 Task: Research Airbnb options in El Bauga, Sudan from 10th December, 2023 to 15th December, 2023 for 7 adults. Place can be entire room or shared room with 4 bedrooms having 7 beds and 4 bathrooms. Property type can be house. Amenities needed are: wifi, TV, free parkinig on premises, gym, breakfast.
Action: Mouse moved to (551, 117)
Screenshot: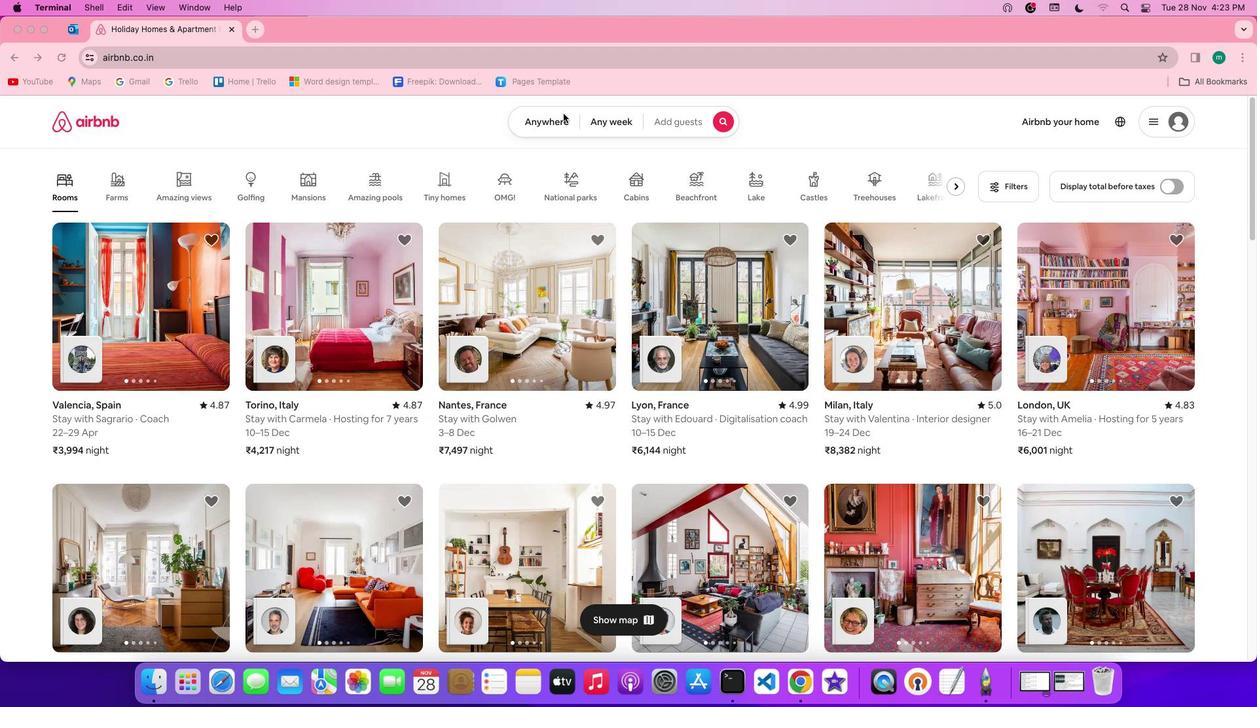 
Action: Mouse pressed left at (551, 117)
Screenshot: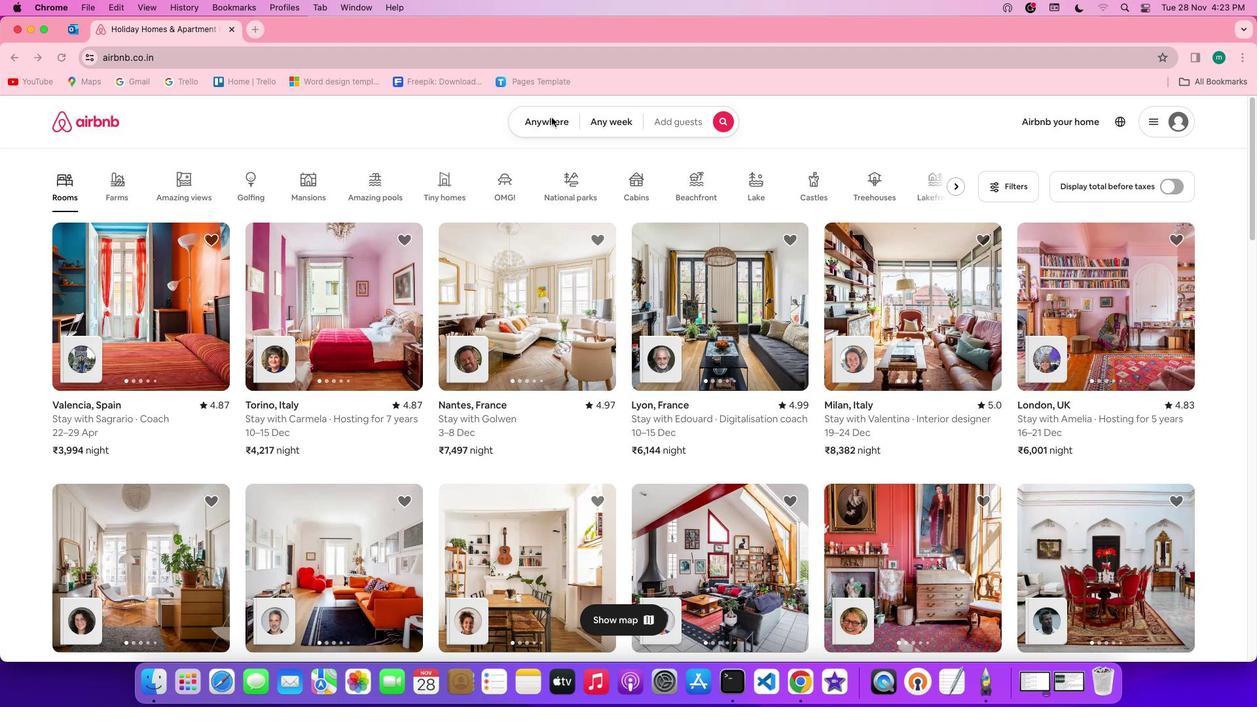 
Action: Mouse pressed left at (551, 117)
Screenshot: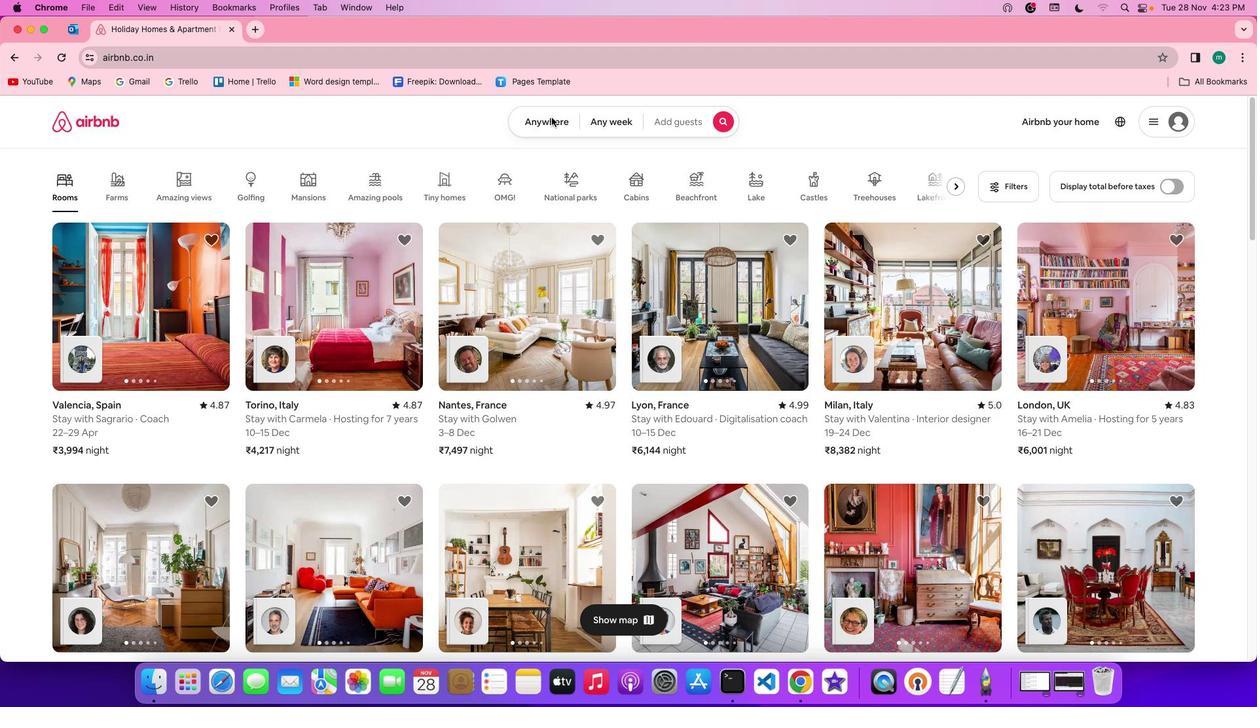 
Action: Mouse moved to (432, 173)
Screenshot: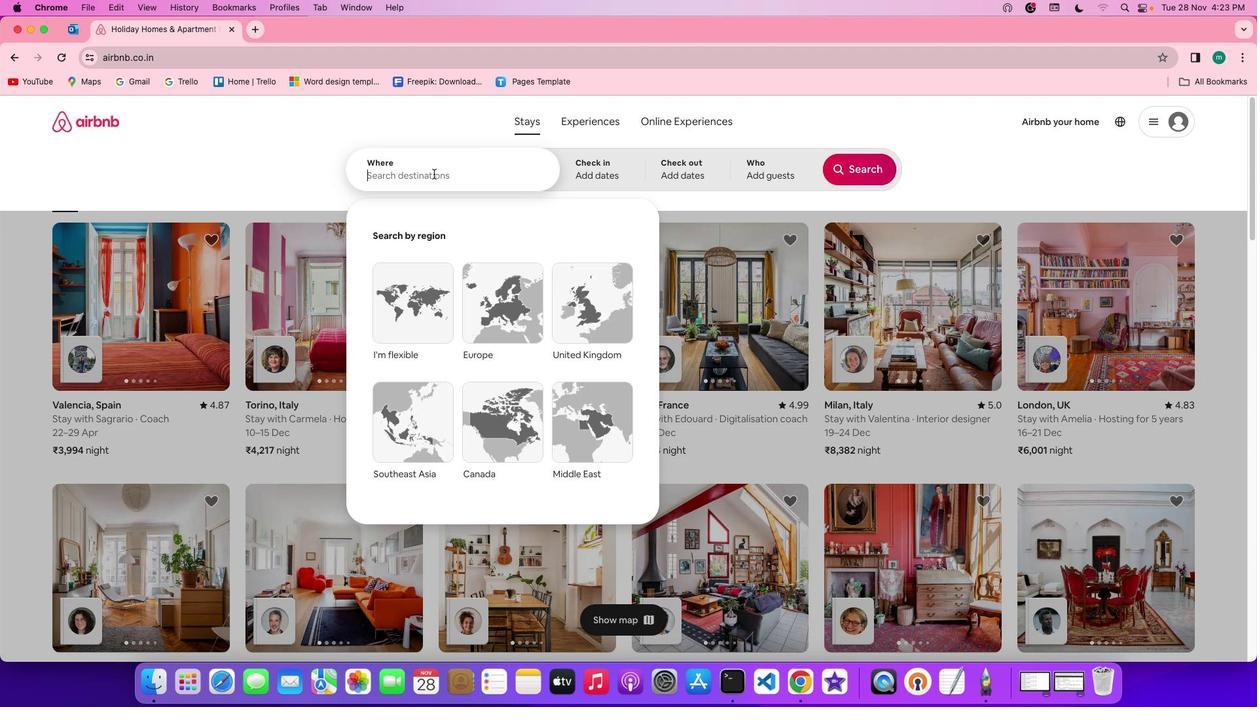 
Action: Mouse pressed left at (432, 173)
Screenshot: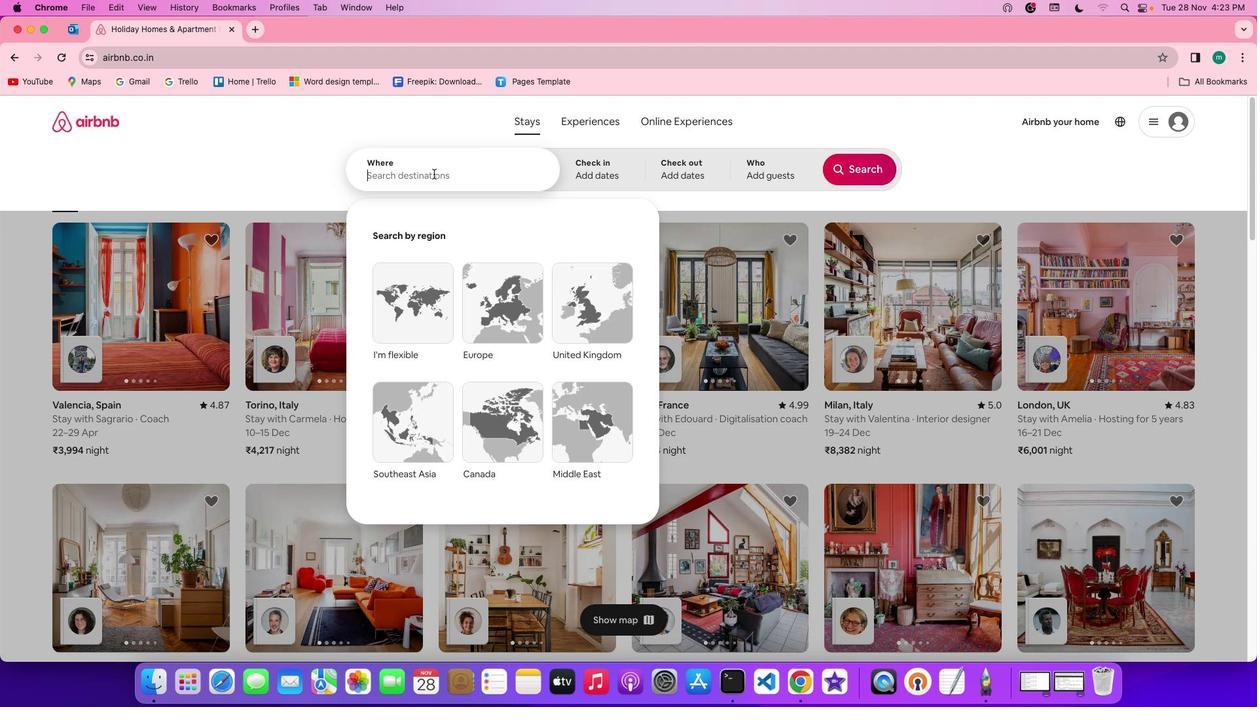 
Action: Key pressed Key.shift'E''I'Key.spaceKey.shift'B''a''u''g''a'','Key.spaceKey.shift's''u''d''a''n'
Screenshot: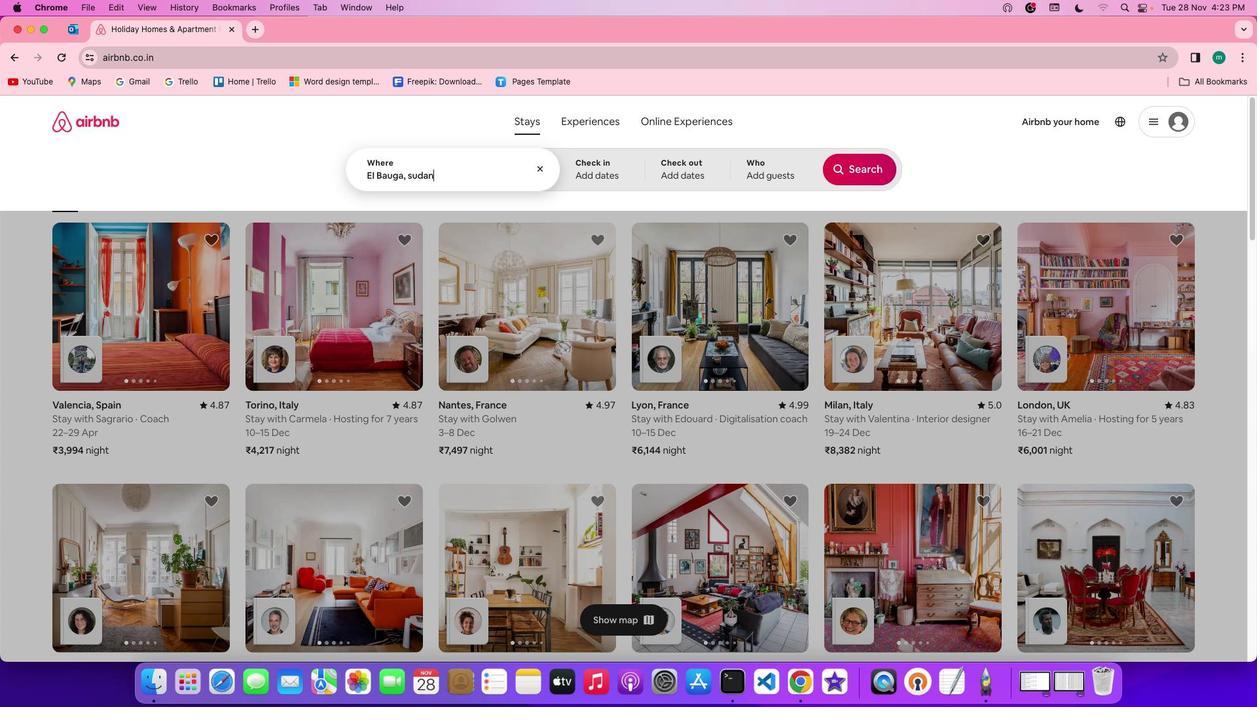 
Action: Mouse moved to (610, 167)
Screenshot: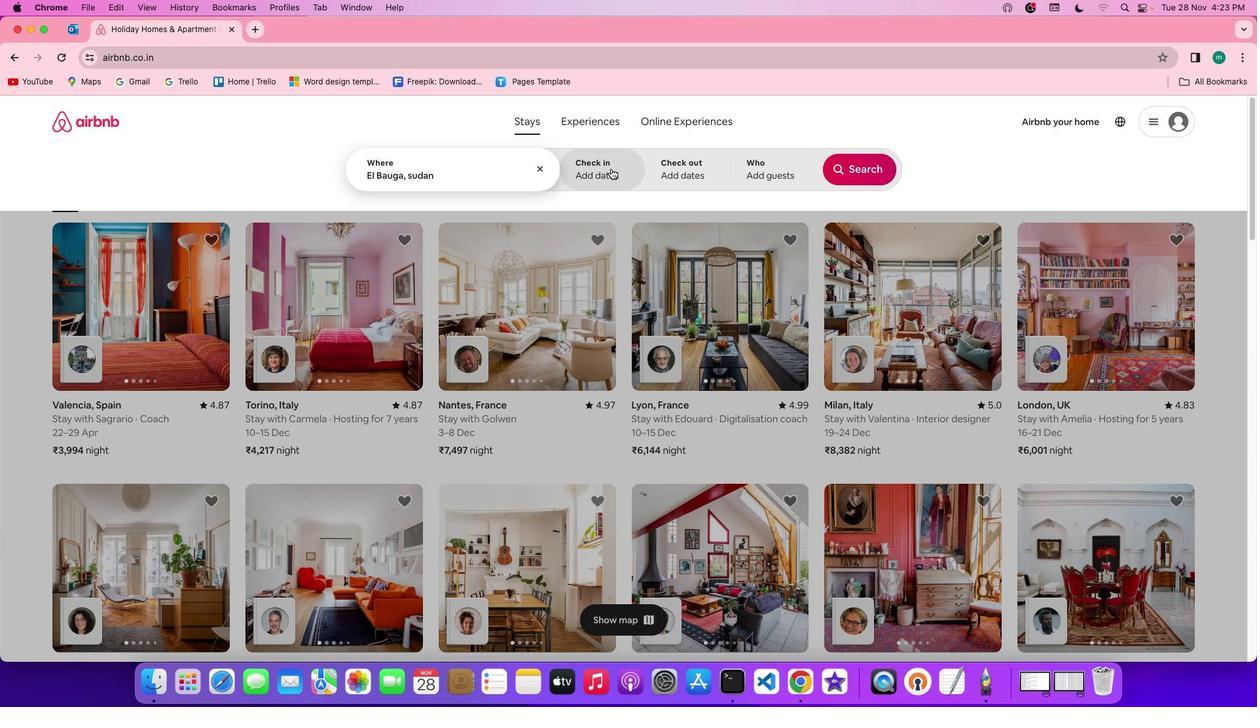 
Action: Mouse pressed left at (610, 167)
Screenshot: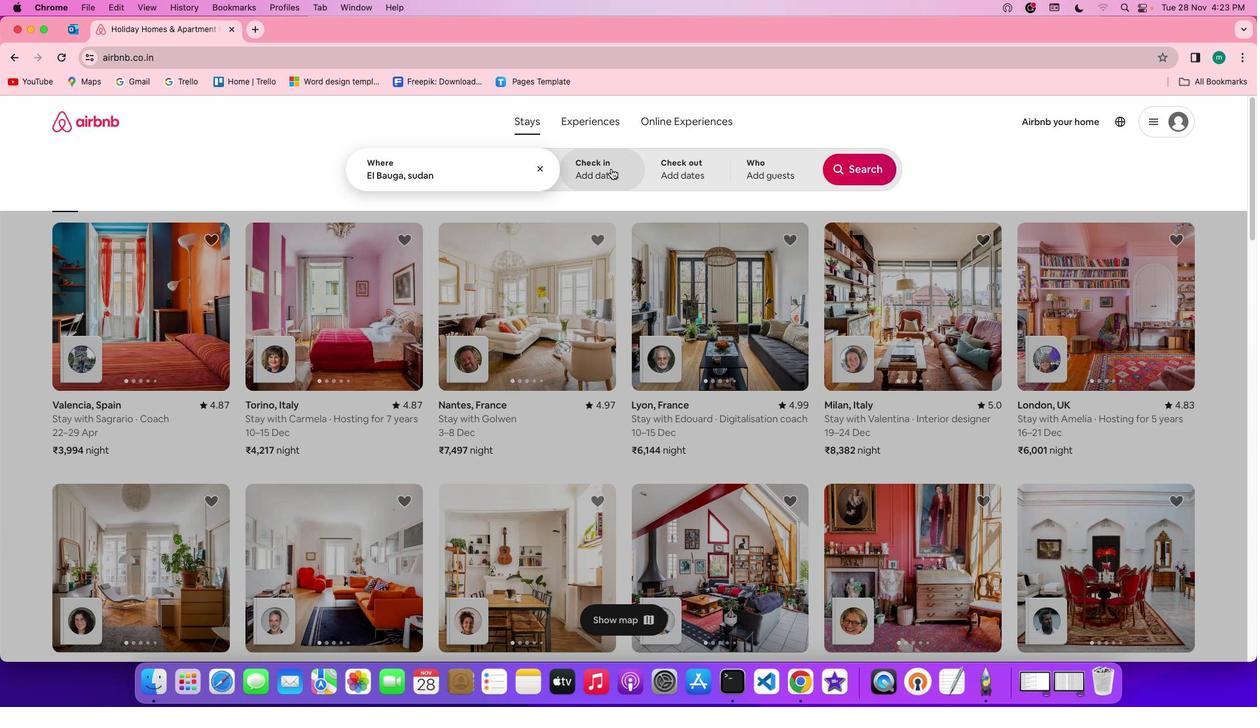 
Action: Mouse moved to (665, 394)
Screenshot: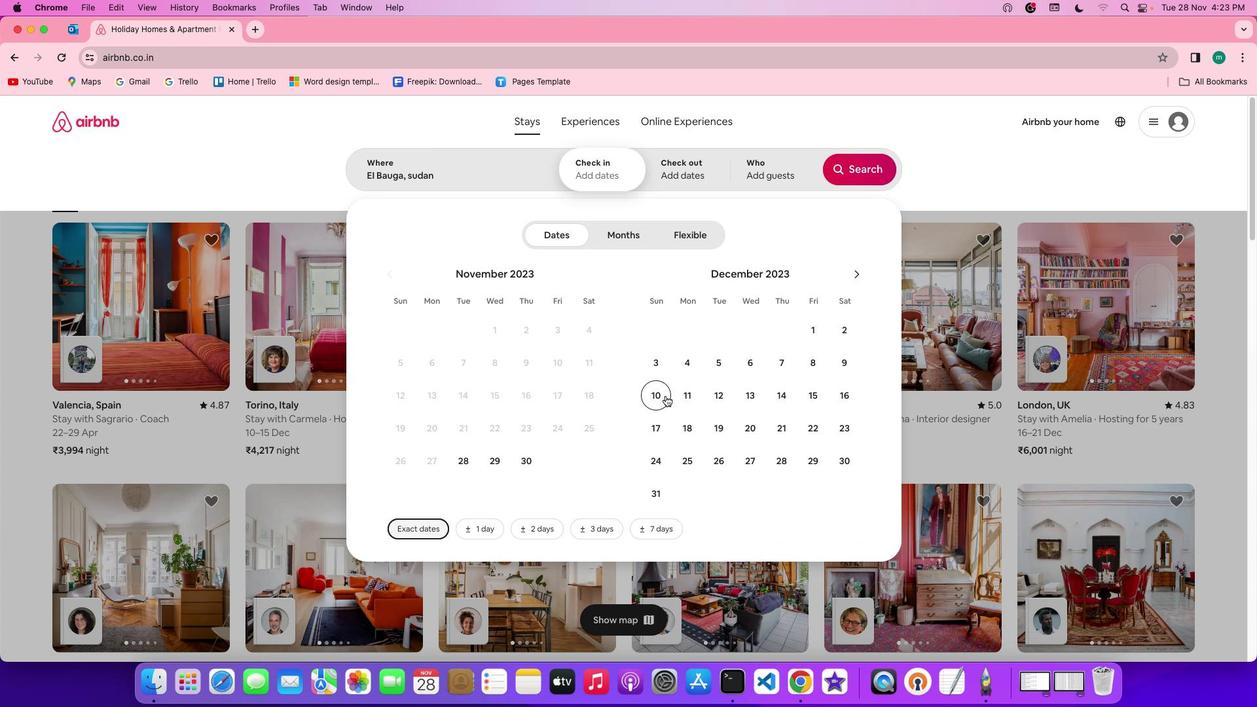 
Action: Mouse pressed left at (665, 394)
Screenshot: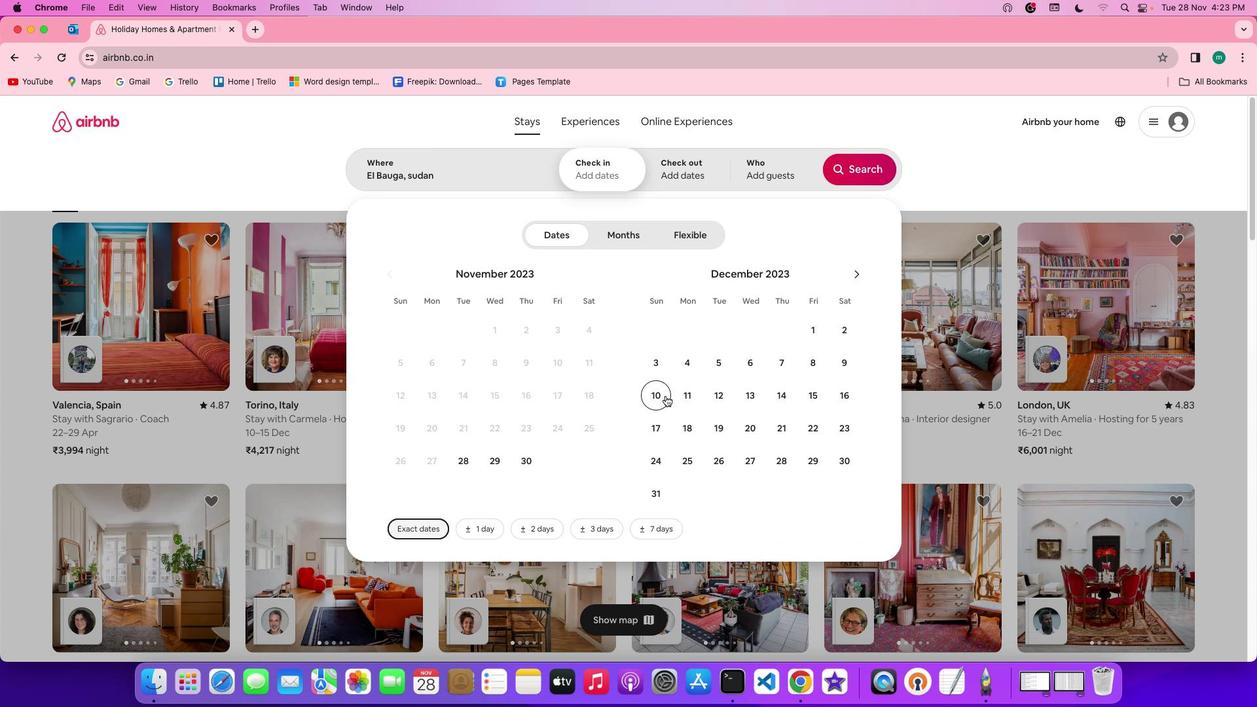 
Action: Mouse moved to (815, 391)
Screenshot: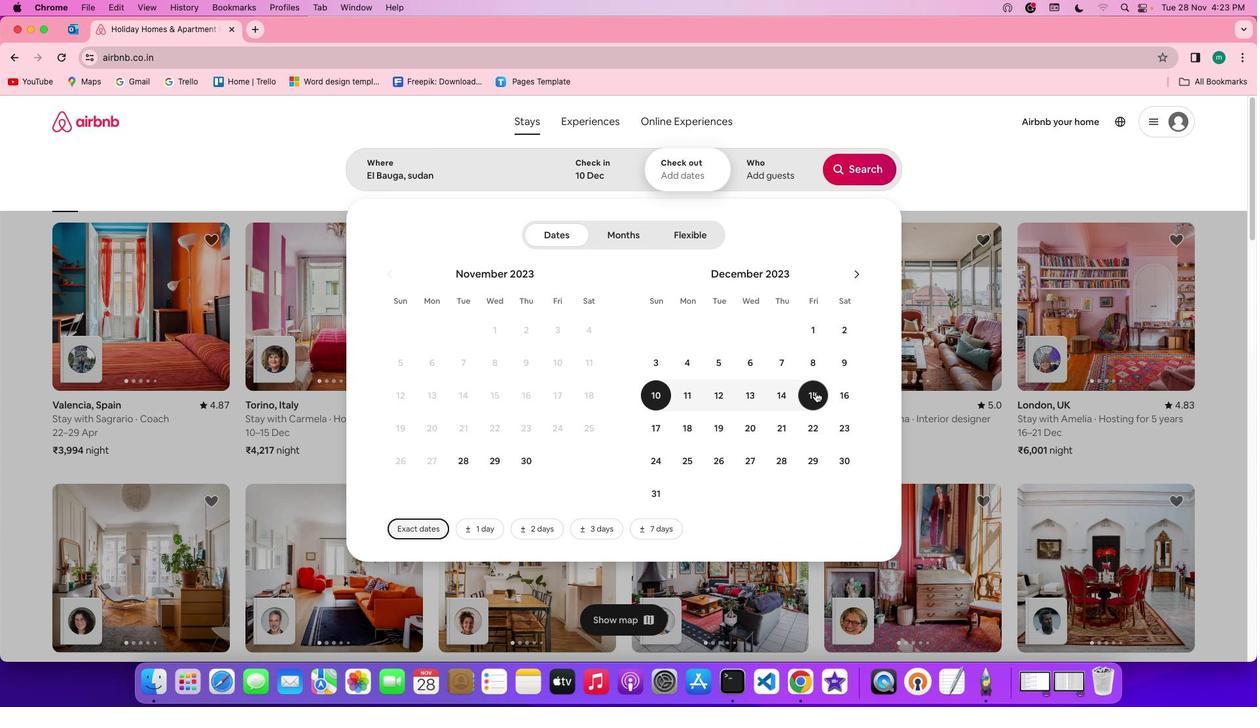 
Action: Mouse pressed left at (815, 391)
Screenshot: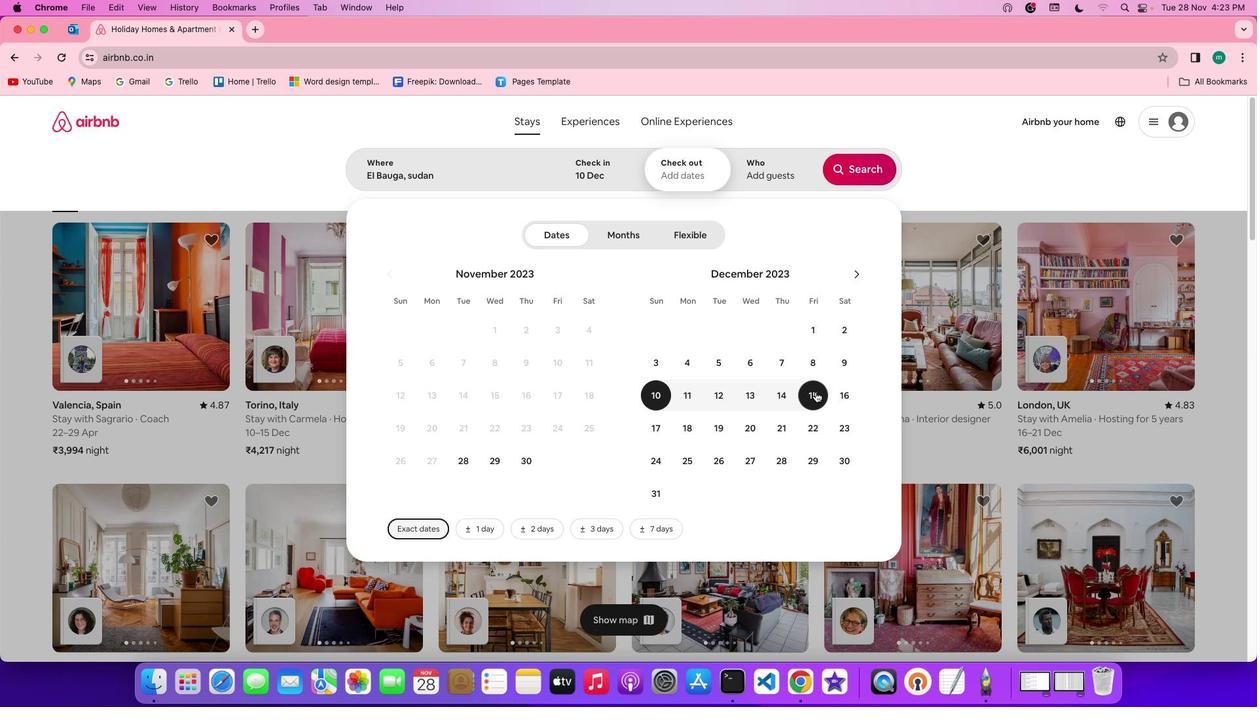 
Action: Mouse moved to (785, 159)
Screenshot: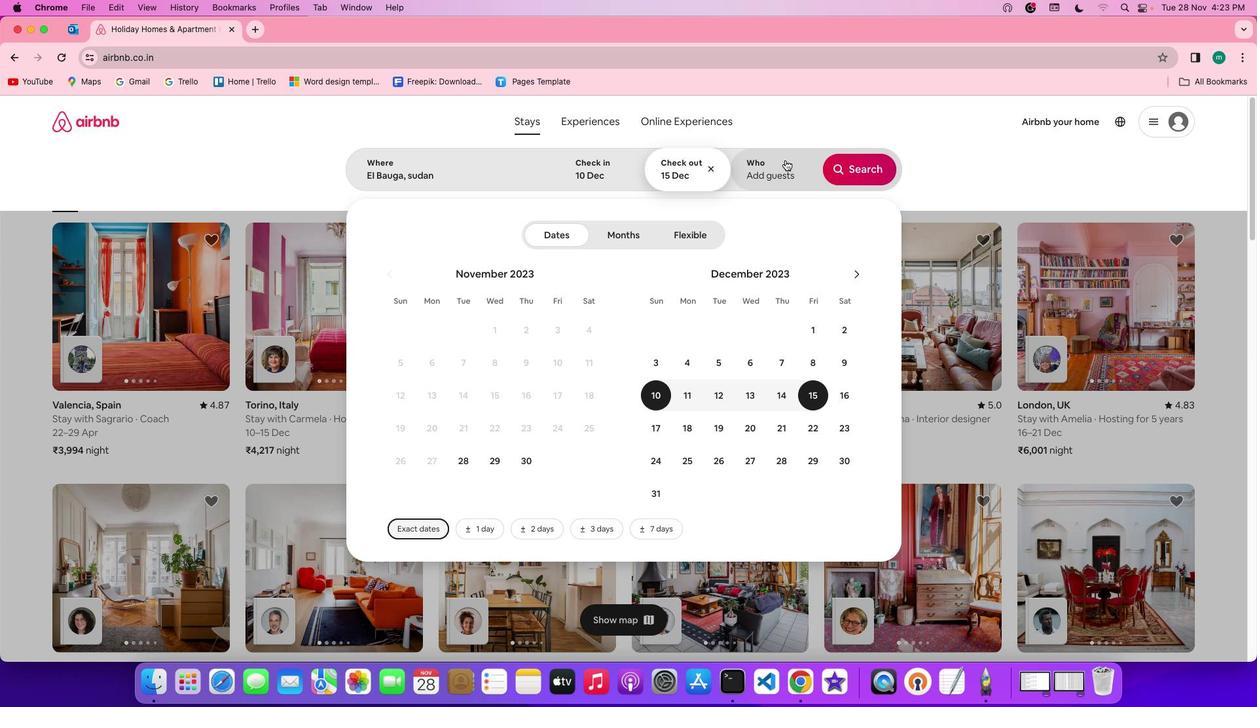 
Action: Mouse pressed left at (785, 159)
Screenshot: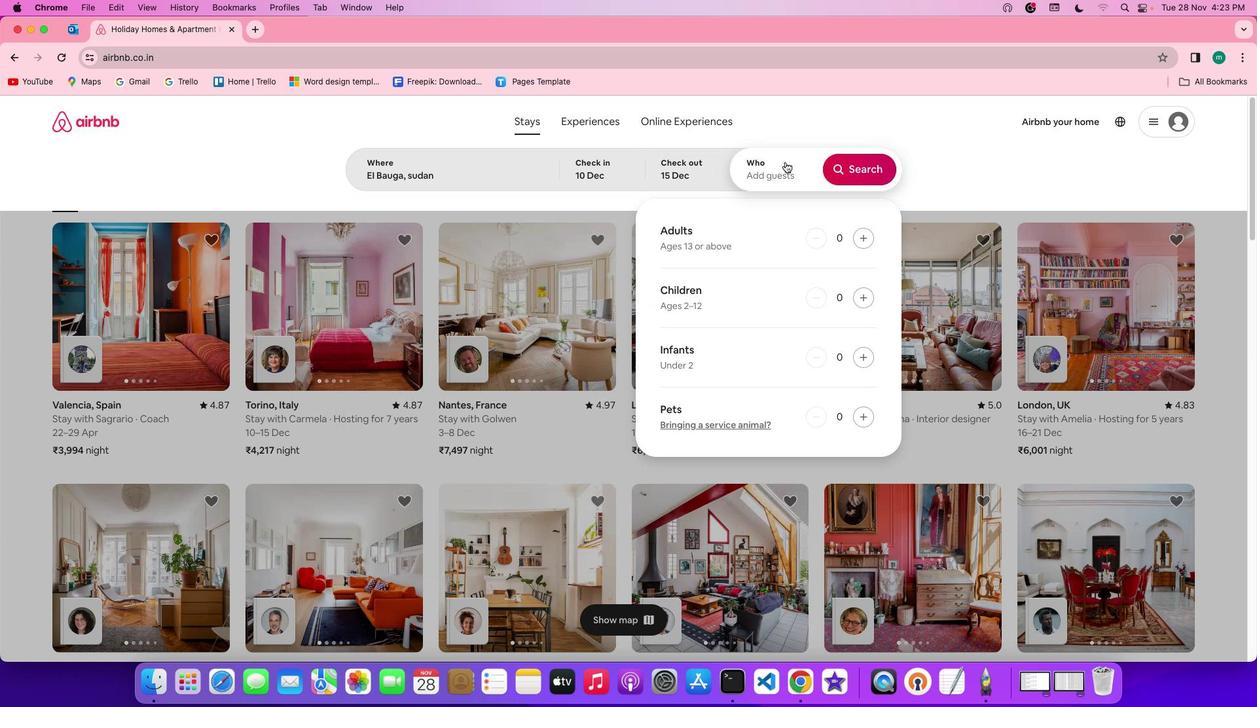 
Action: Mouse moved to (863, 231)
Screenshot: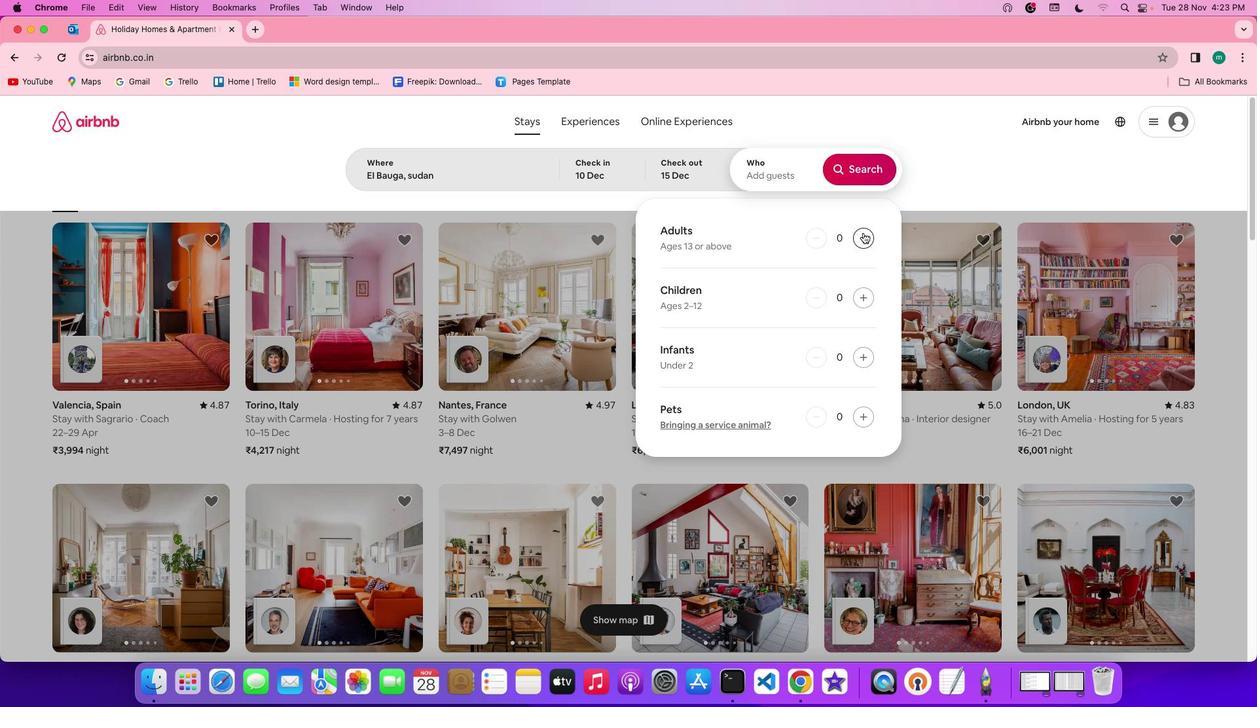 
Action: Mouse pressed left at (863, 231)
Screenshot: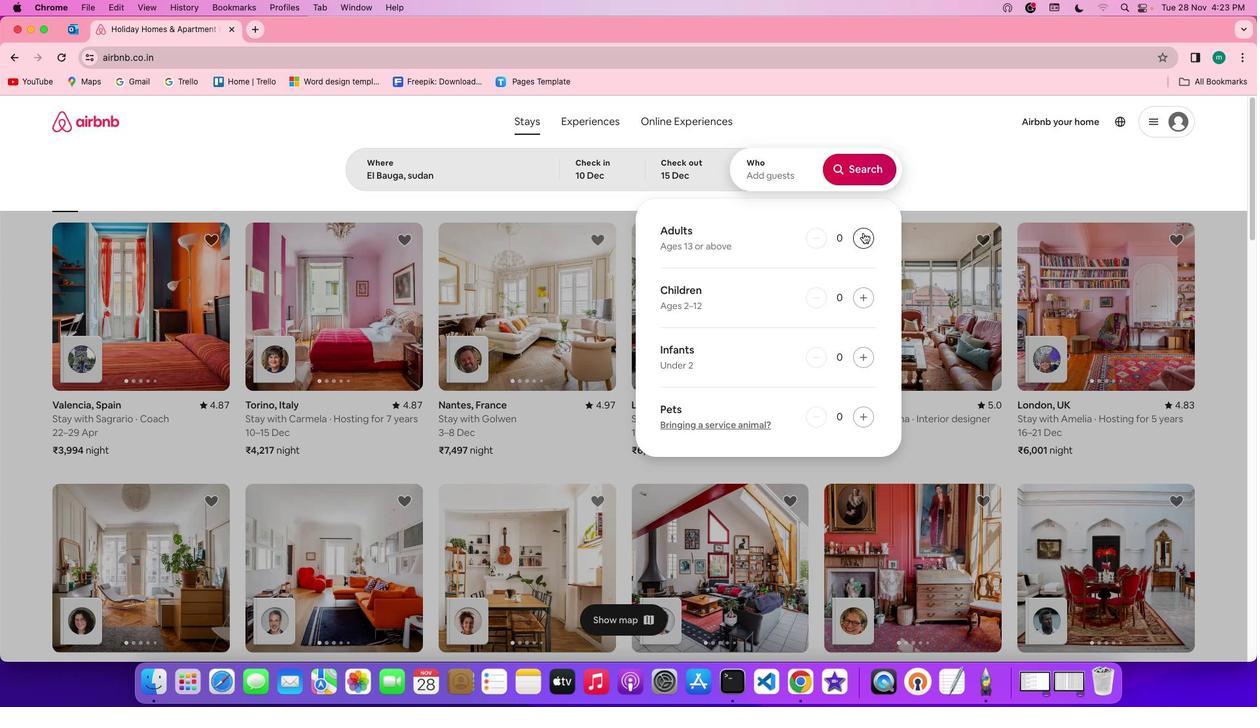
Action: Mouse pressed left at (863, 231)
Screenshot: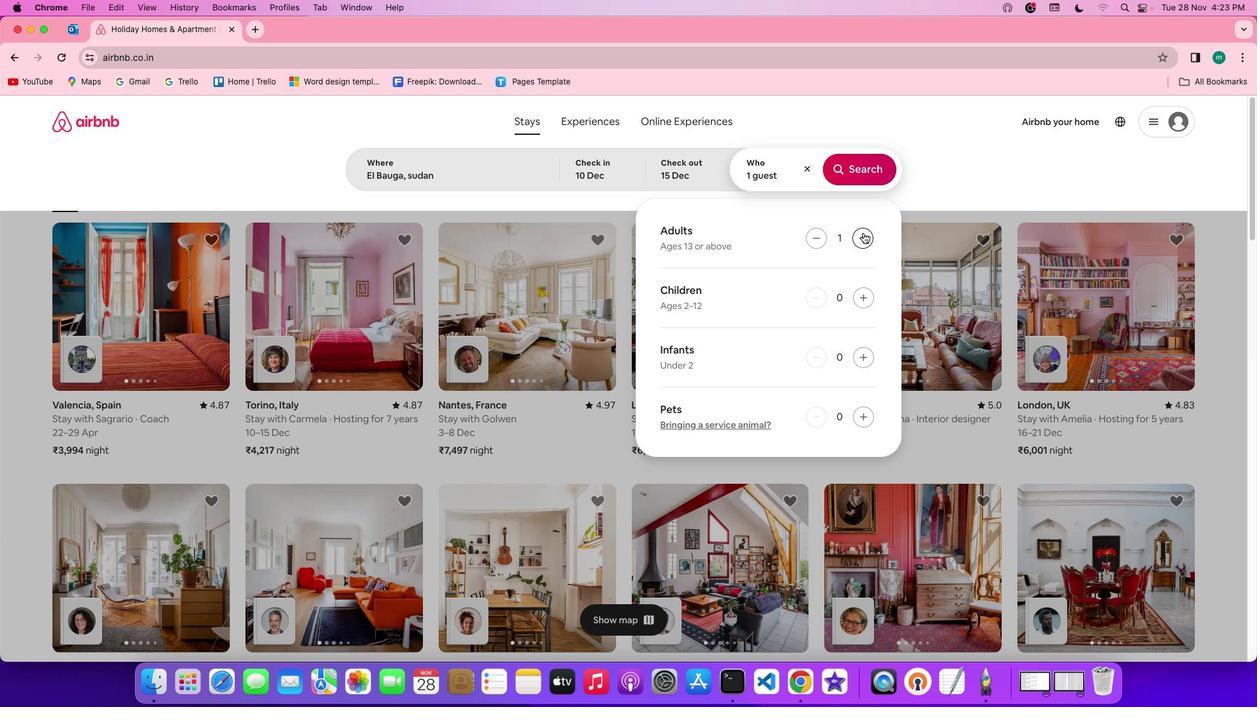 
Action: Mouse pressed left at (863, 231)
Screenshot: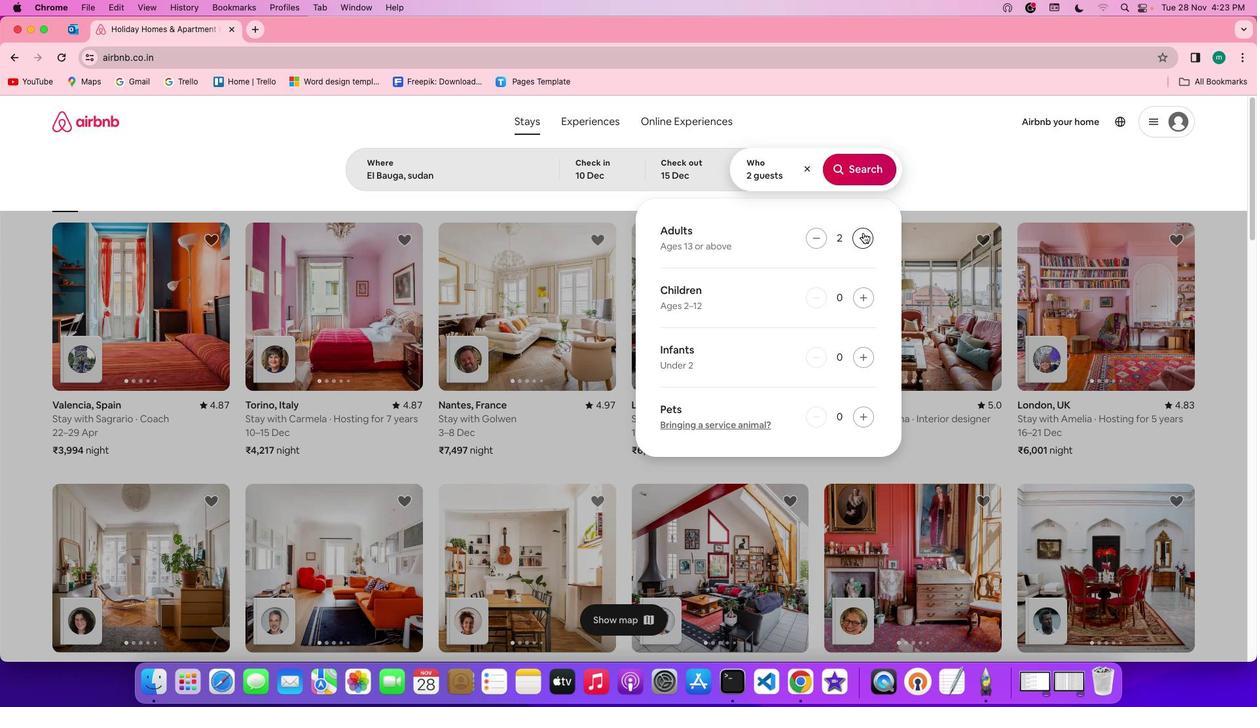 
Action: Mouse pressed left at (863, 231)
Screenshot: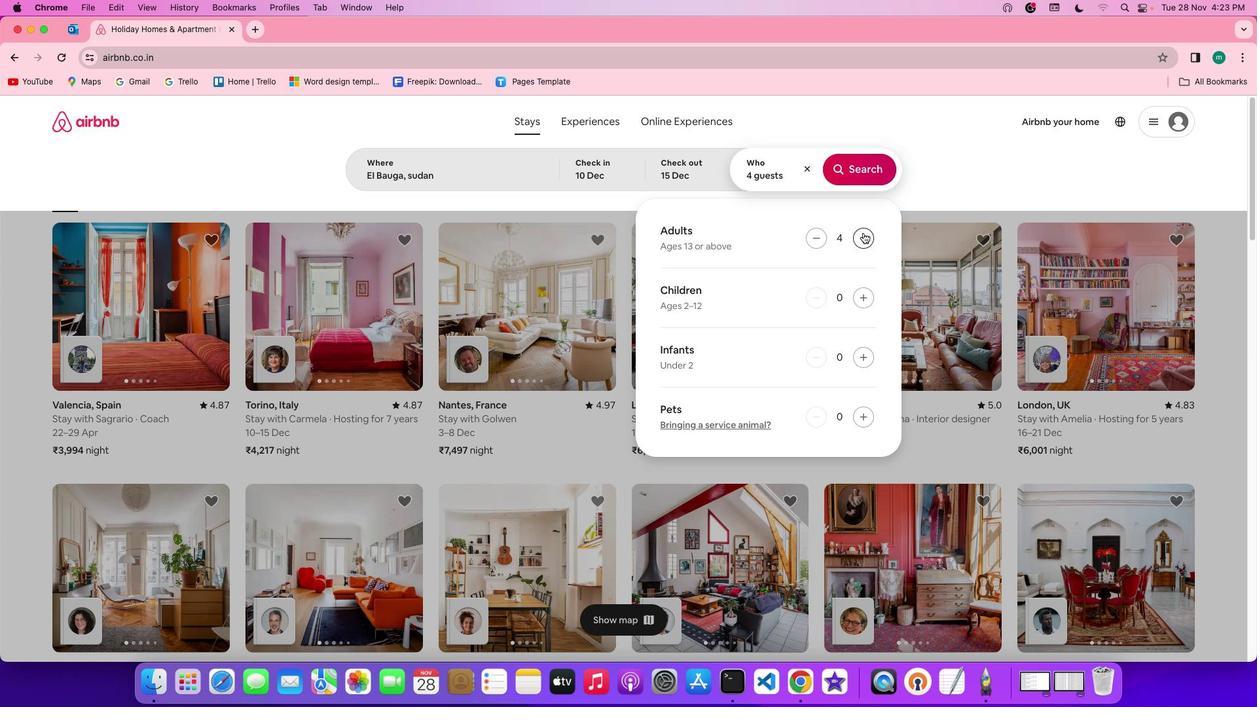 
Action: Mouse pressed left at (863, 231)
Screenshot: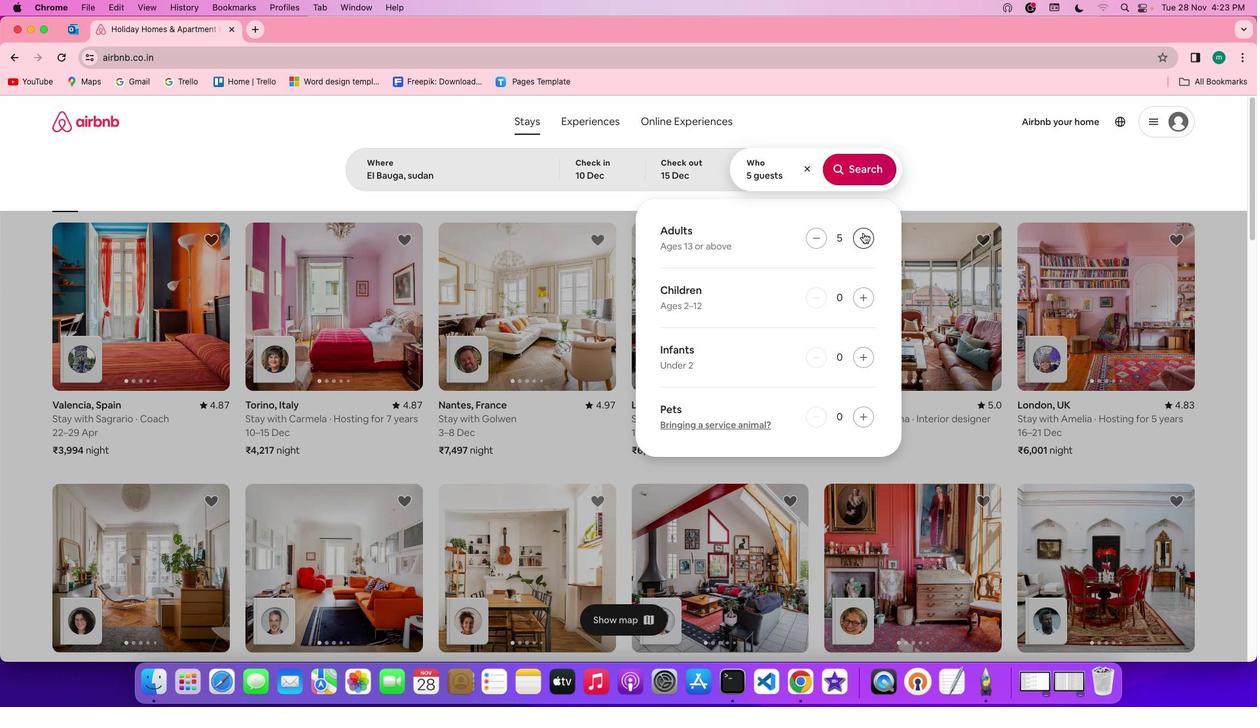 
Action: Mouse pressed left at (863, 231)
Screenshot: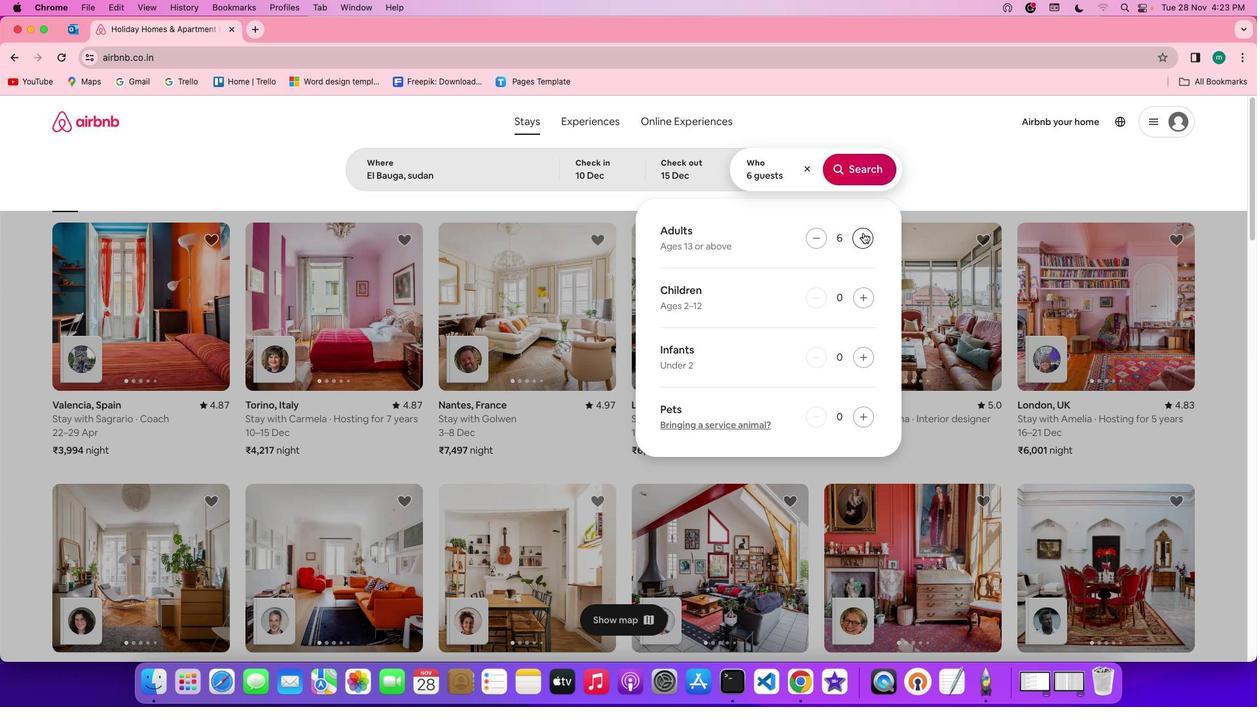 
Action: Mouse pressed left at (863, 231)
Screenshot: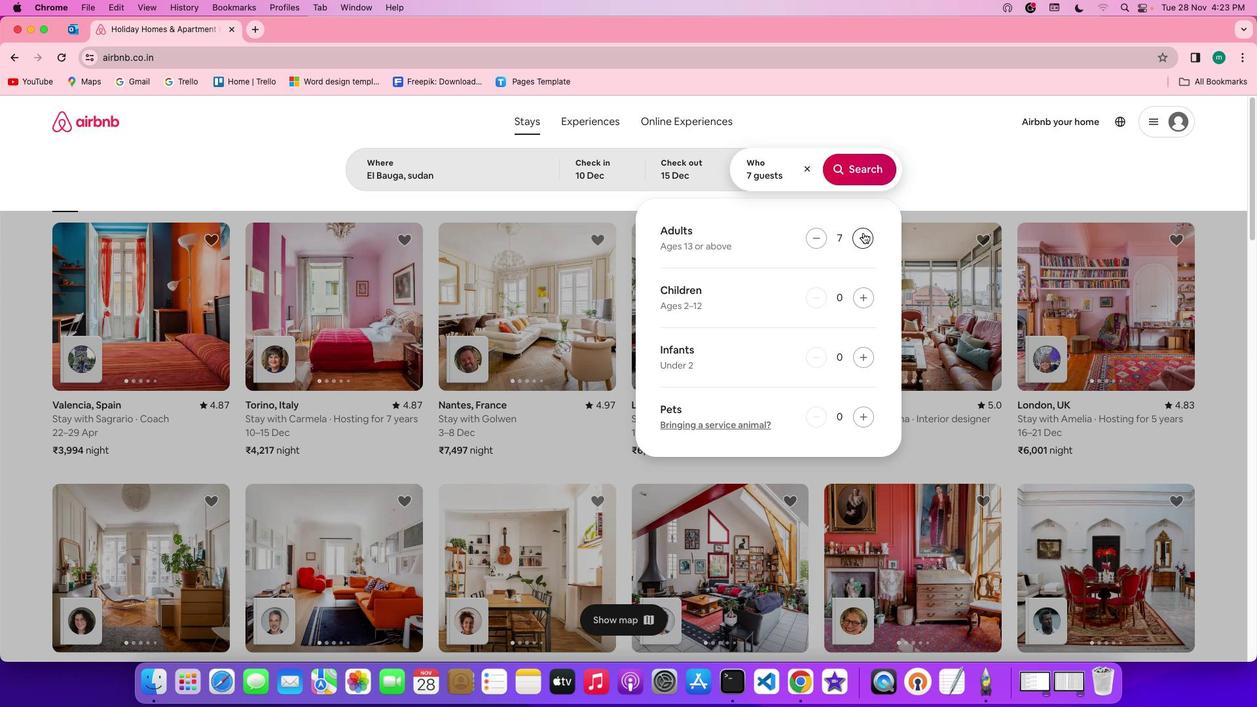 
Action: Mouse moved to (857, 169)
Screenshot: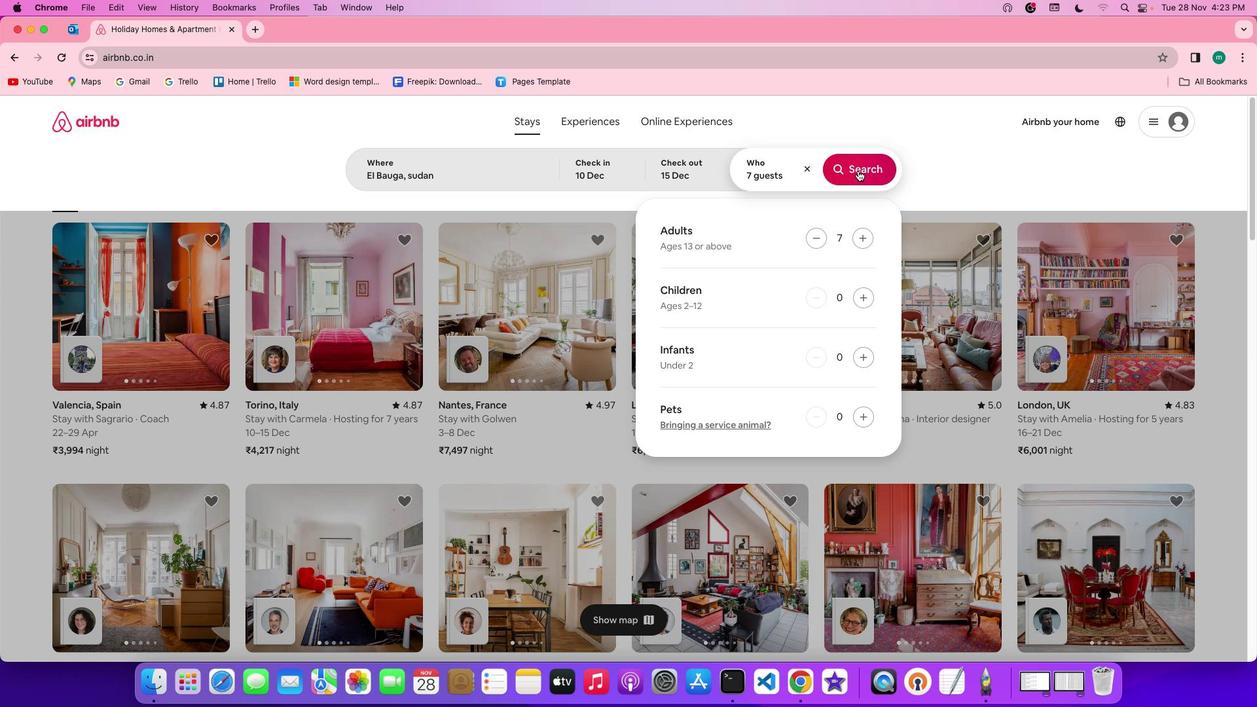 
Action: Mouse pressed left at (857, 169)
Screenshot: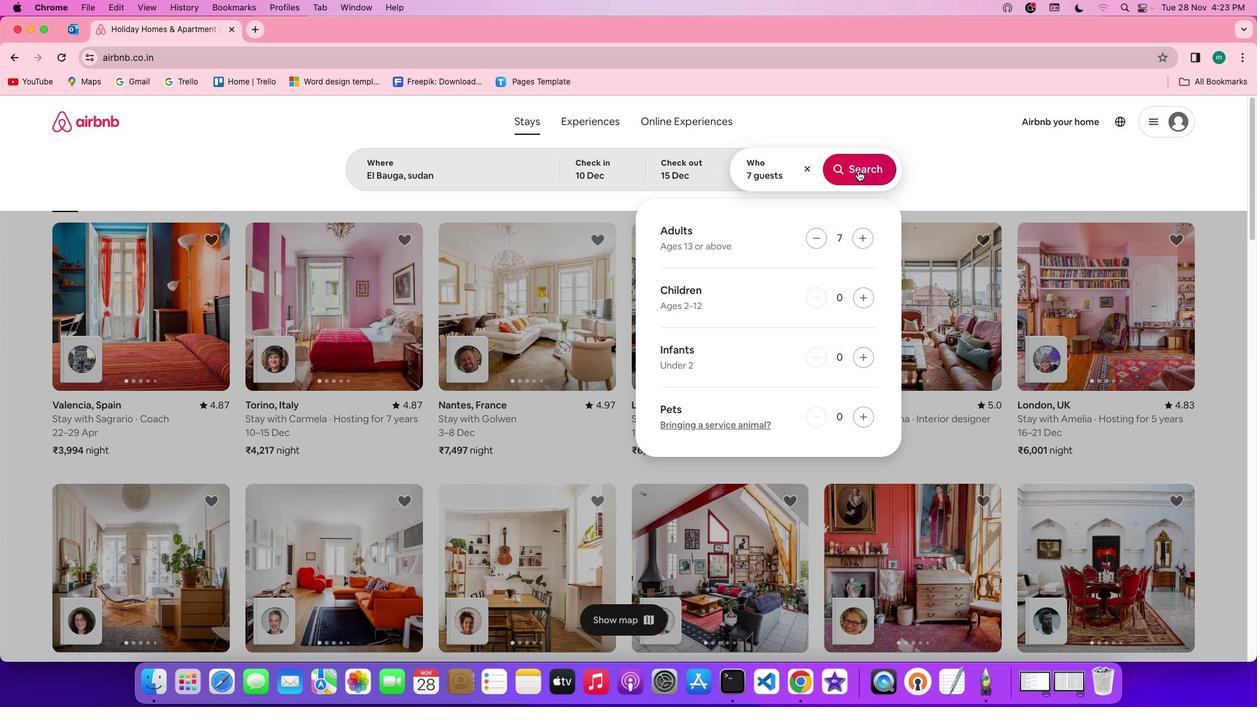 
Action: Mouse moved to (1038, 173)
Screenshot: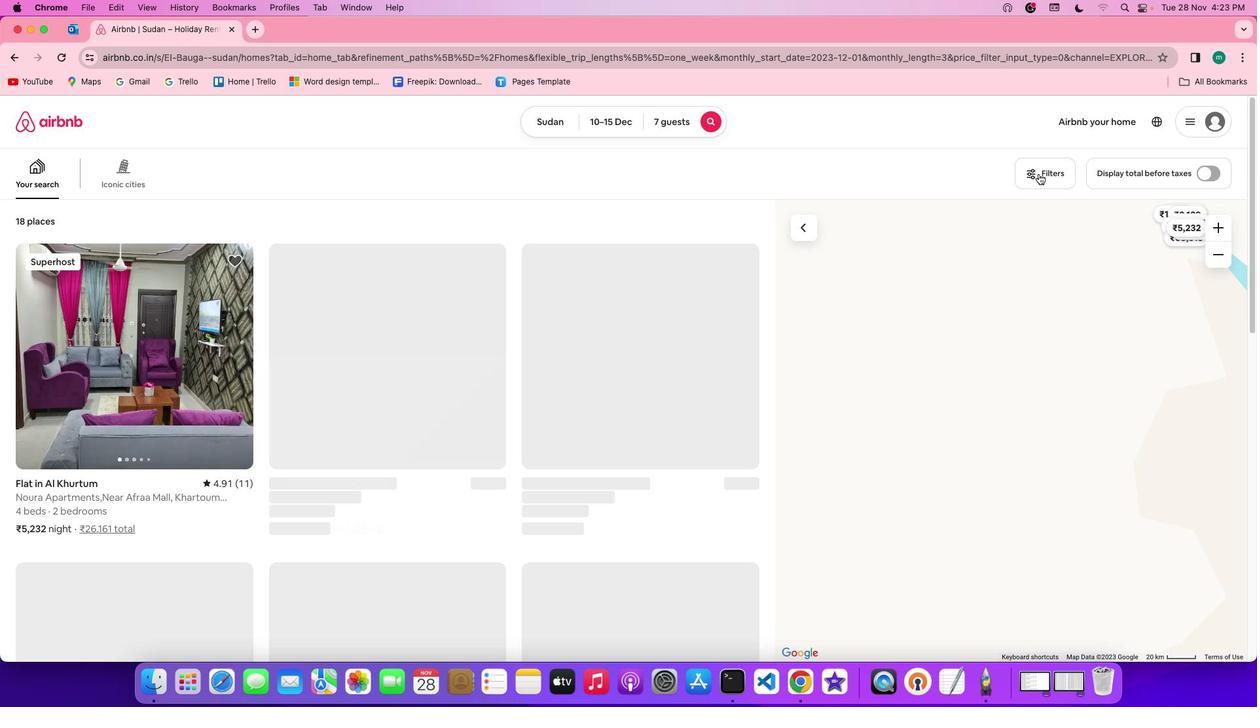 
Action: Mouse pressed left at (1038, 173)
Screenshot: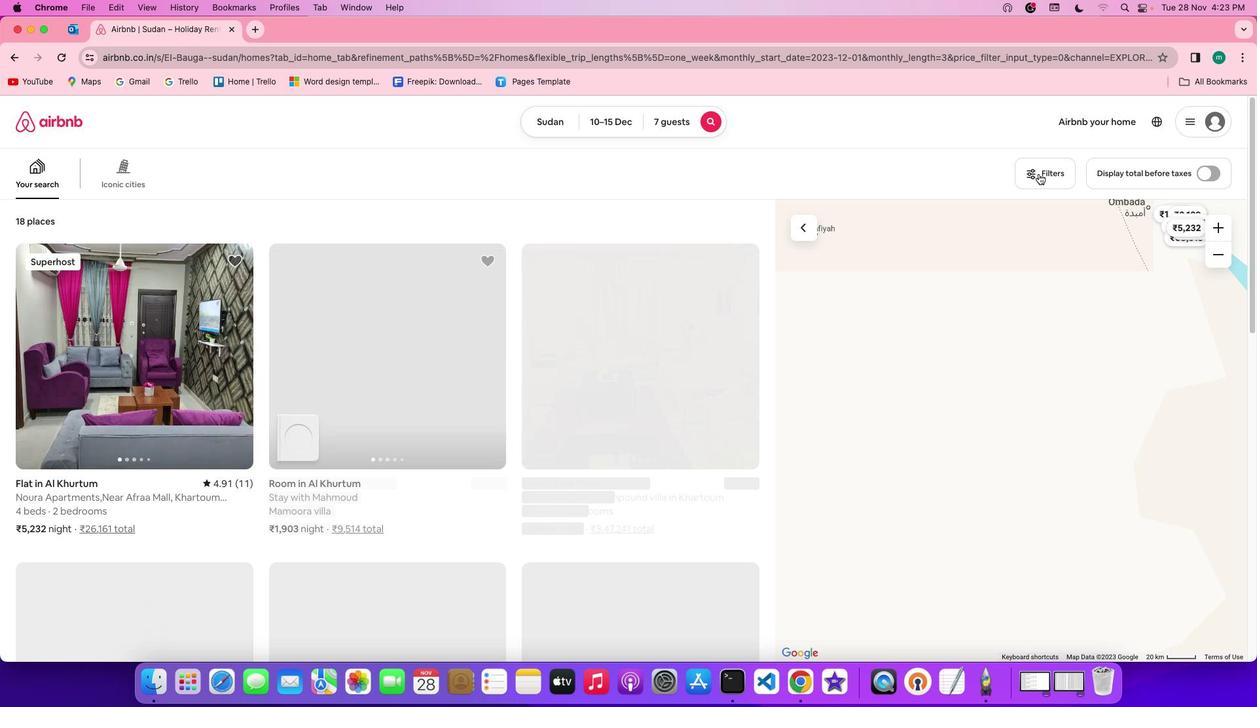 
Action: Mouse moved to (674, 404)
Screenshot: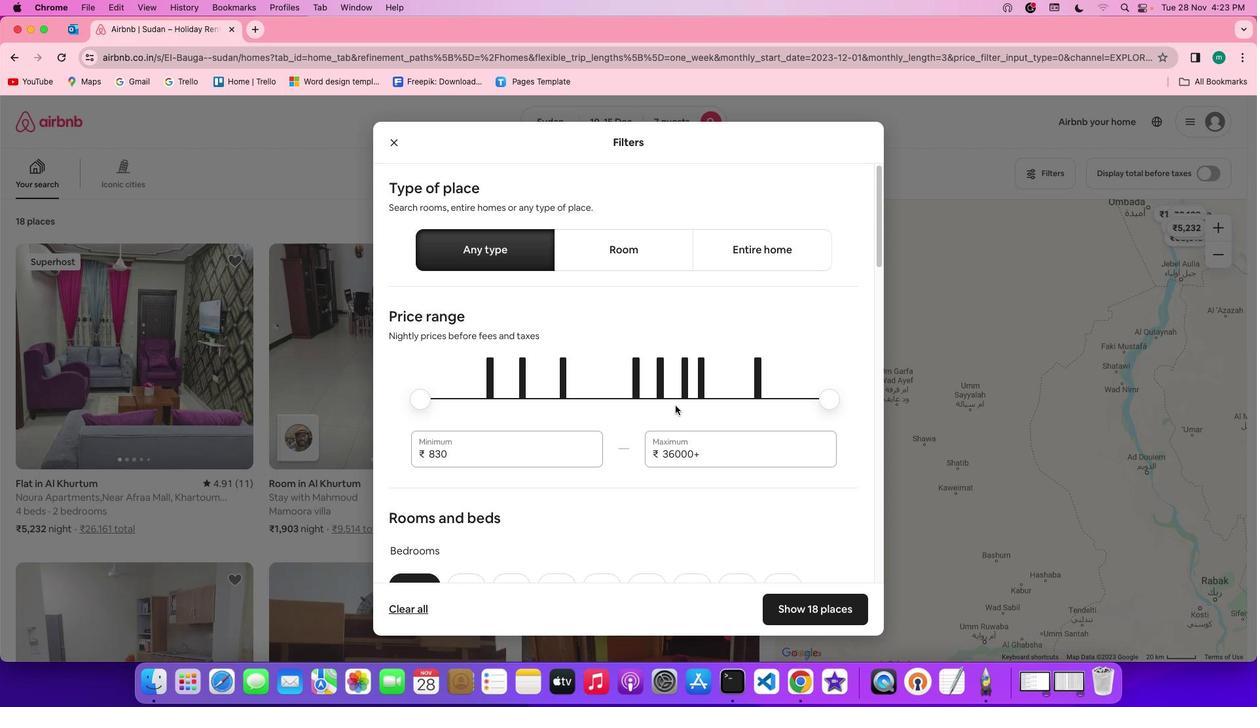 
Action: Mouse scrolled (674, 404) with delta (0, 0)
Screenshot: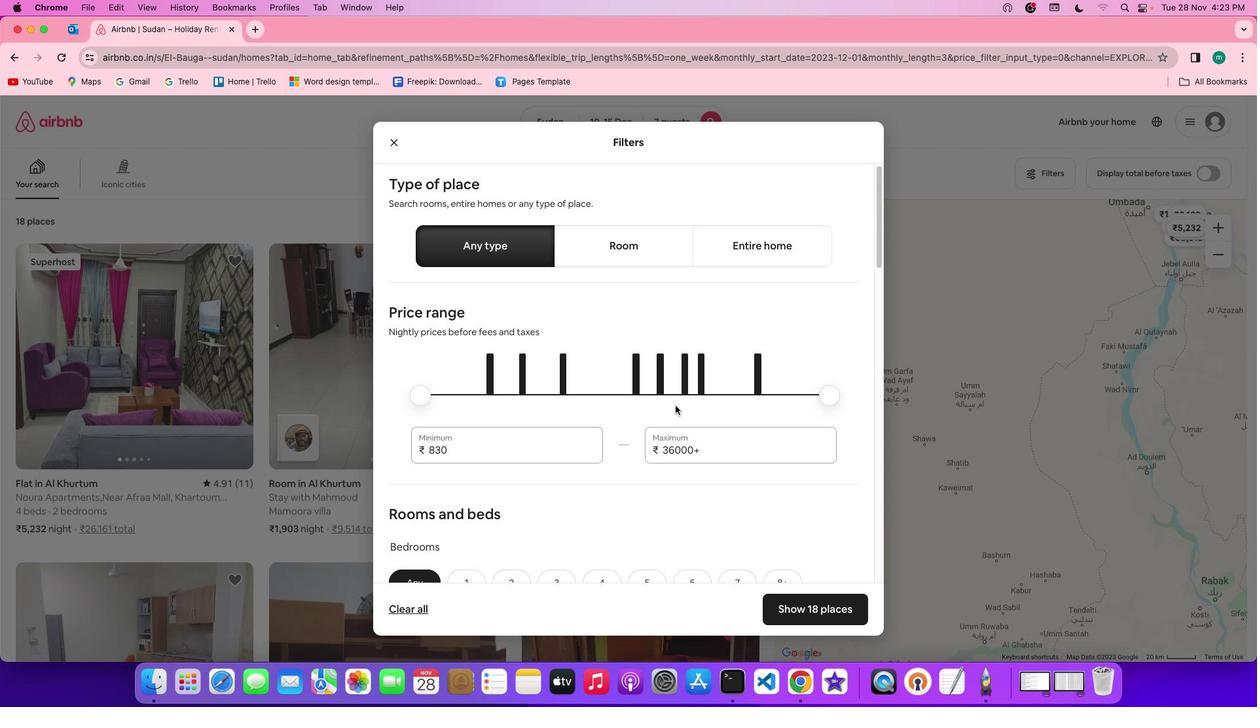 
Action: Mouse scrolled (674, 404) with delta (0, 0)
Screenshot: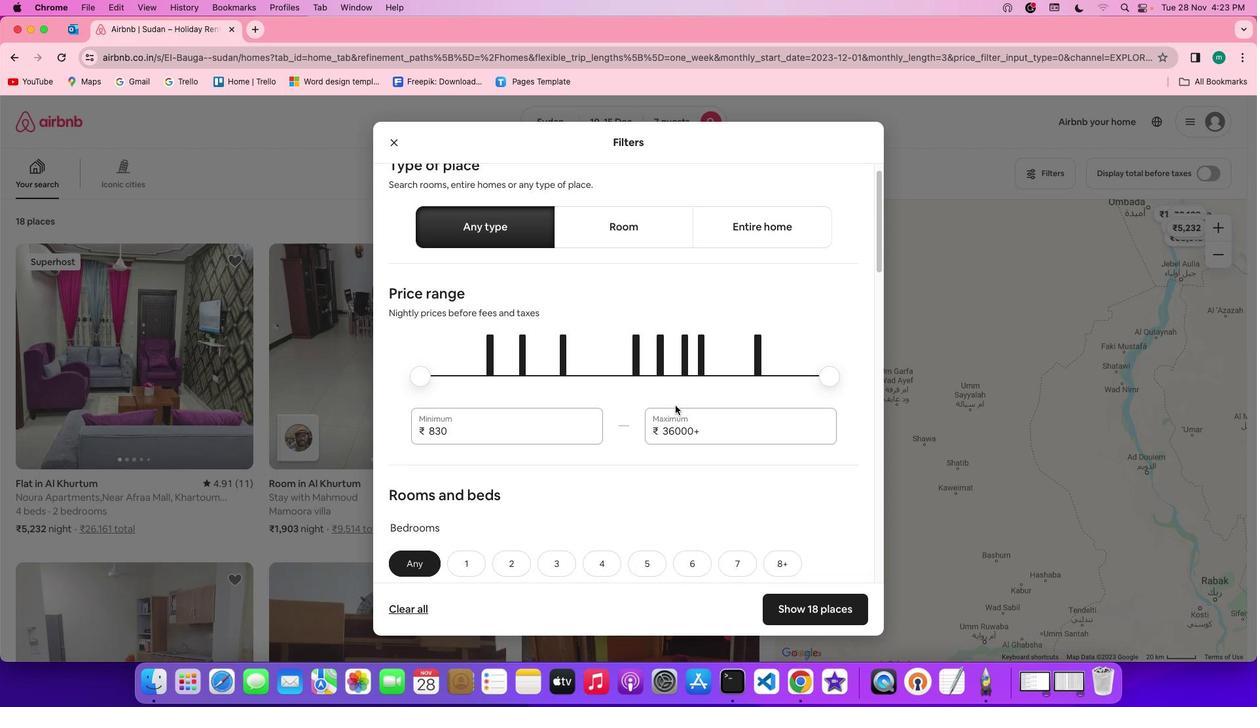 
Action: Mouse scrolled (674, 404) with delta (0, 0)
Screenshot: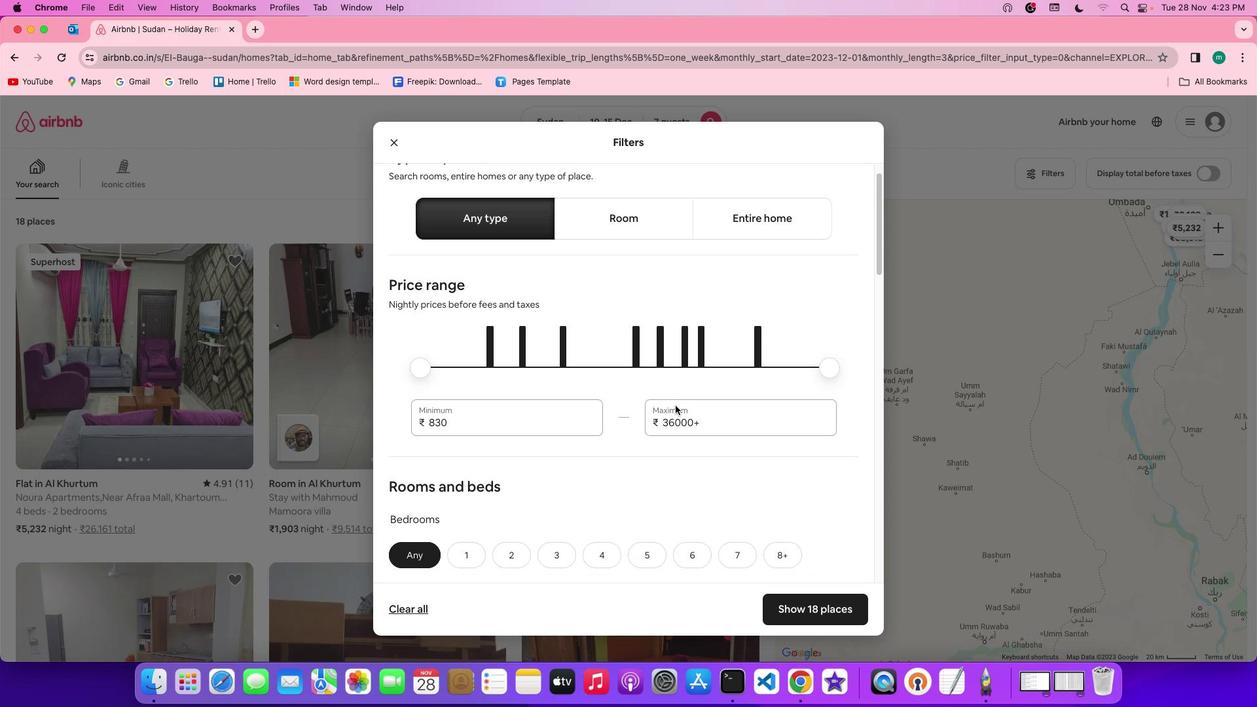 
Action: Mouse scrolled (674, 404) with delta (0, -1)
Screenshot: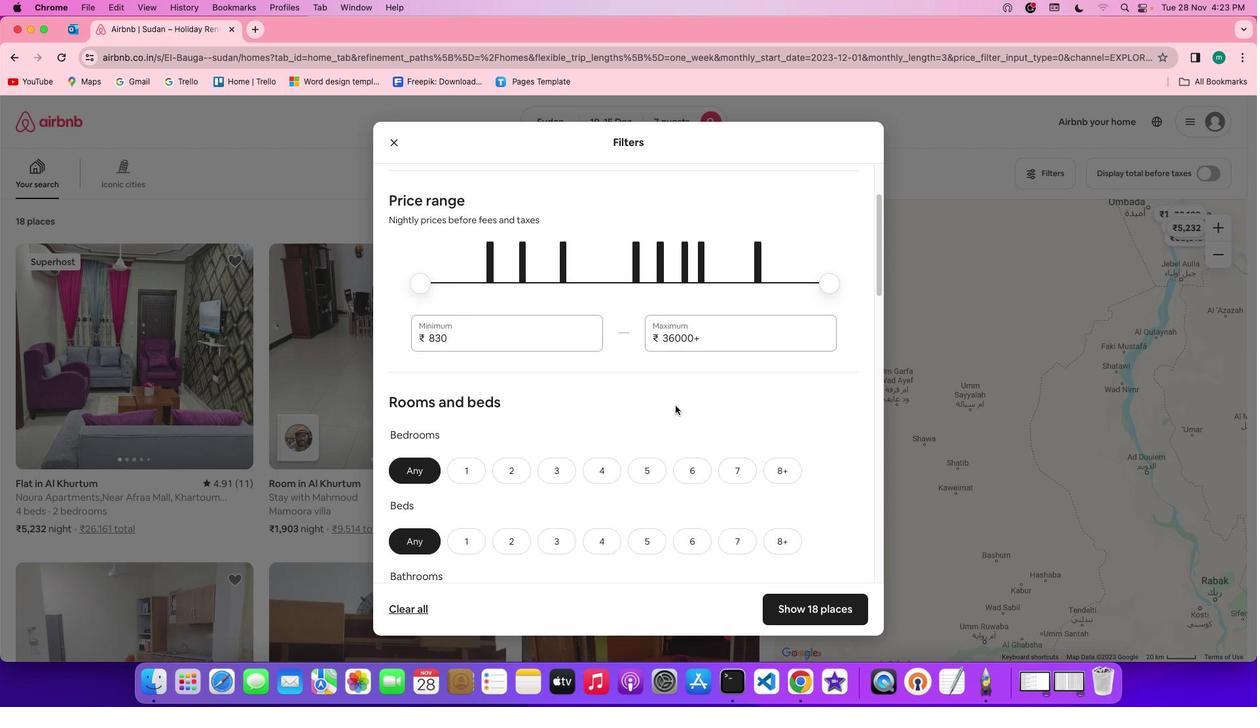 
Action: Mouse scrolled (674, 404) with delta (0, -1)
Screenshot: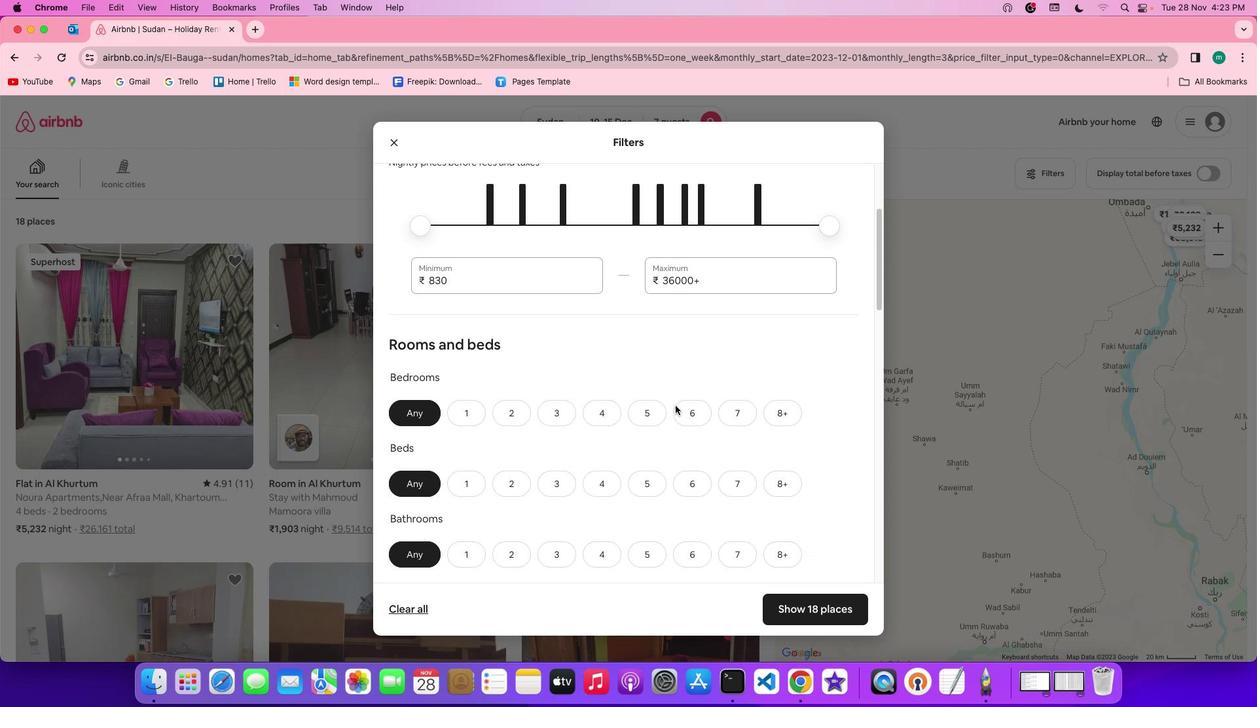 
Action: Mouse moved to (601, 398)
Screenshot: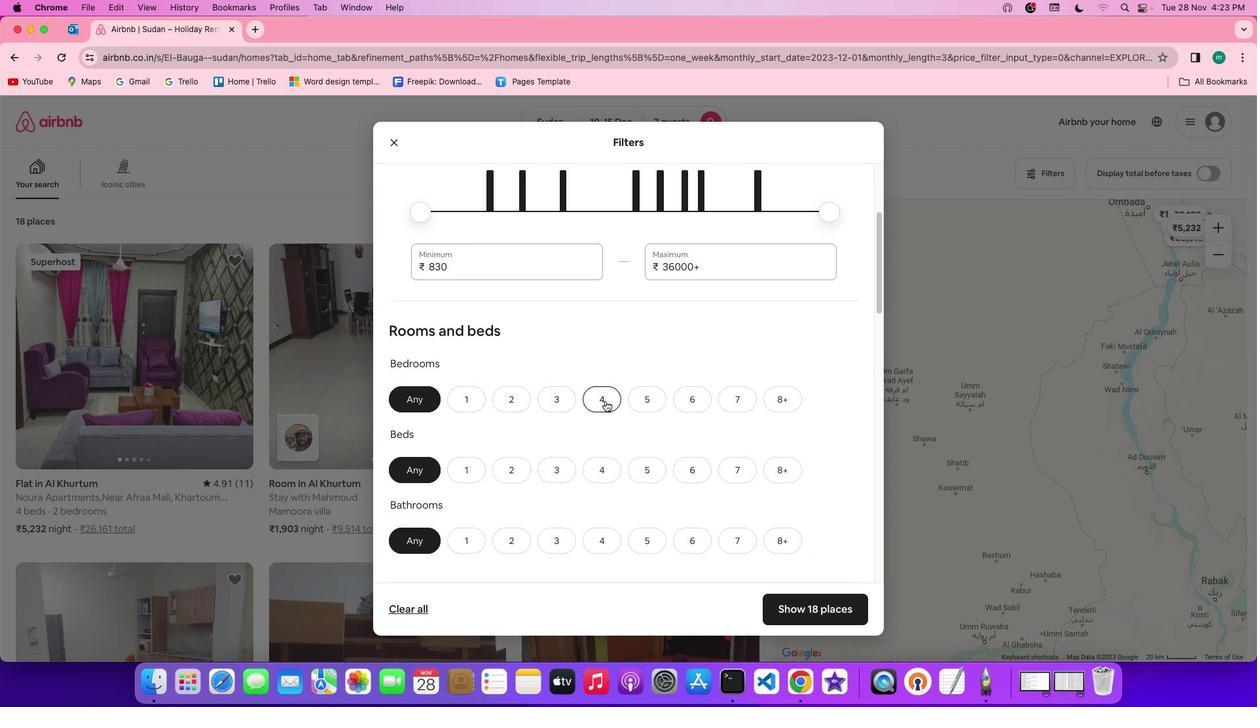 
Action: Mouse pressed left at (601, 398)
Screenshot: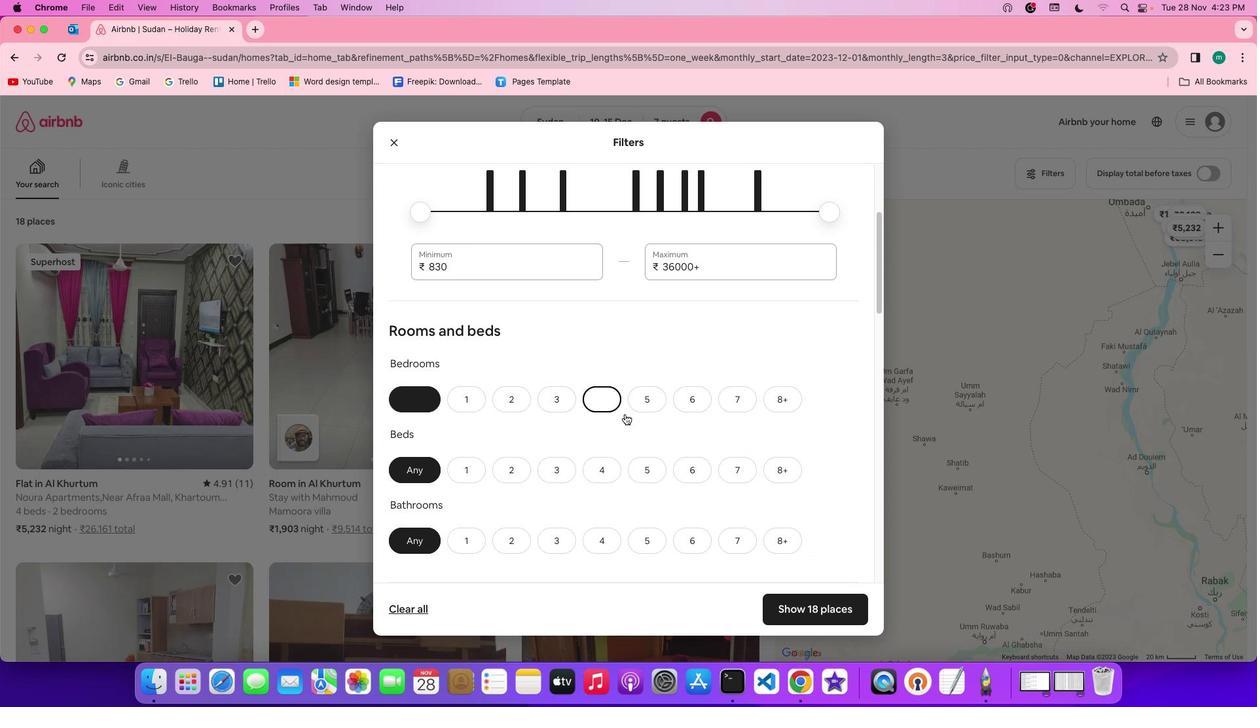 
Action: Mouse moved to (737, 468)
Screenshot: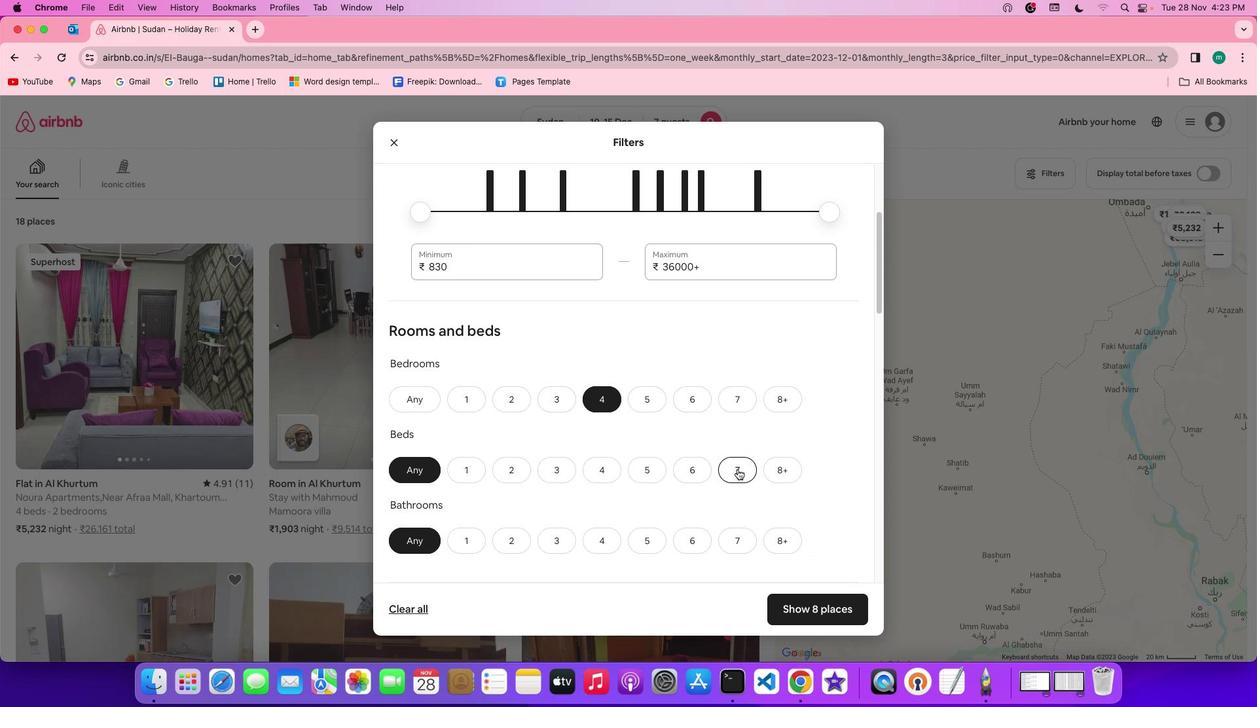 
Action: Mouse pressed left at (737, 468)
Screenshot: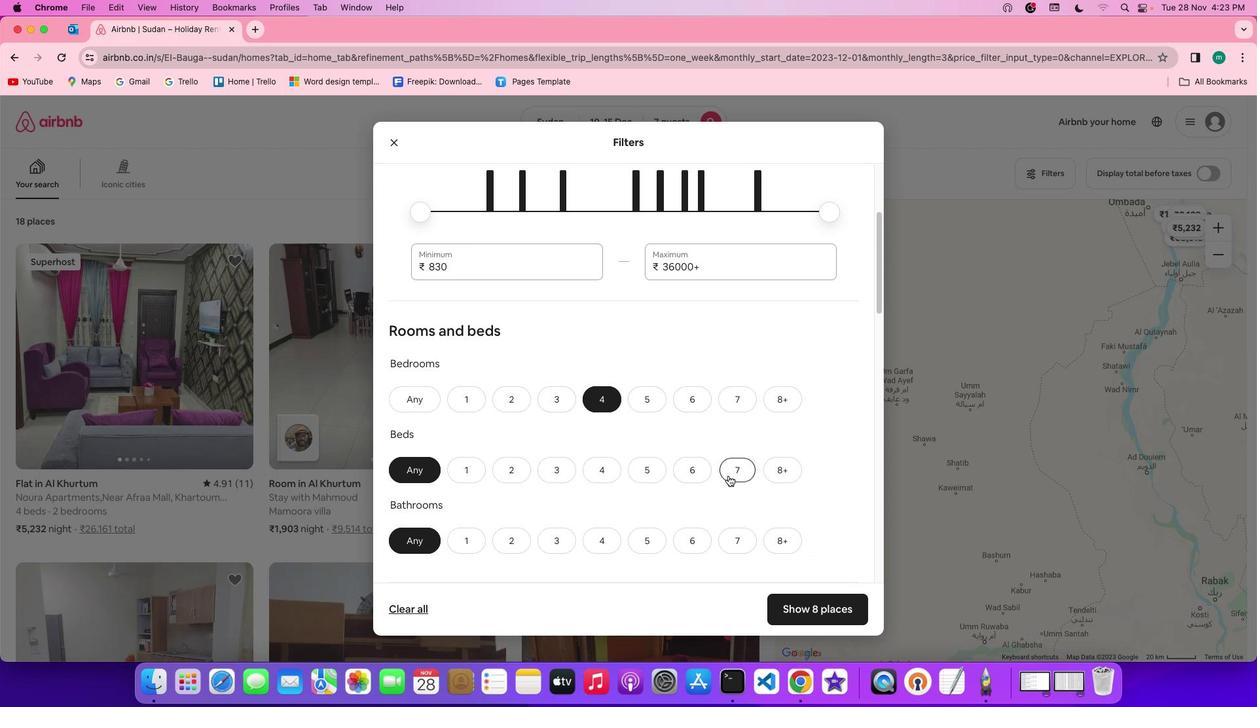 
Action: Mouse moved to (591, 538)
Screenshot: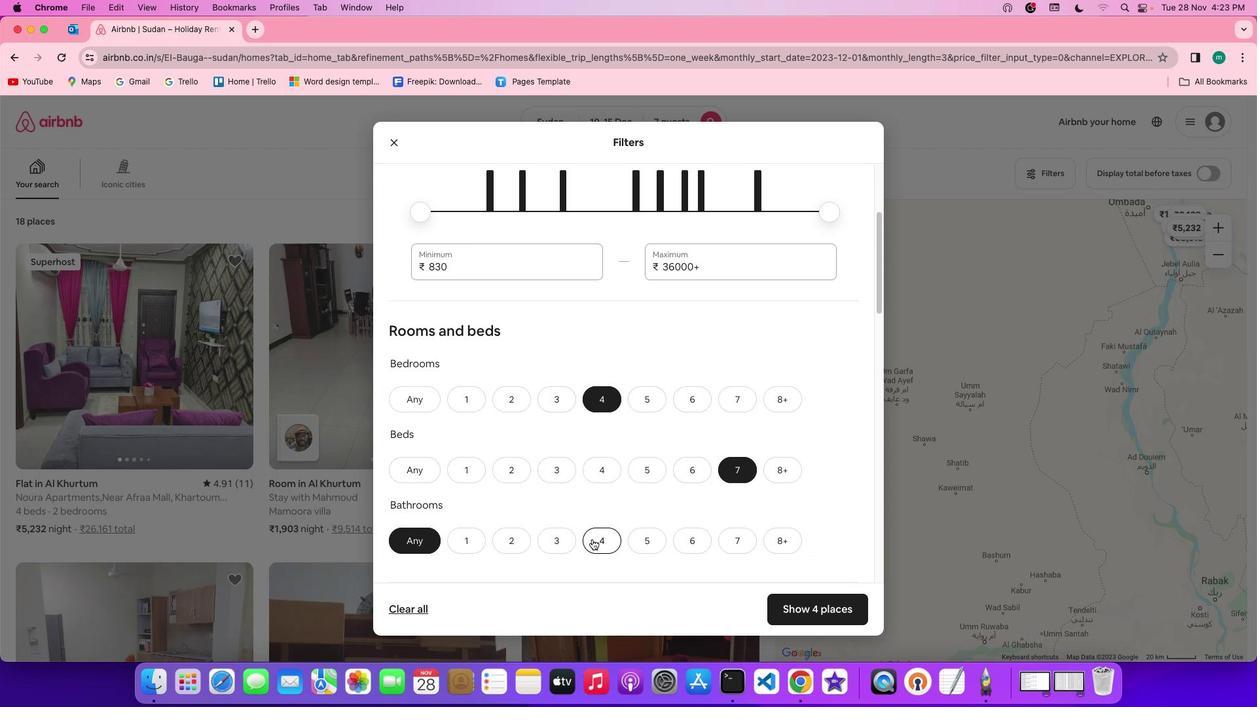 
Action: Mouse pressed left at (591, 538)
Screenshot: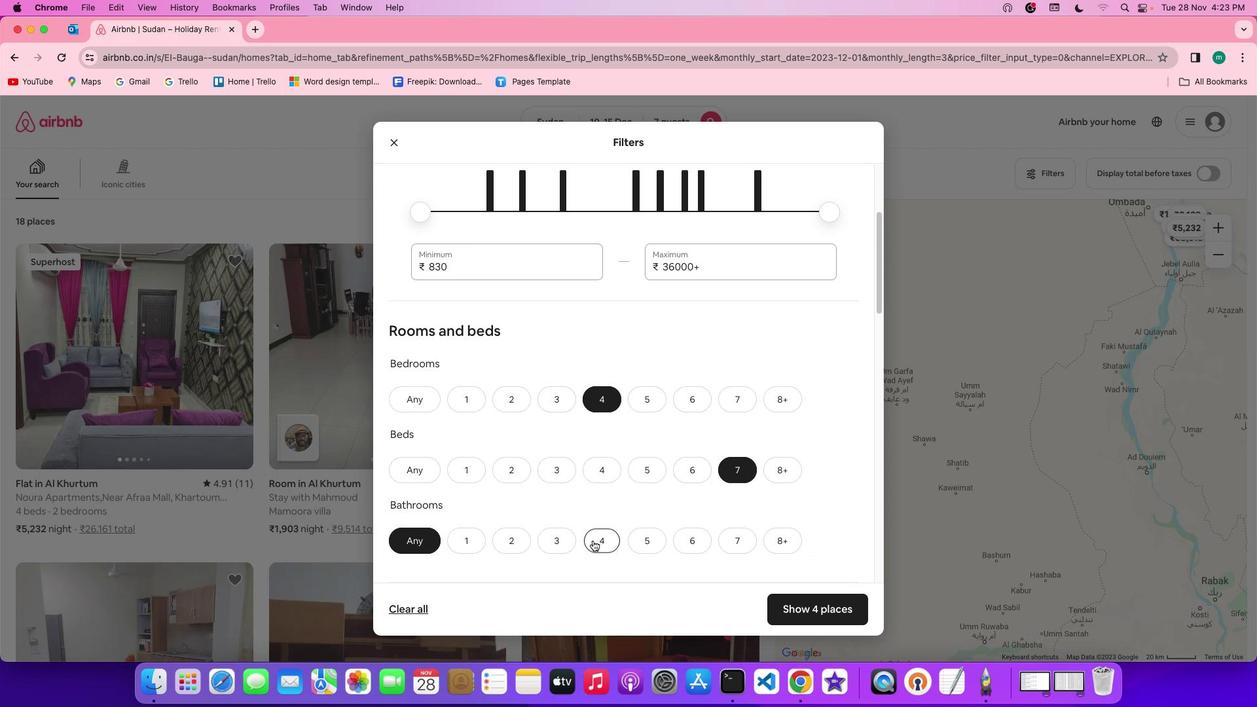 
Action: Mouse moved to (700, 519)
Screenshot: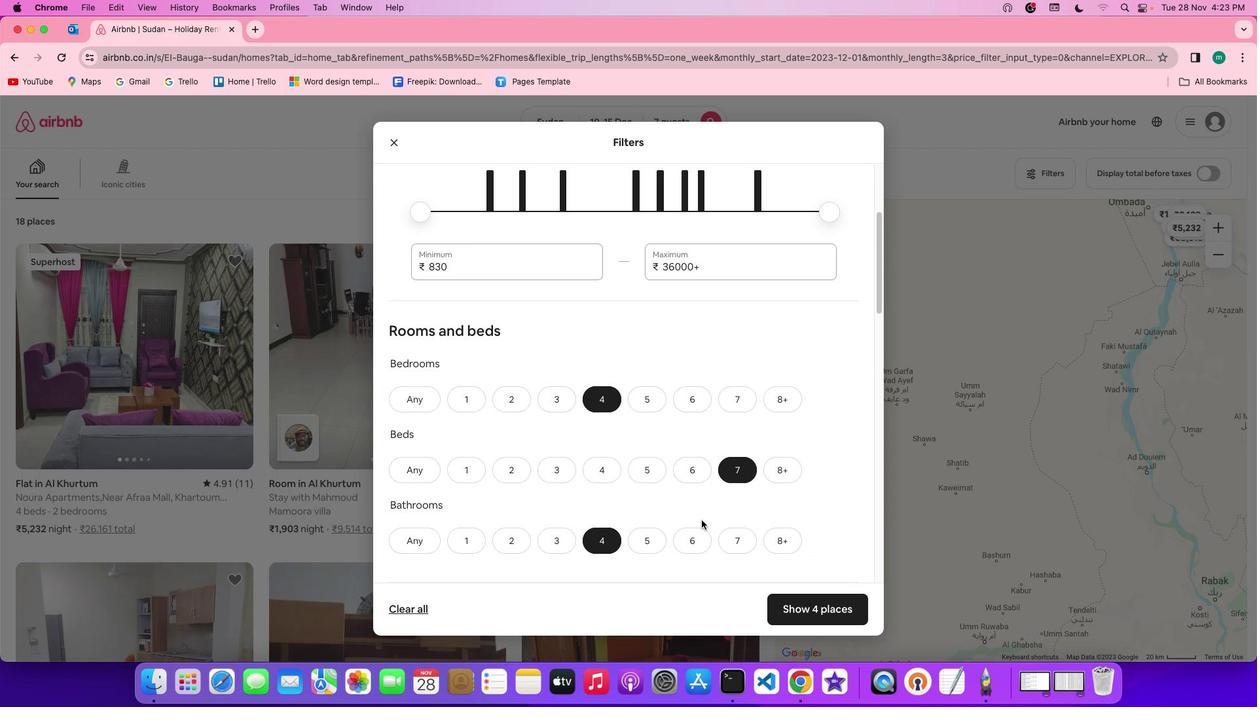 
Action: Mouse scrolled (700, 519) with delta (0, 0)
Screenshot: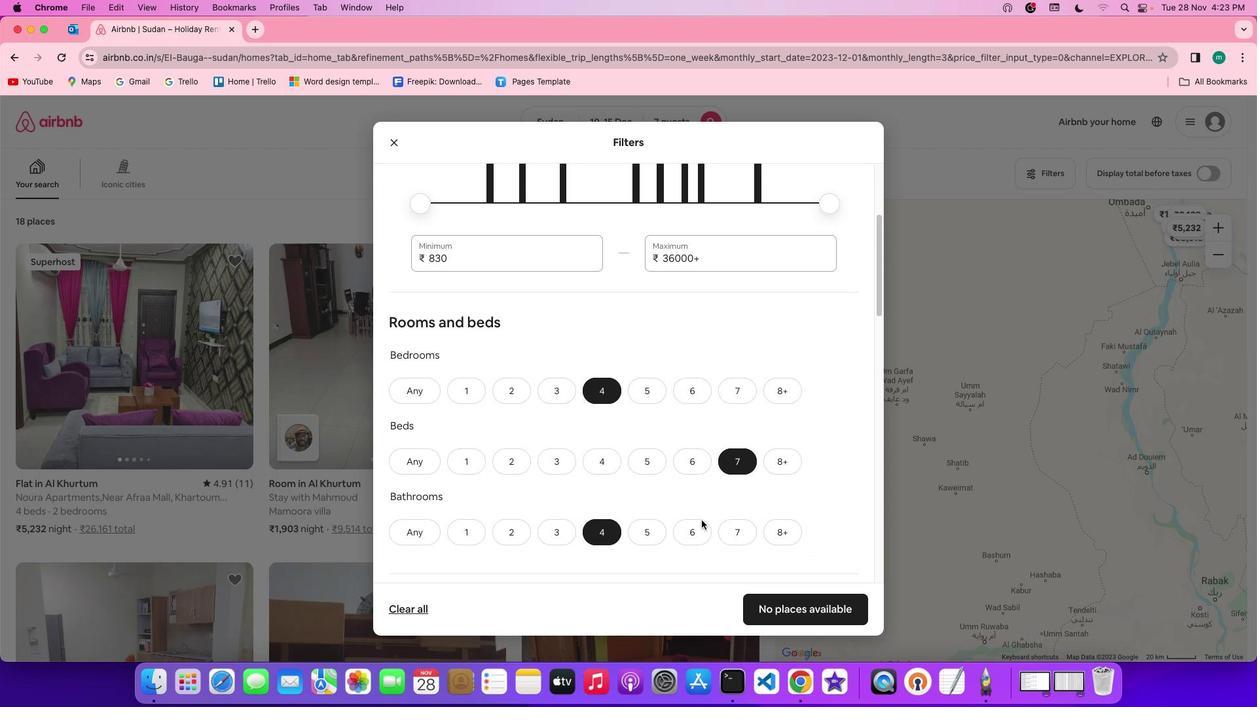 
Action: Mouse scrolled (700, 519) with delta (0, 0)
Screenshot: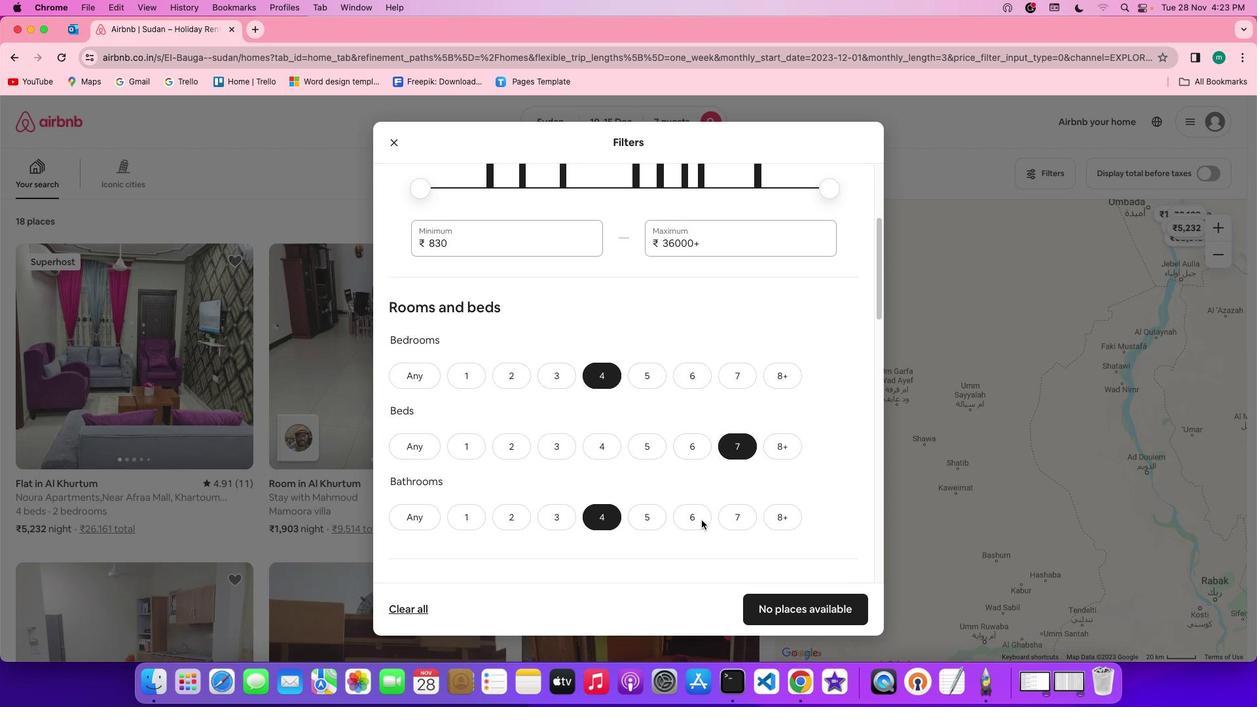 
Action: Mouse scrolled (700, 519) with delta (0, -1)
Screenshot: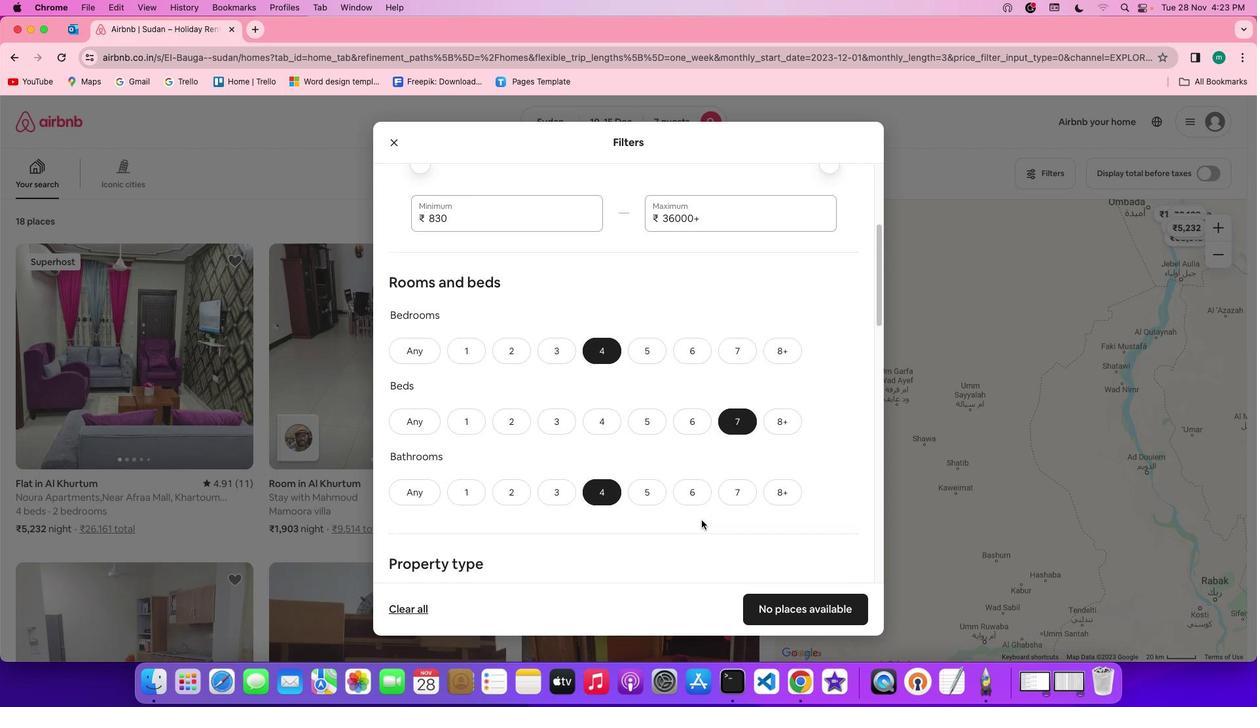 
Action: Mouse scrolled (700, 519) with delta (0, -1)
Screenshot: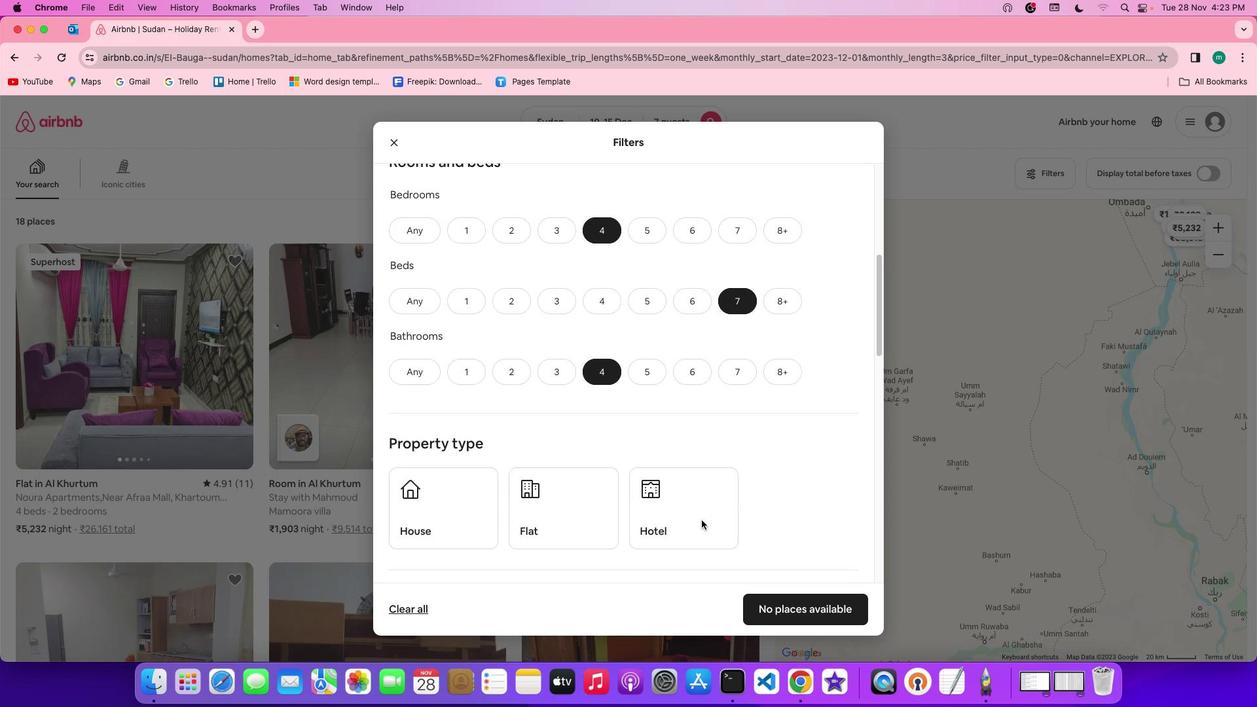 
Action: Mouse scrolled (700, 519) with delta (0, 0)
Screenshot: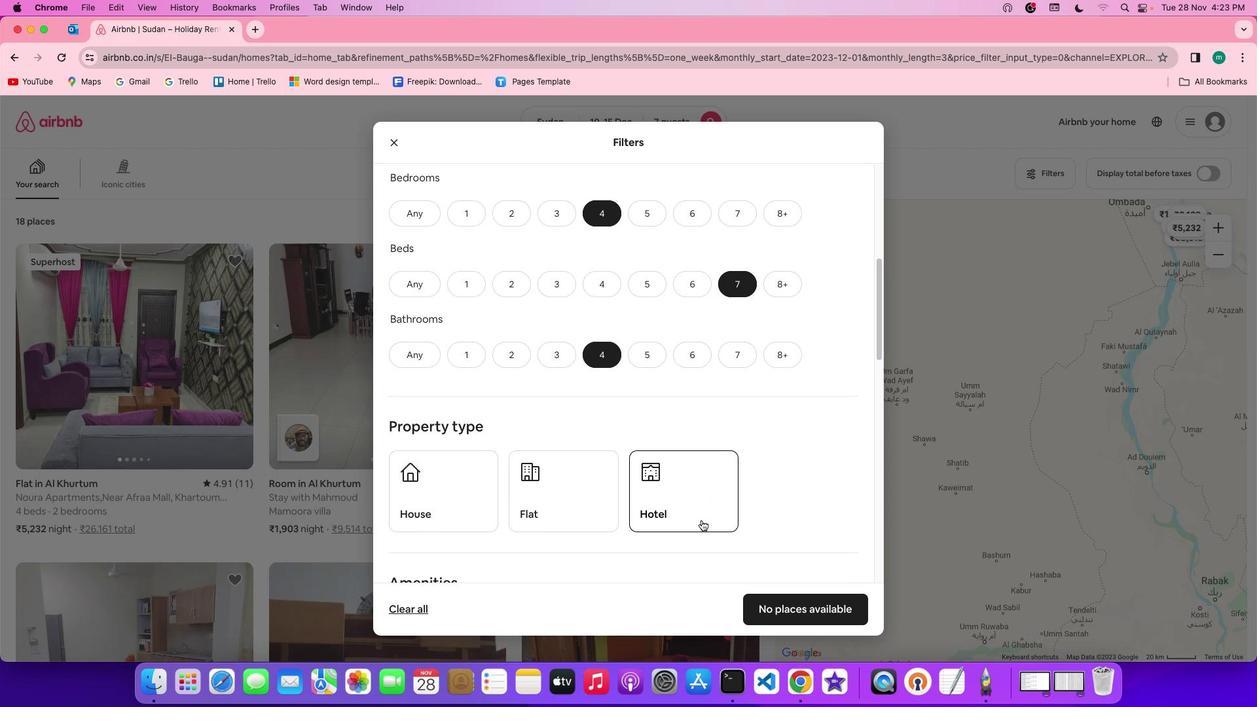 
Action: Mouse scrolled (700, 519) with delta (0, 0)
Screenshot: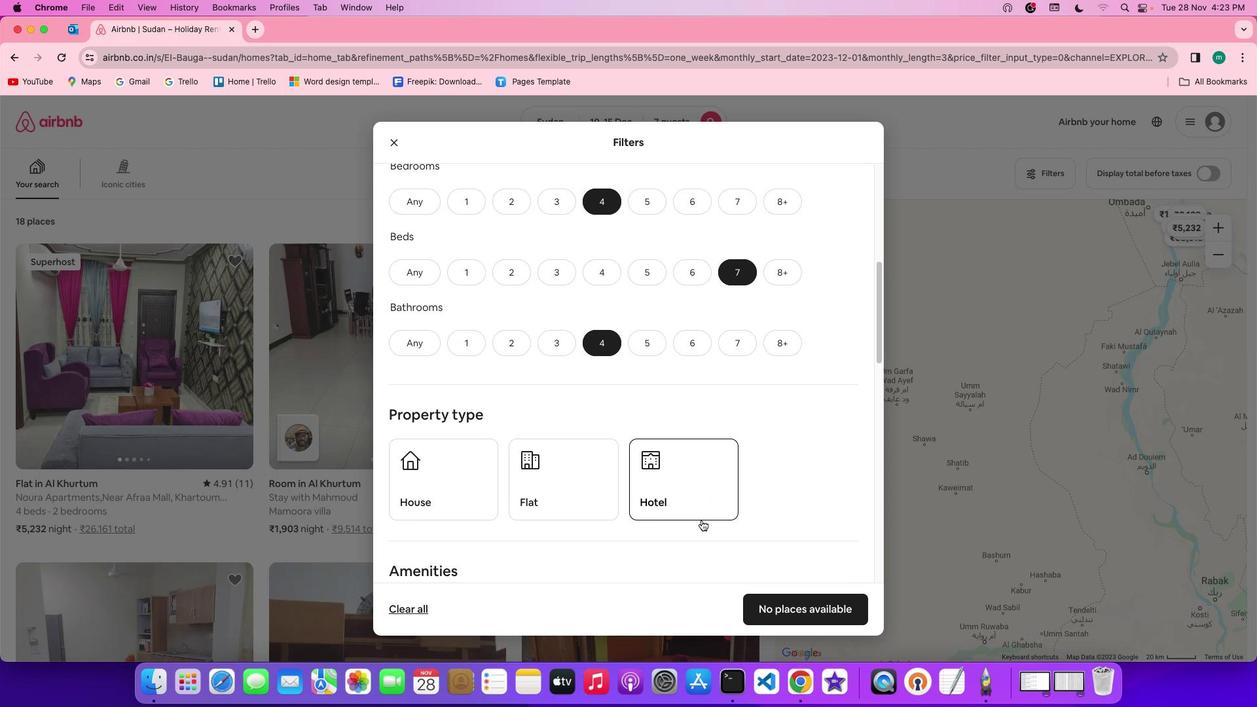 
Action: Mouse scrolled (700, 519) with delta (0, 0)
Screenshot: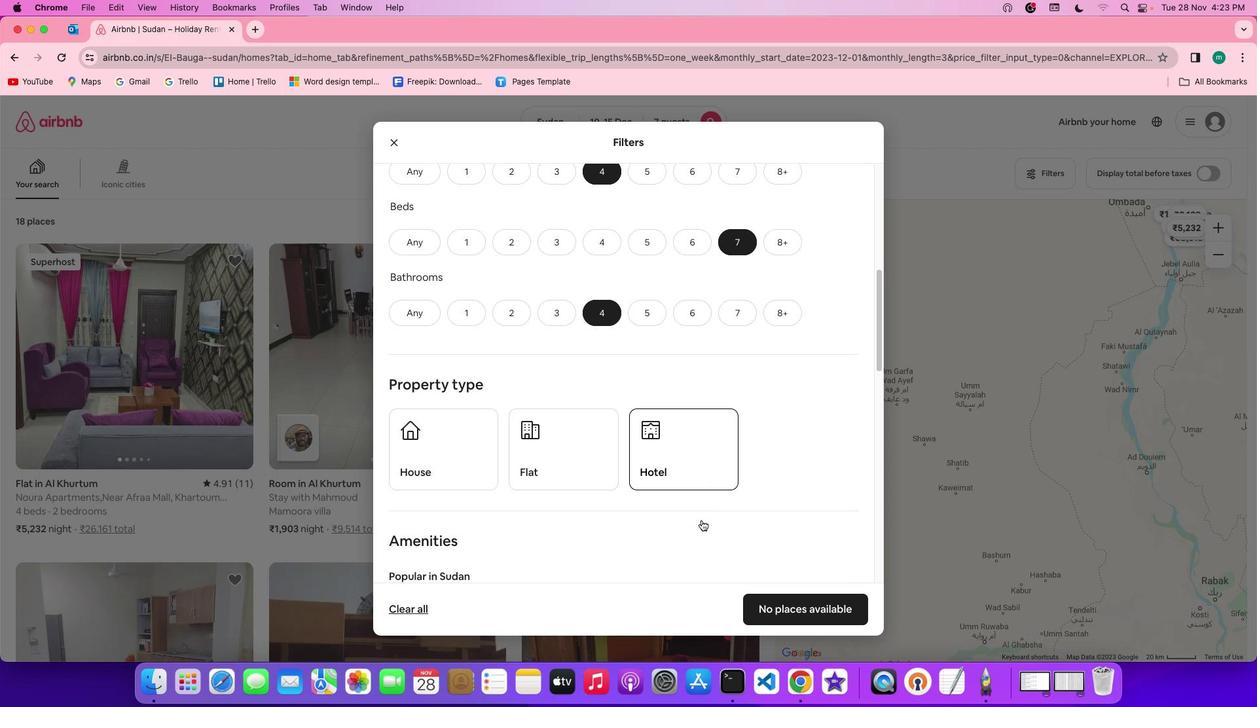 
Action: Mouse scrolled (700, 519) with delta (0, 0)
Screenshot: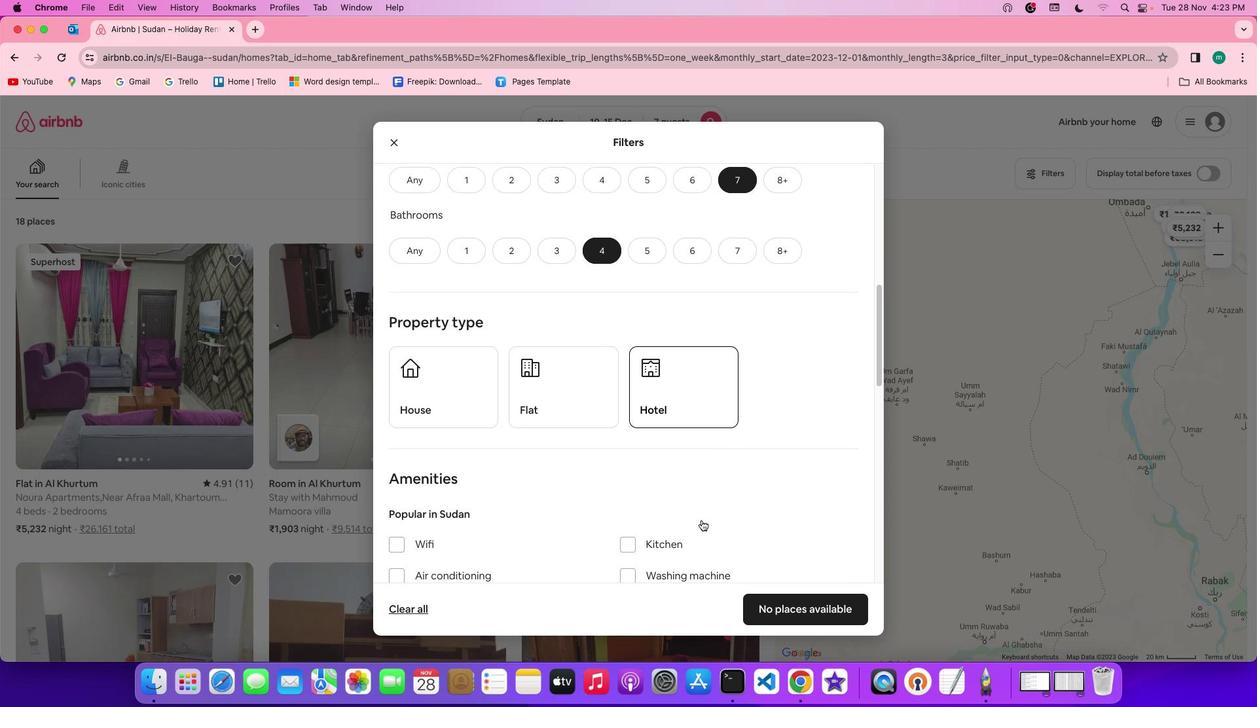 
Action: Mouse moved to (411, 369)
Screenshot: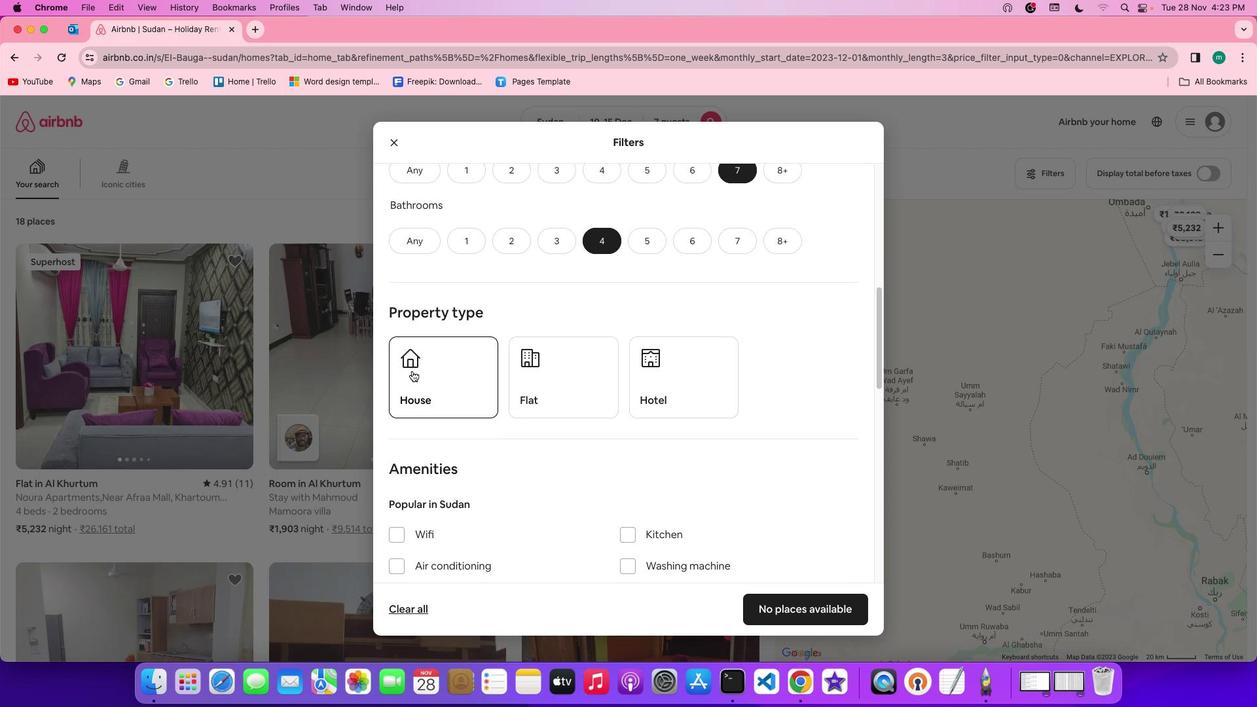 
Action: Mouse pressed left at (411, 369)
Screenshot: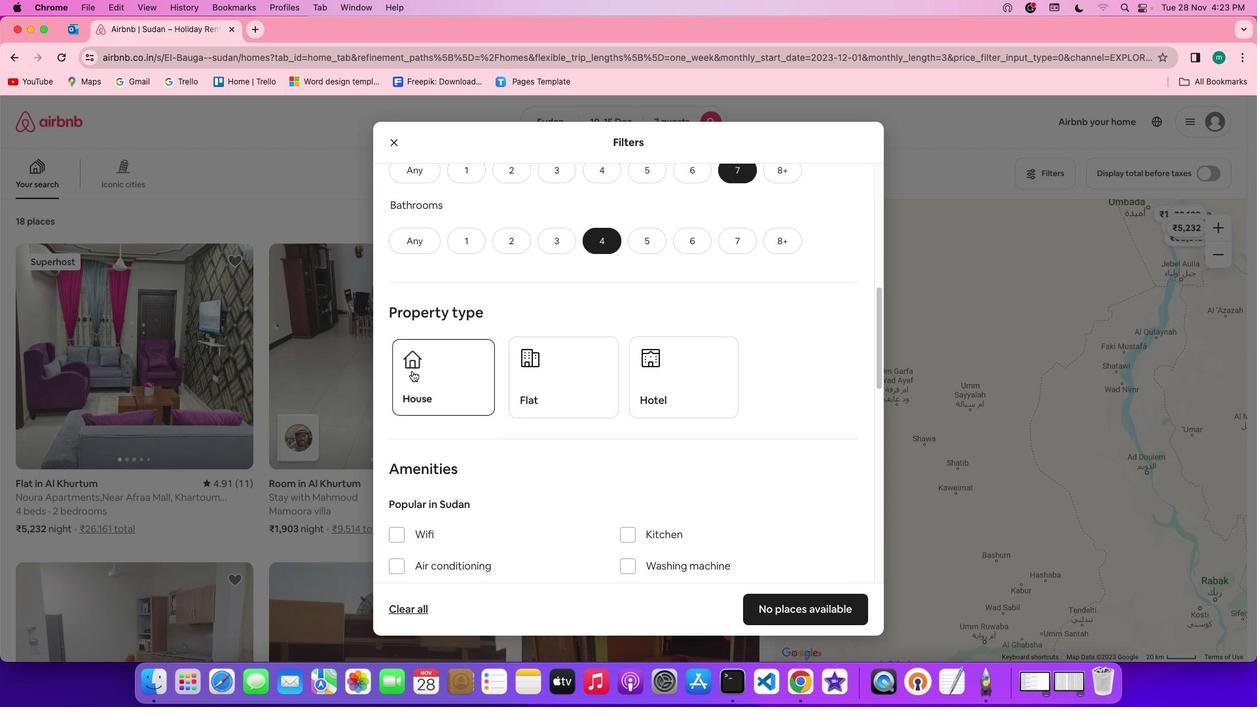 
Action: Mouse moved to (798, 475)
Screenshot: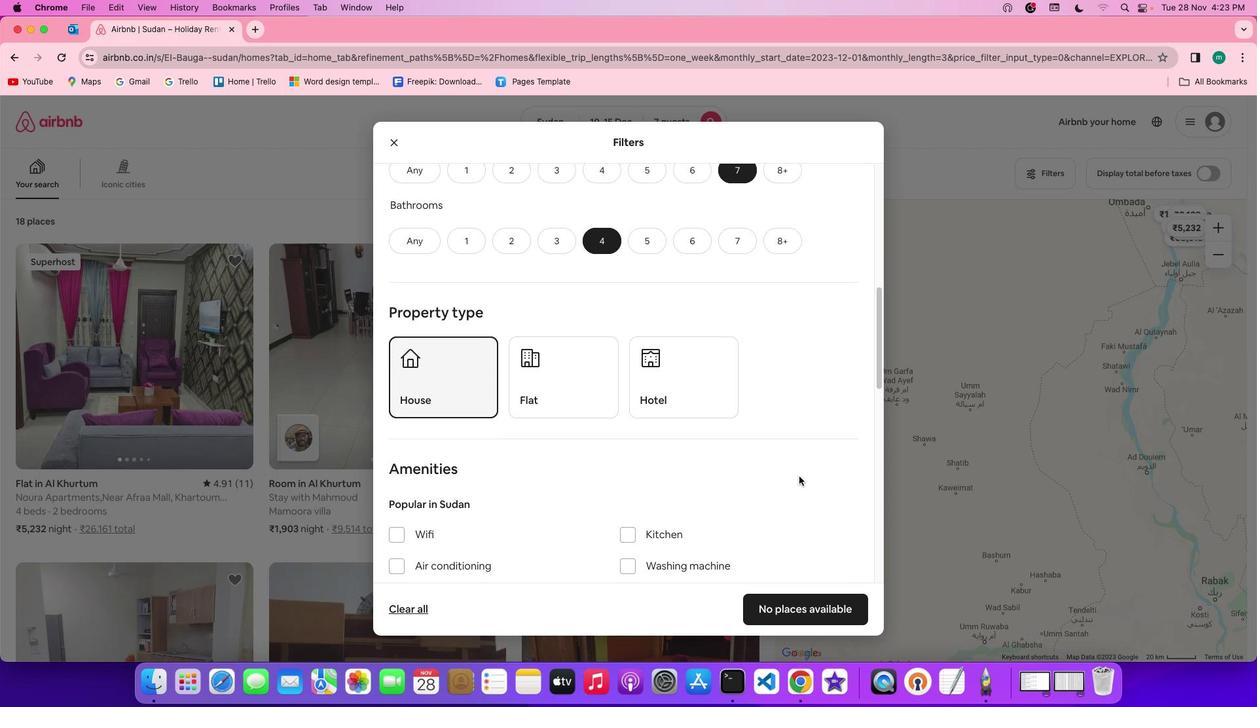 
Action: Mouse scrolled (798, 475) with delta (0, 0)
Screenshot: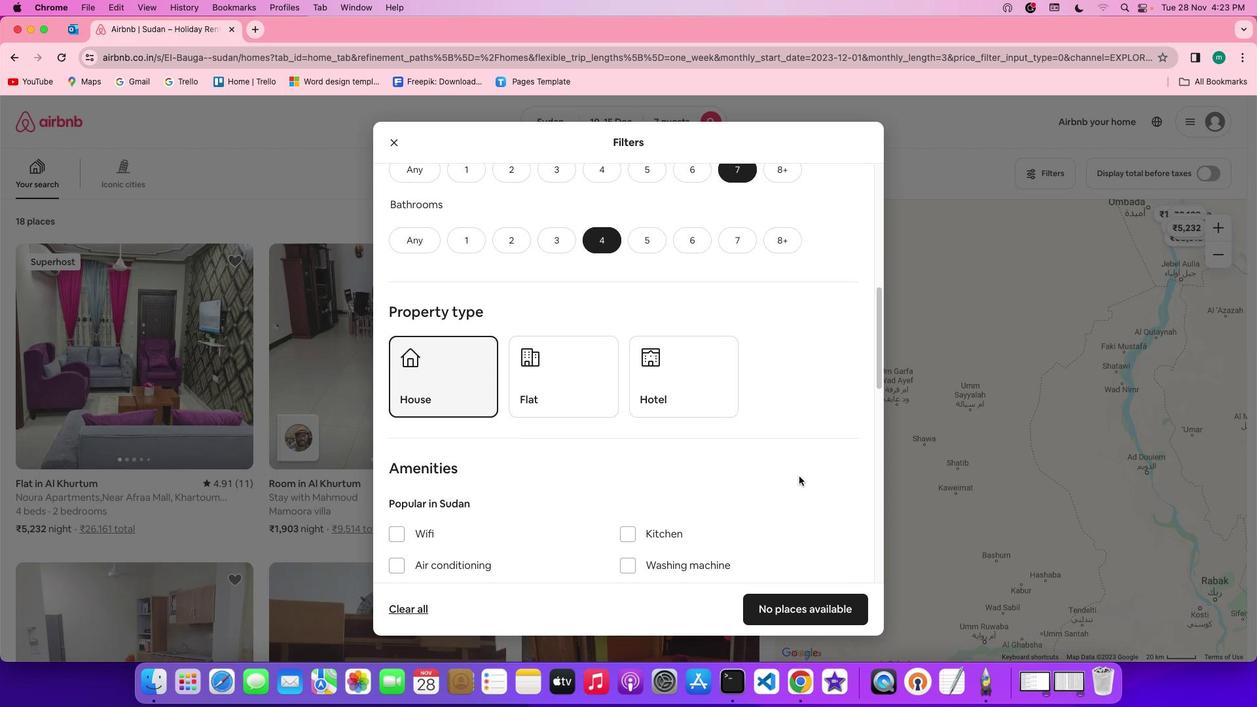 
Action: Mouse scrolled (798, 475) with delta (0, 0)
Screenshot: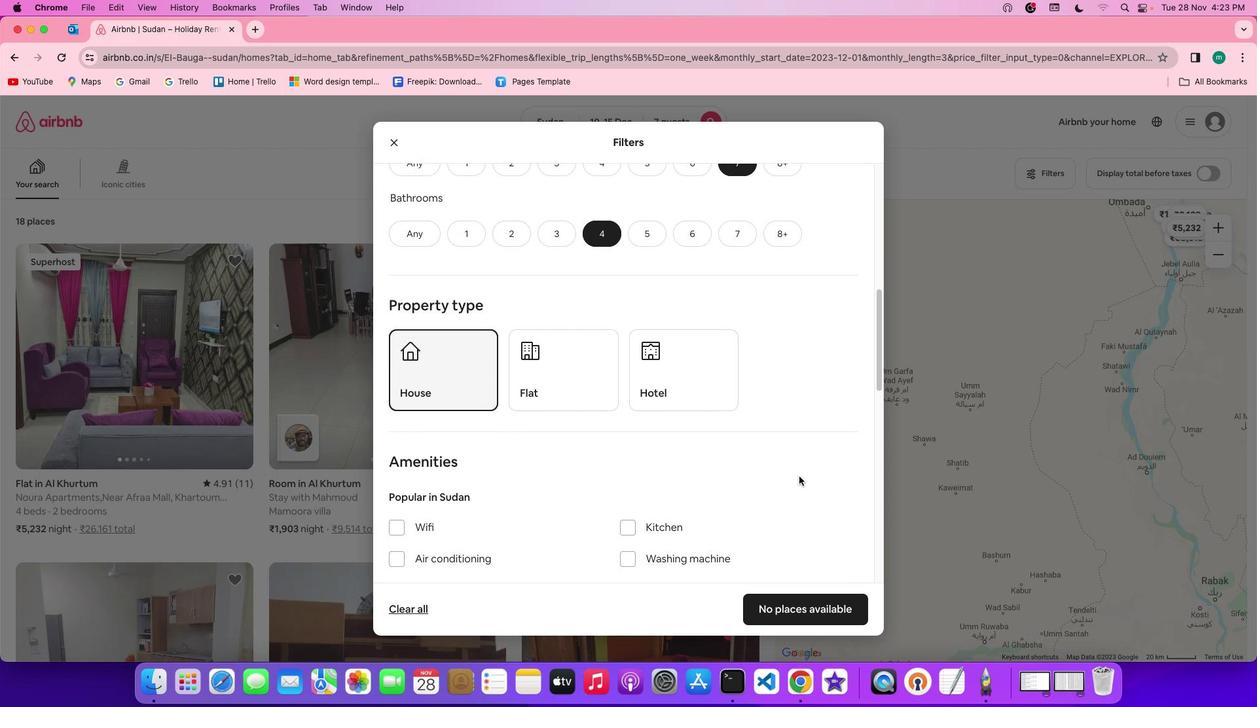 
Action: Mouse scrolled (798, 475) with delta (0, 0)
Screenshot: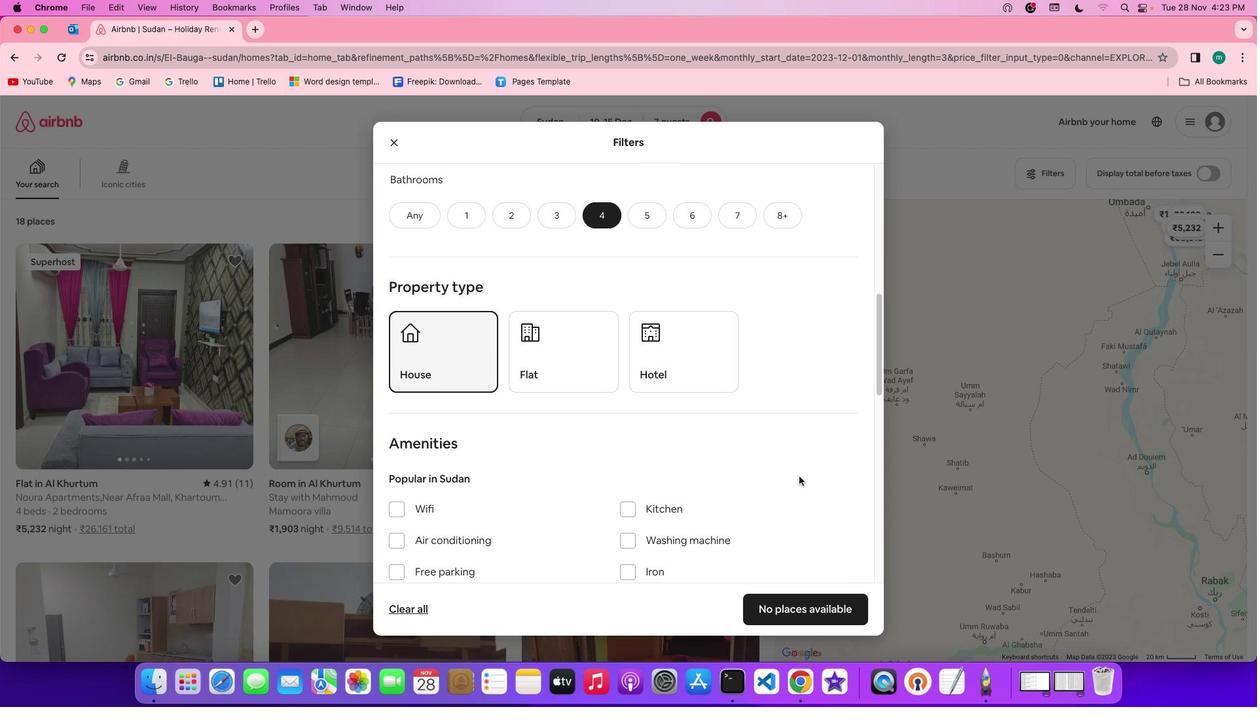 
Action: Mouse scrolled (798, 475) with delta (0, 0)
Screenshot: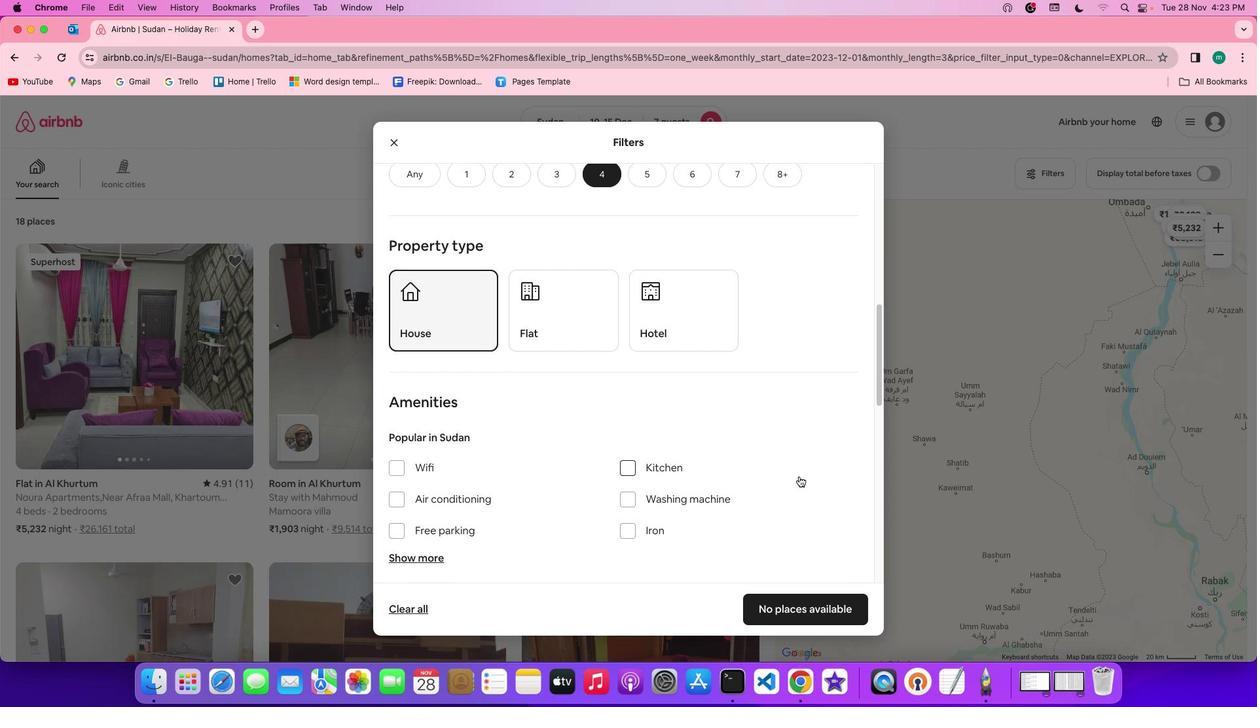 
Action: Mouse scrolled (798, 475) with delta (0, 0)
Screenshot: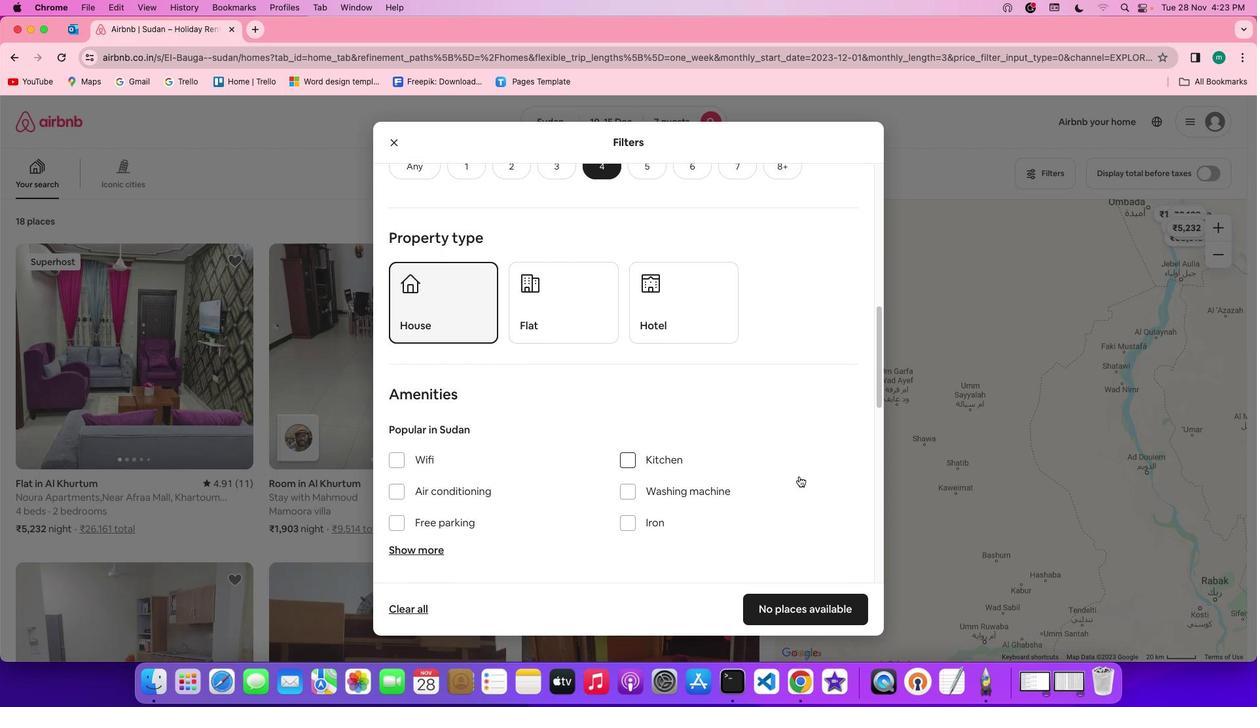 
Action: Mouse scrolled (798, 475) with delta (0, 0)
Screenshot: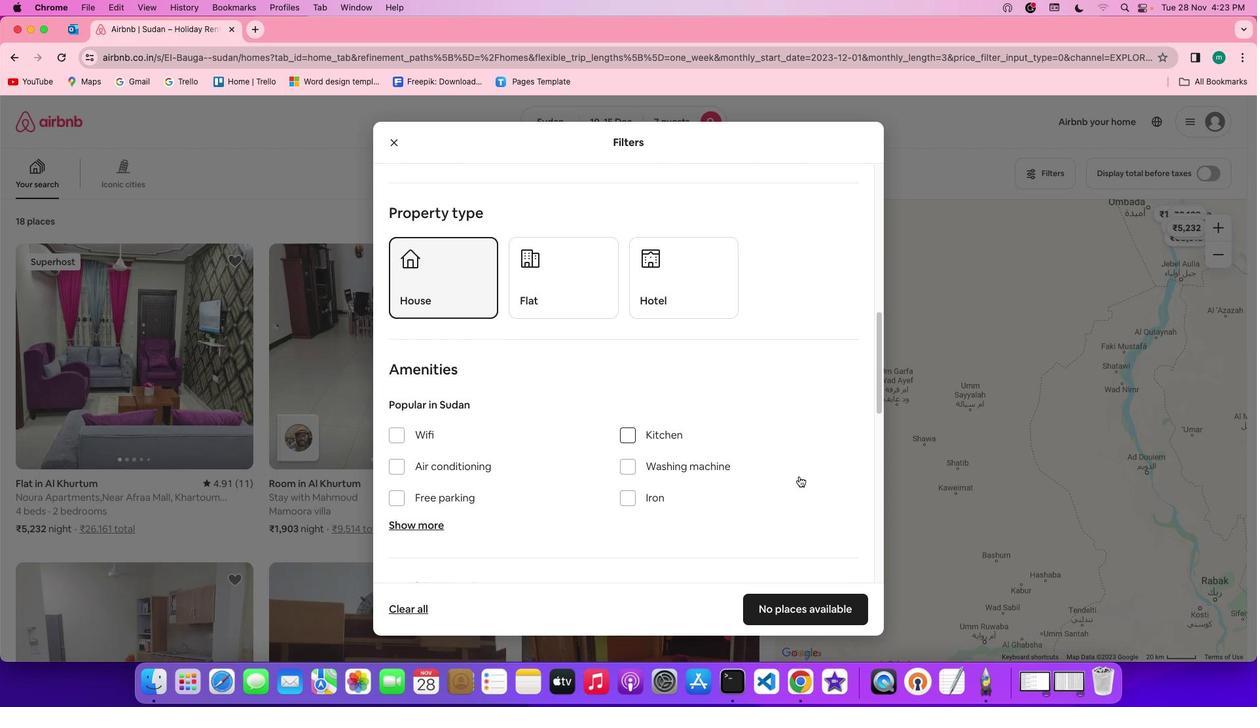 
Action: Mouse moved to (396, 394)
Screenshot: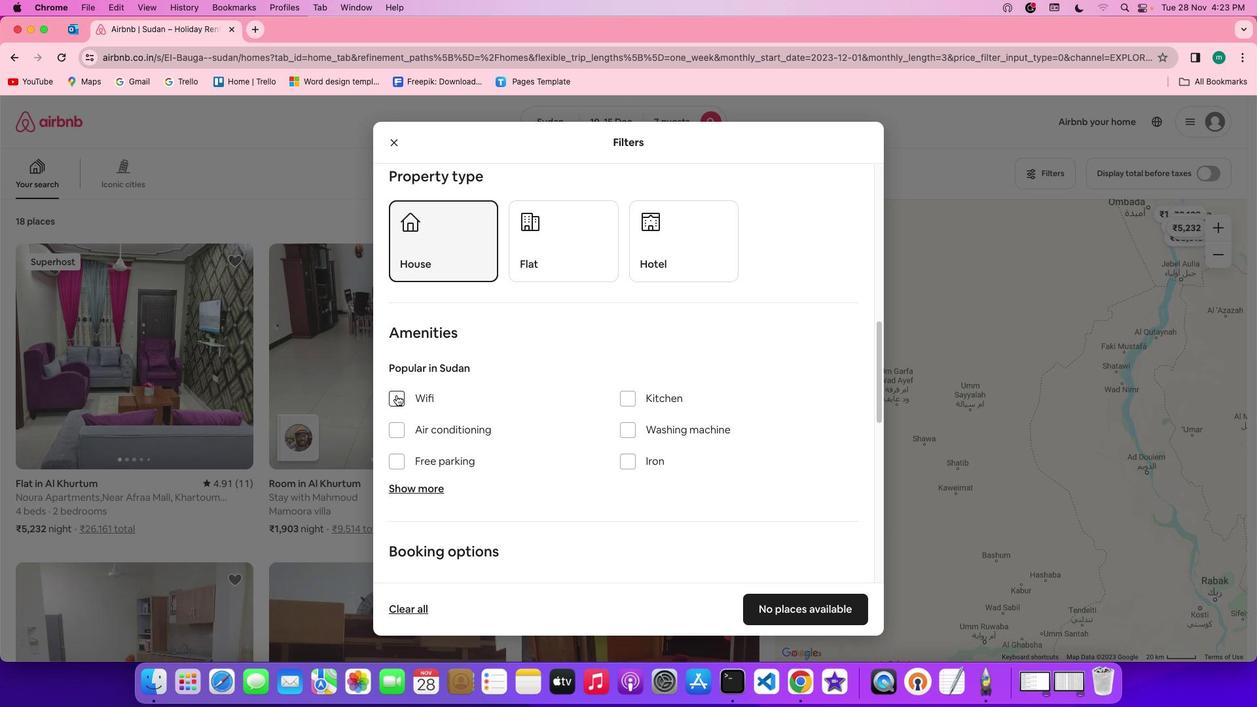 
Action: Mouse pressed left at (396, 394)
Screenshot: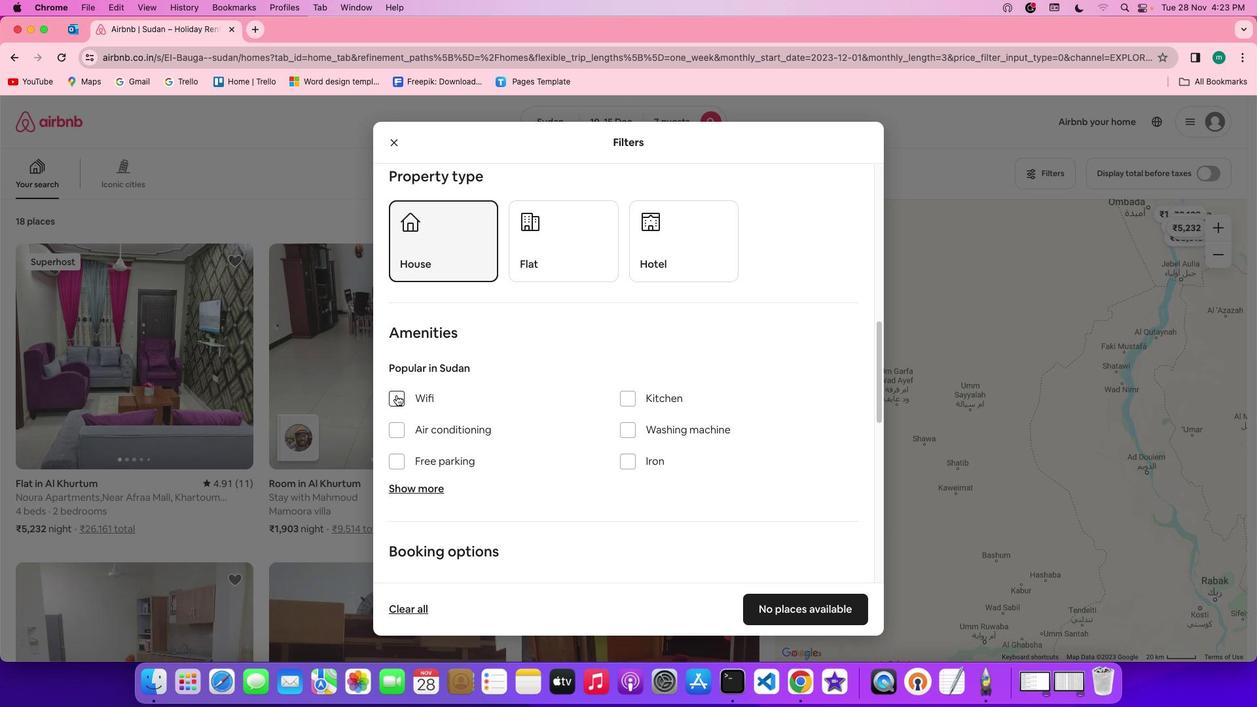 
Action: Mouse moved to (424, 487)
Screenshot: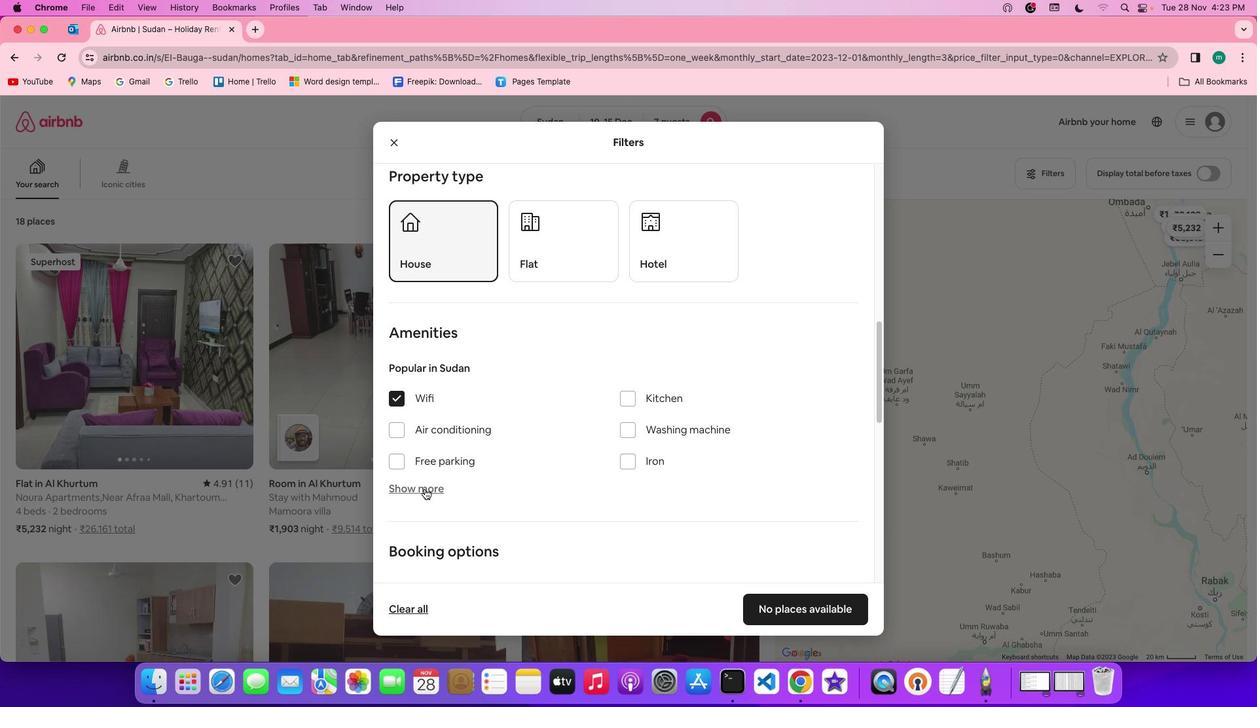 
Action: Mouse pressed left at (424, 487)
Screenshot: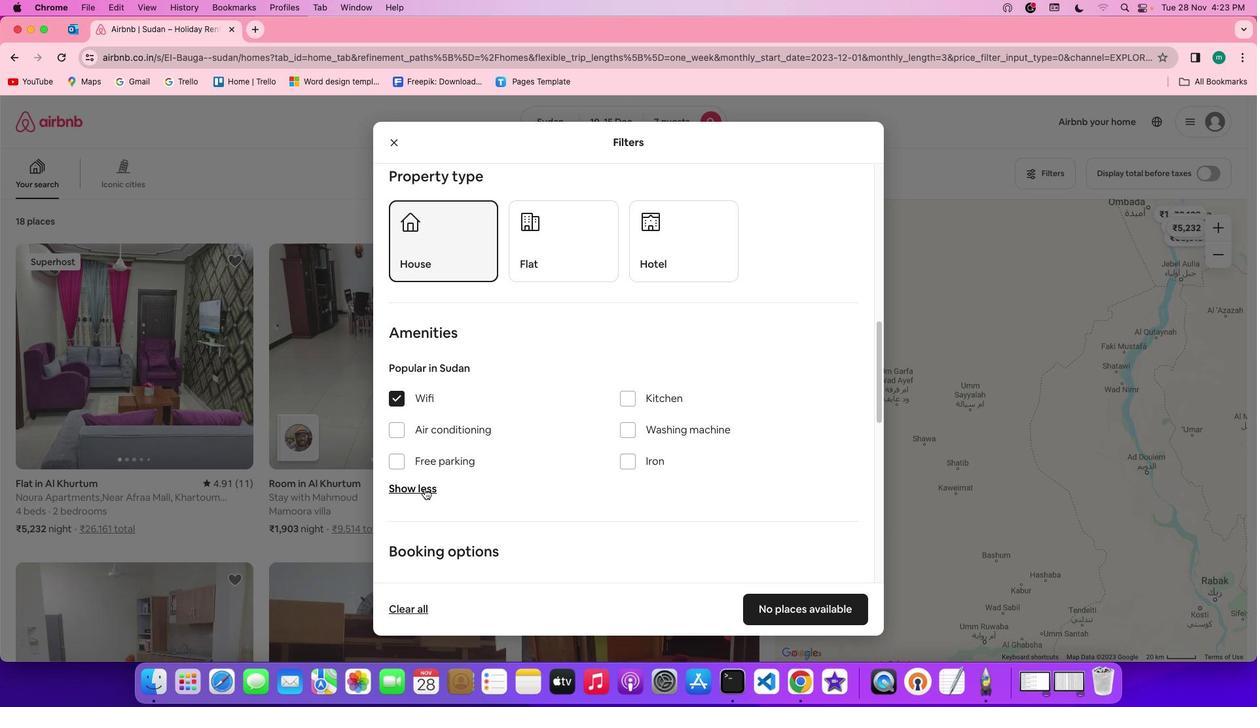
Action: Mouse moved to (552, 483)
Screenshot: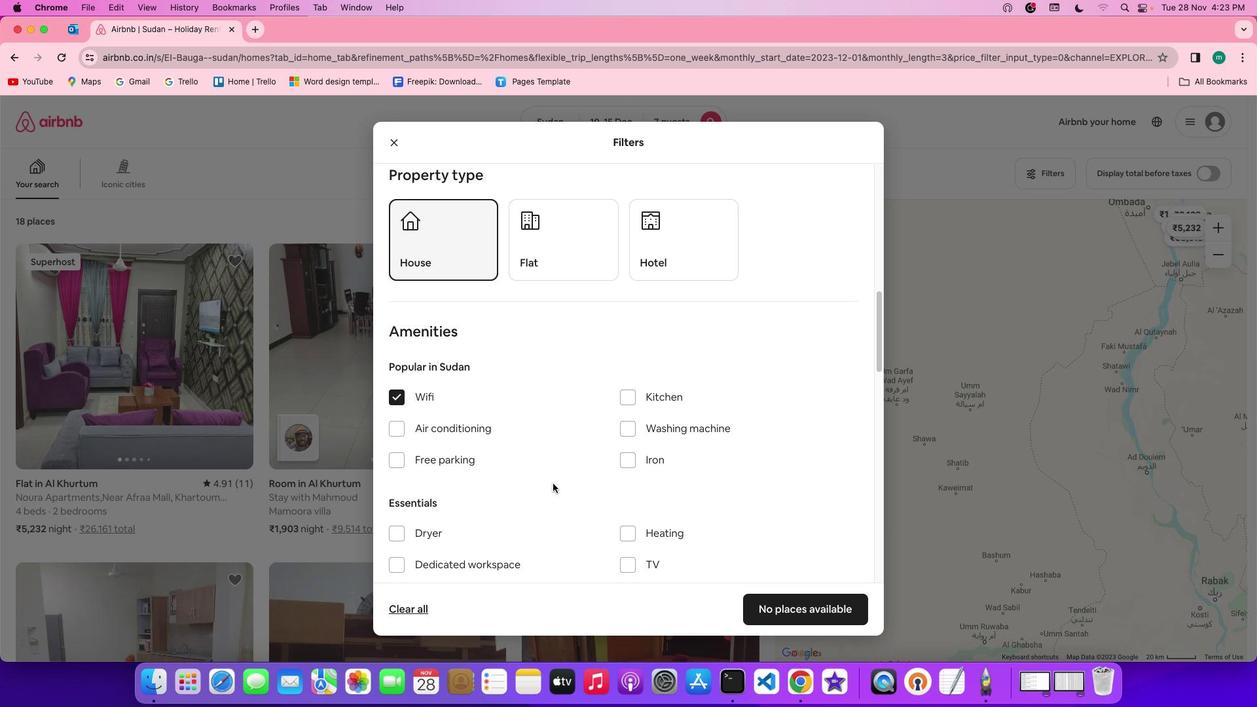 
Action: Mouse scrolled (552, 483) with delta (0, 0)
Screenshot: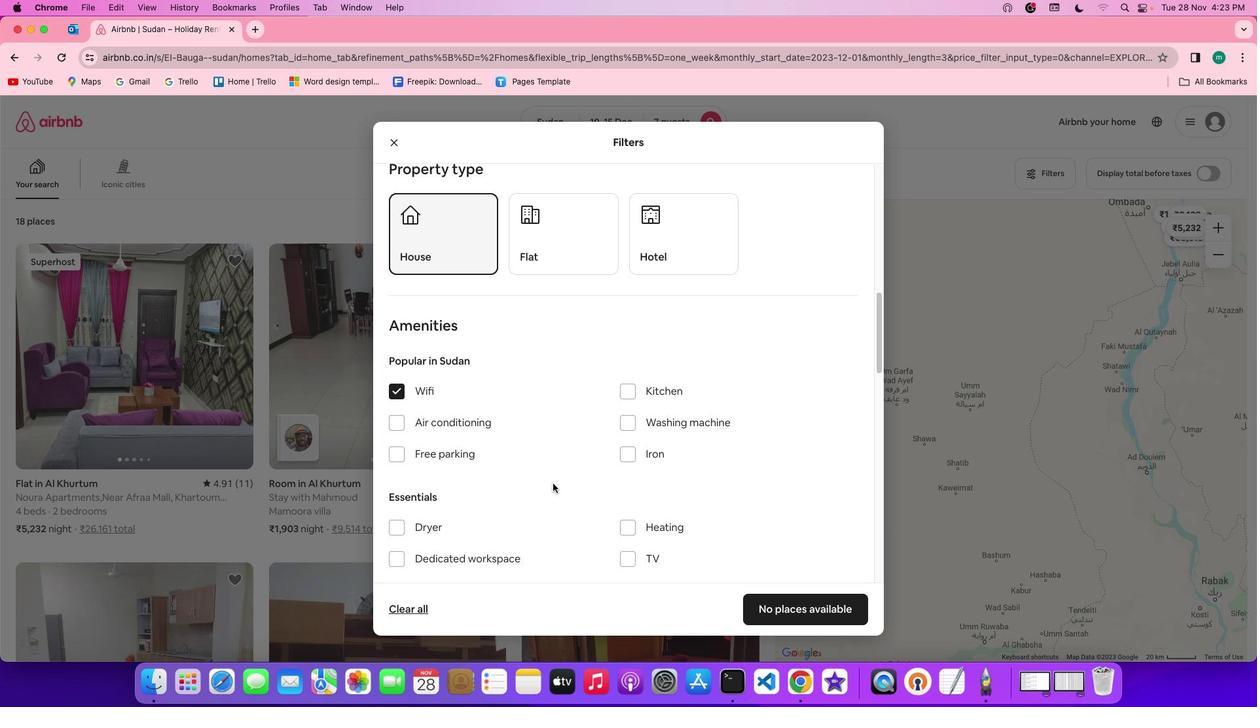 
Action: Mouse scrolled (552, 483) with delta (0, 0)
Screenshot: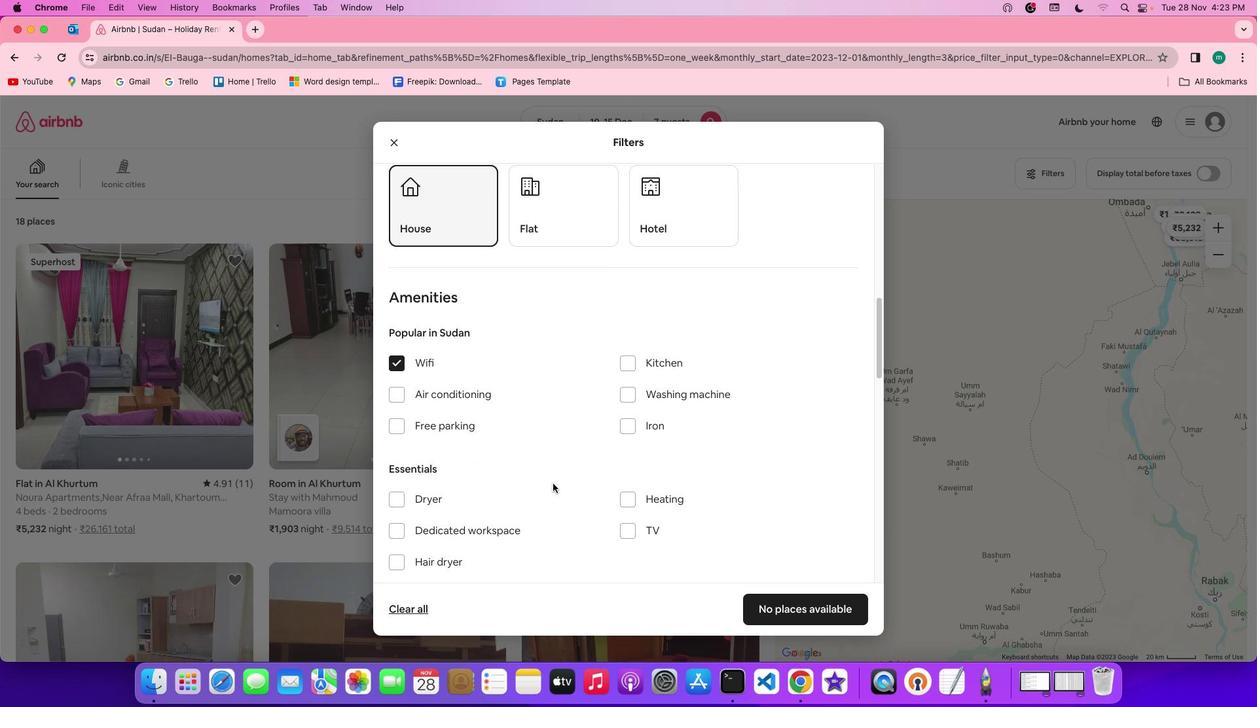 
Action: Mouse scrolled (552, 483) with delta (0, -1)
Screenshot: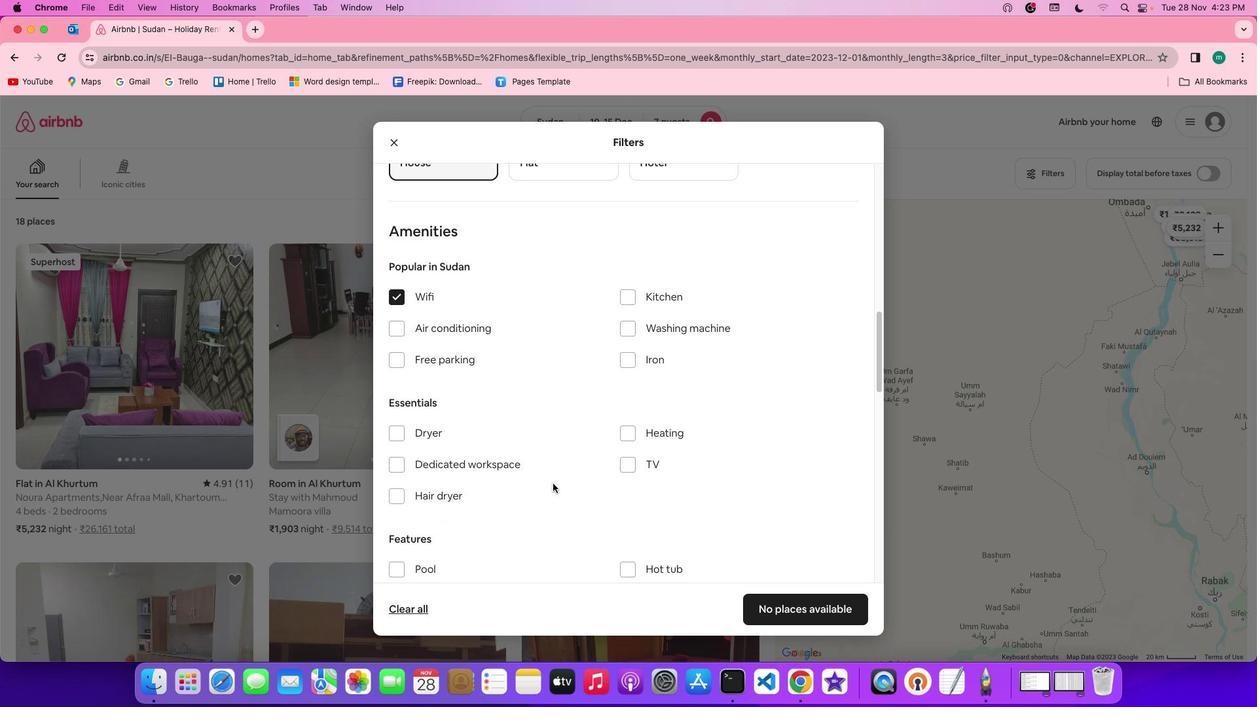 
Action: Mouse scrolled (552, 483) with delta (0, -2)
Screenshot: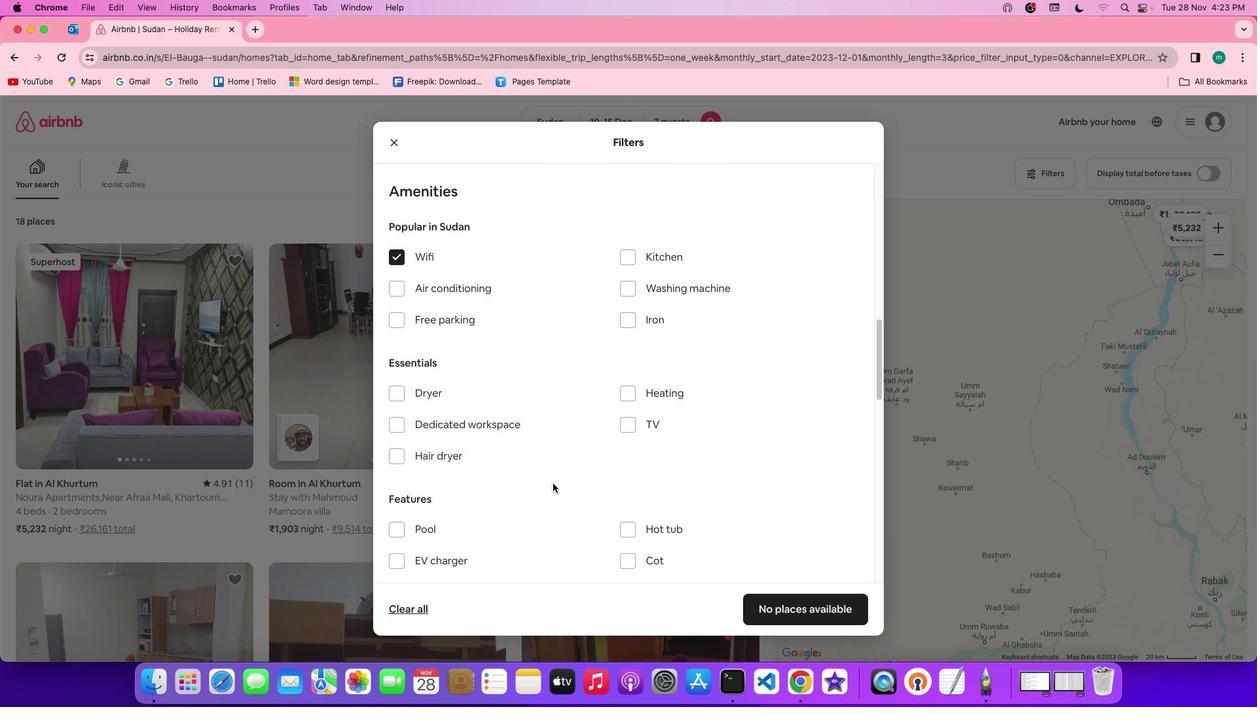 
Action: Mouse scrolled (552, 483) with delta (0, -2)
Screenshot: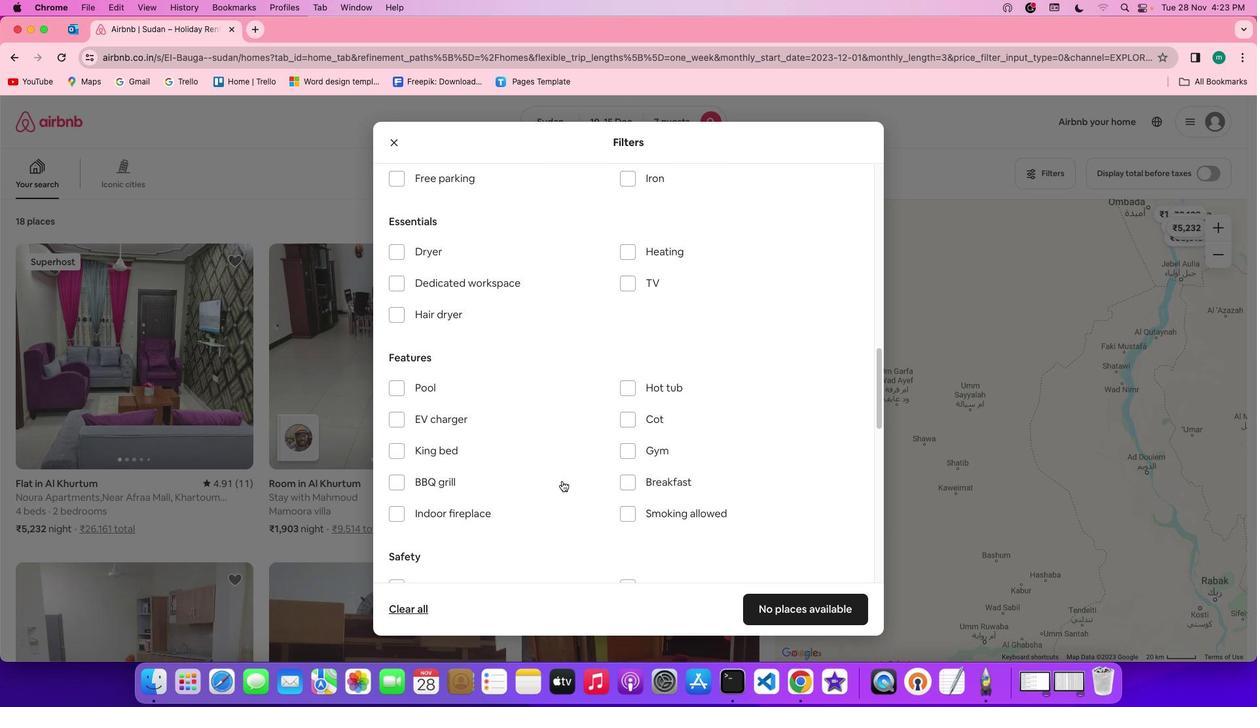 
Action: Mouse moved to (622, 231)
Screenshot: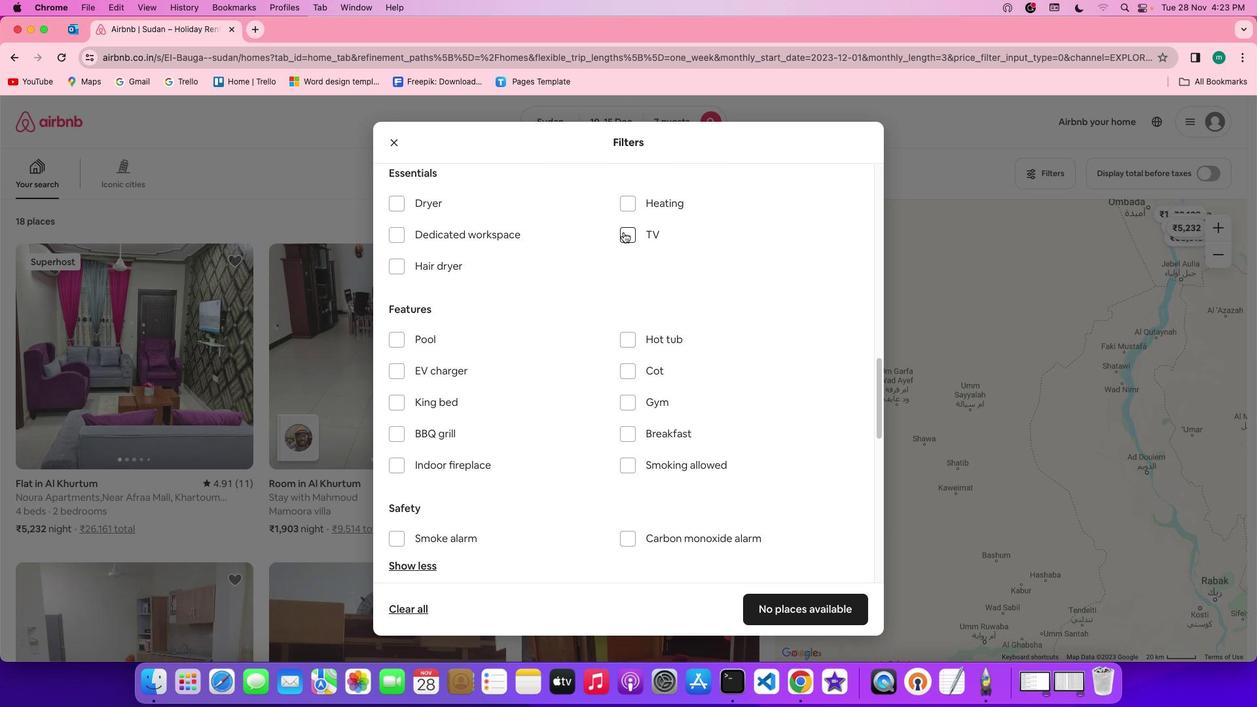 
Action: Mouse pressed left at (622, 231)
Screenshot: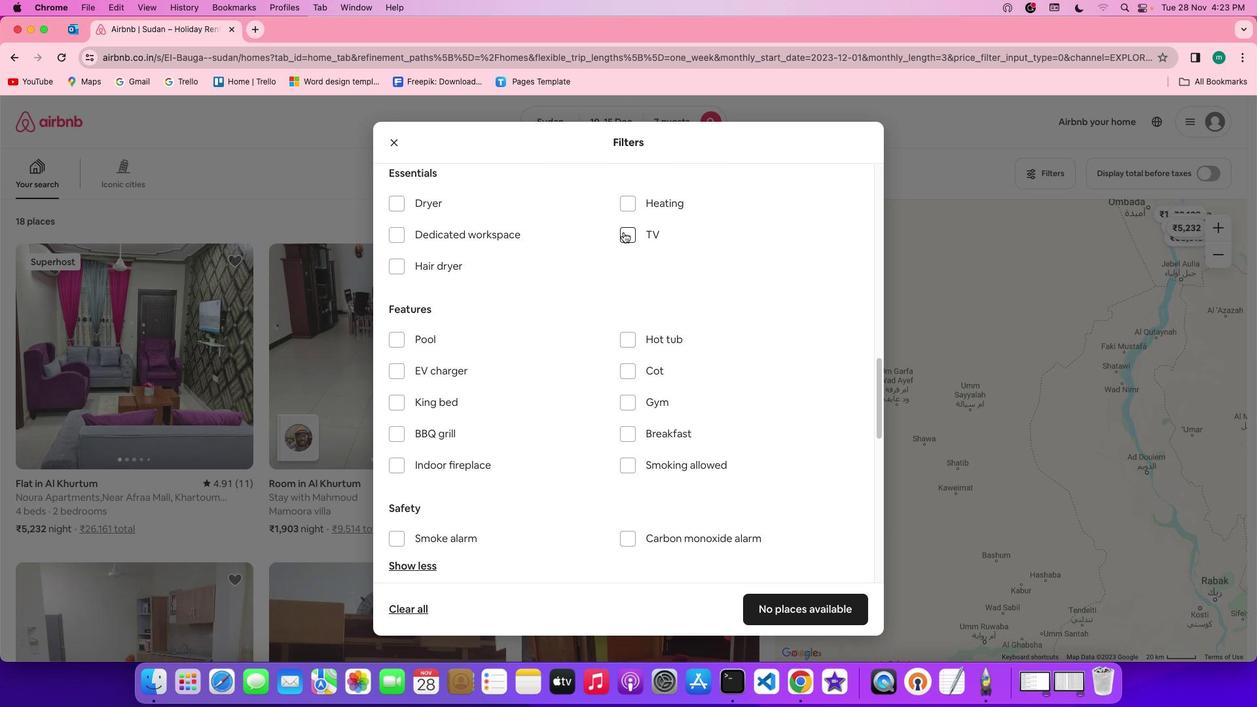 
Action: Mouse moved to (521, 296)
Screenshot: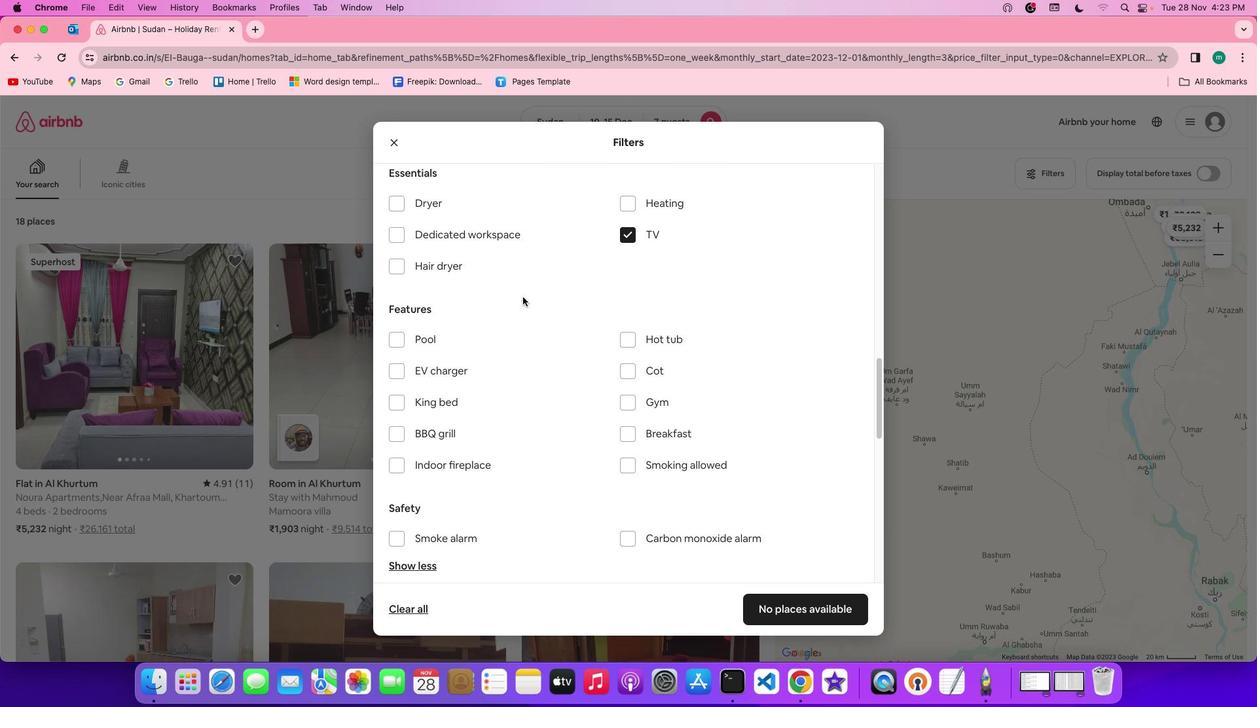 
Action: Mouse scrolled (521, 296) with delta (0, 0)
Screenshot: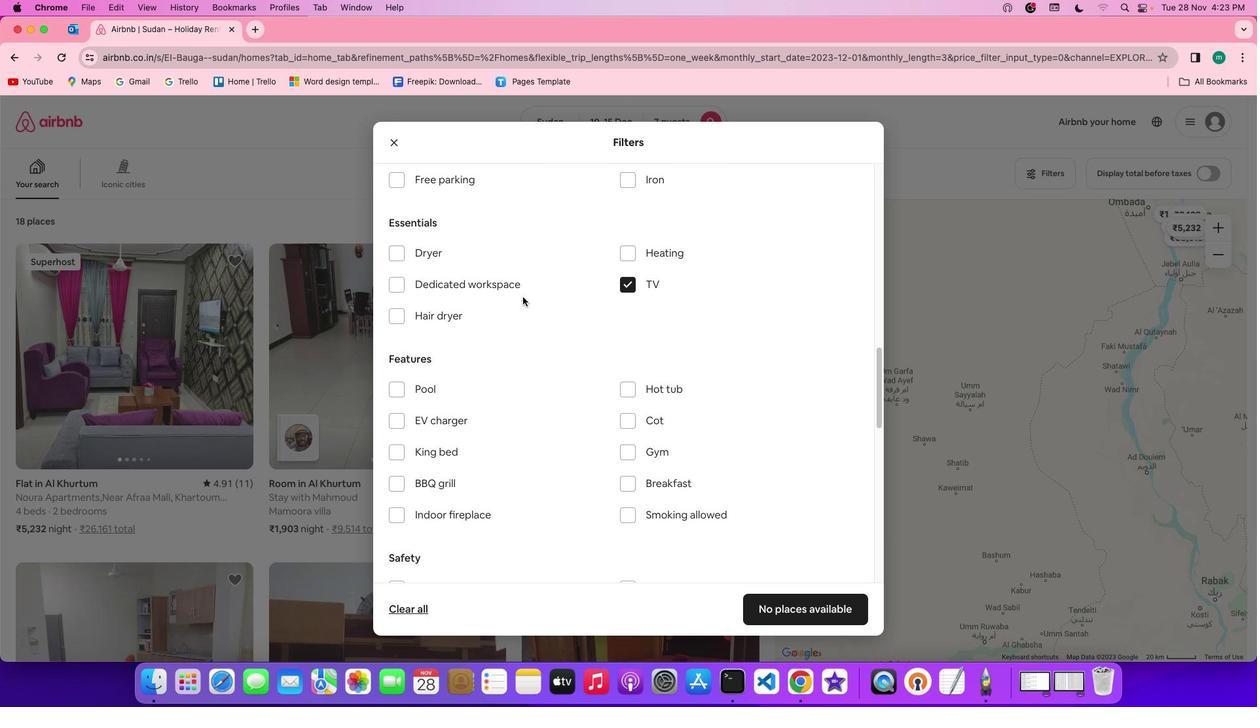 
Action: Mouse scrolled (521, 296) with delta (0, 0)
Screenshot: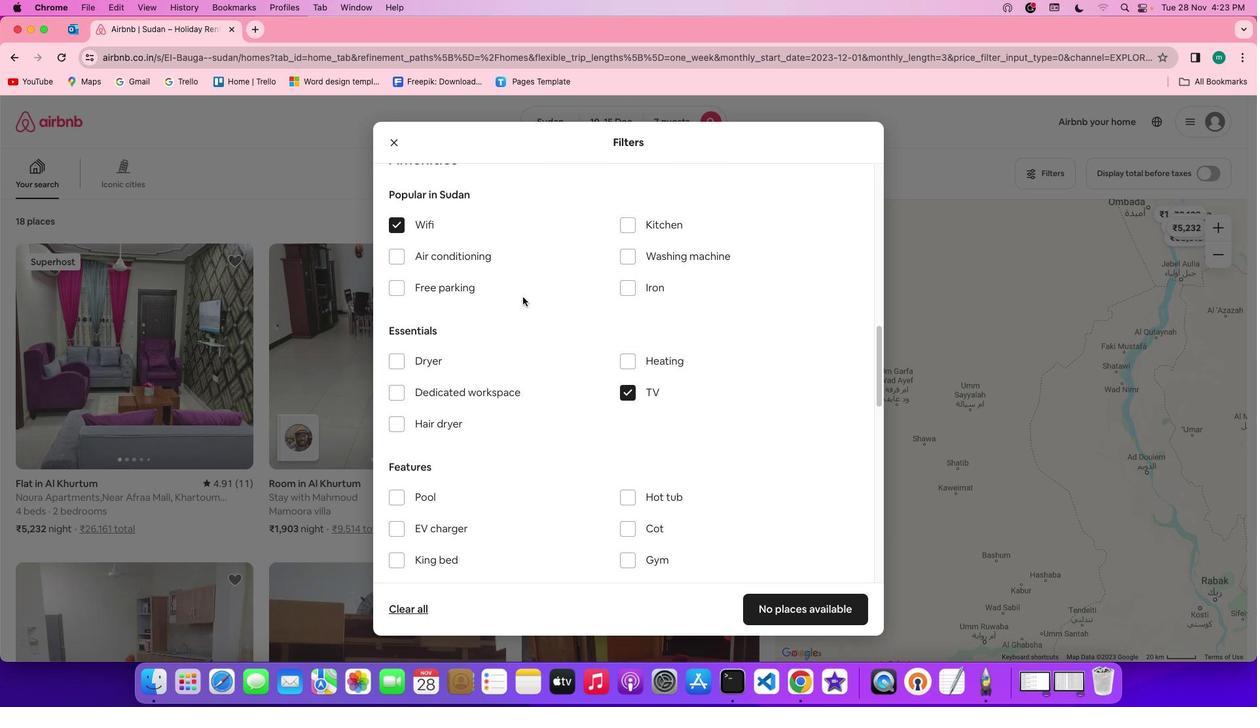 
Action: Mouse scrolled (521, 296) with delta (0, 1)
Screenshot: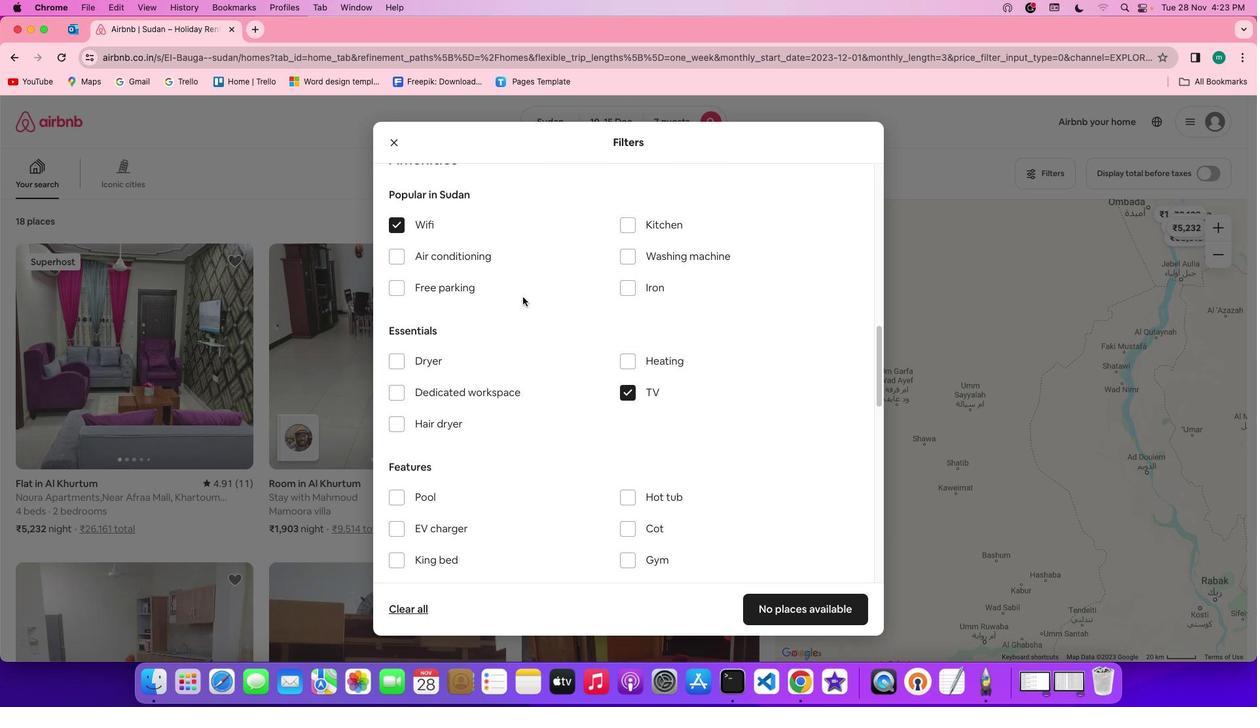 
Action: Mouse scrolled (521, 296) with delta (0, 2)
Screenshot: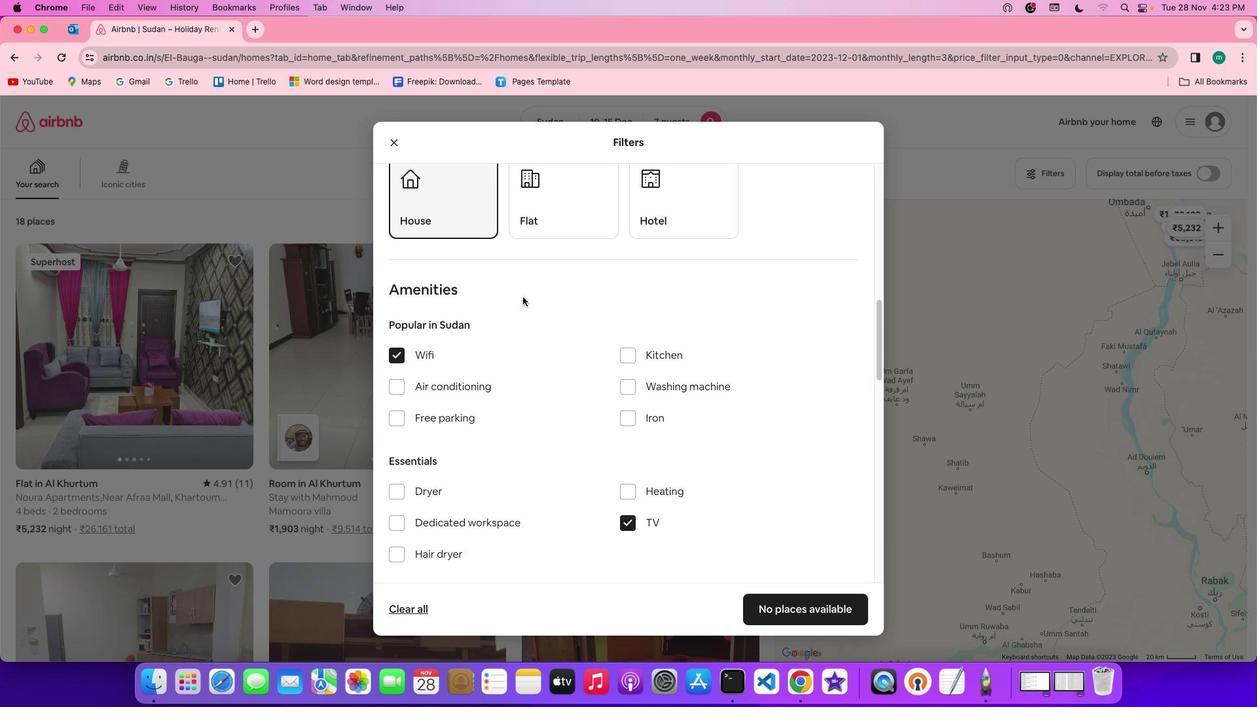 
Action: Mouse scrolled (521, 296) with delta (0, 2)
Screenshot: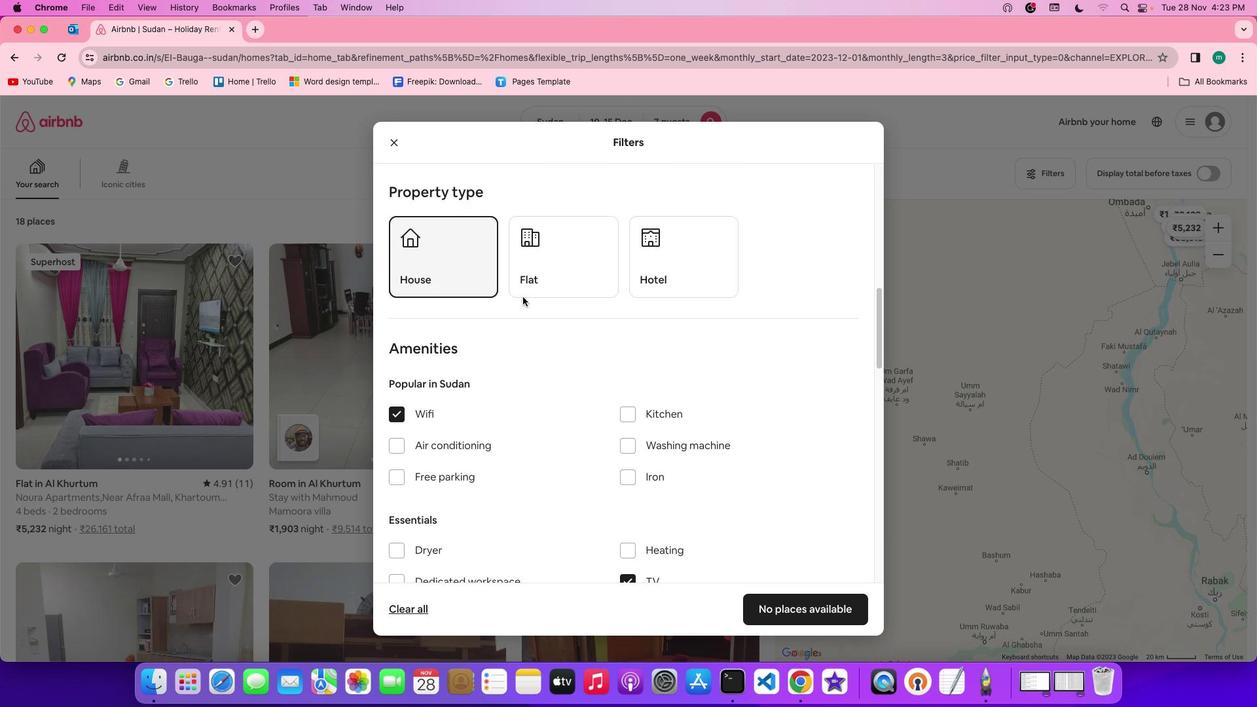 
Action: Mouse moved to (532, 433)
Screenshot: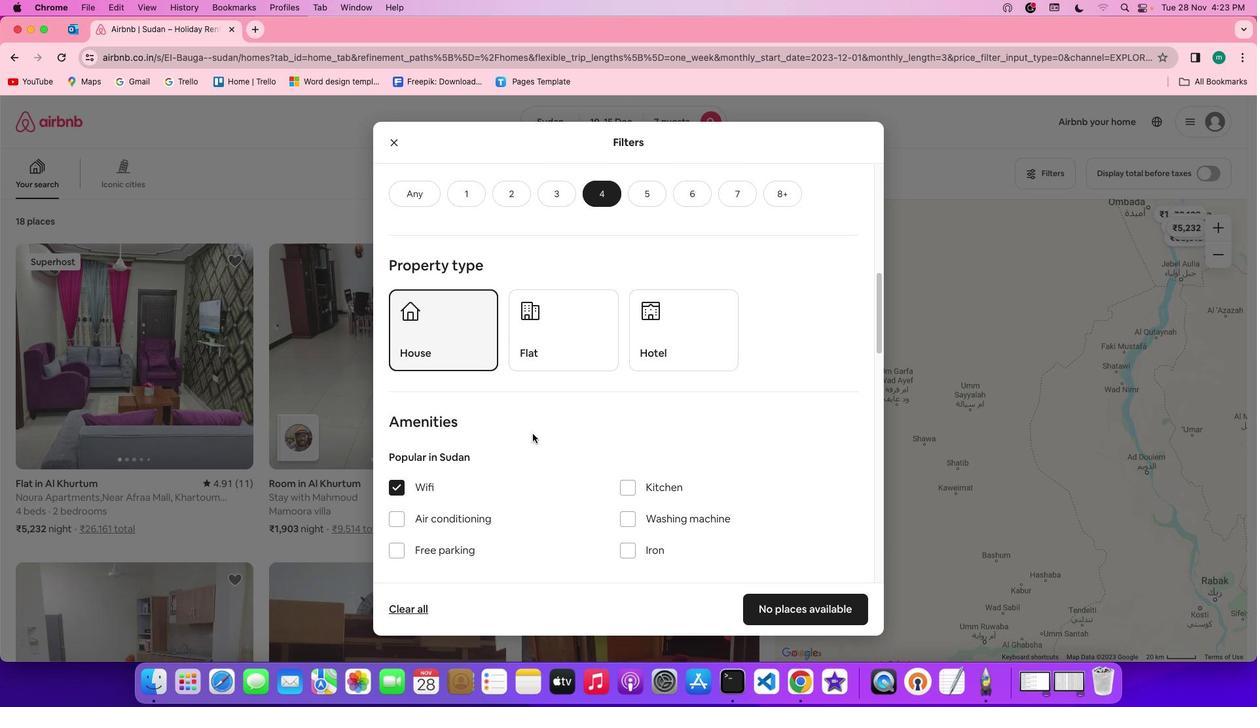 
Action: Mouse scrolled (532, 433) with delta (0, 0)
Screenshot: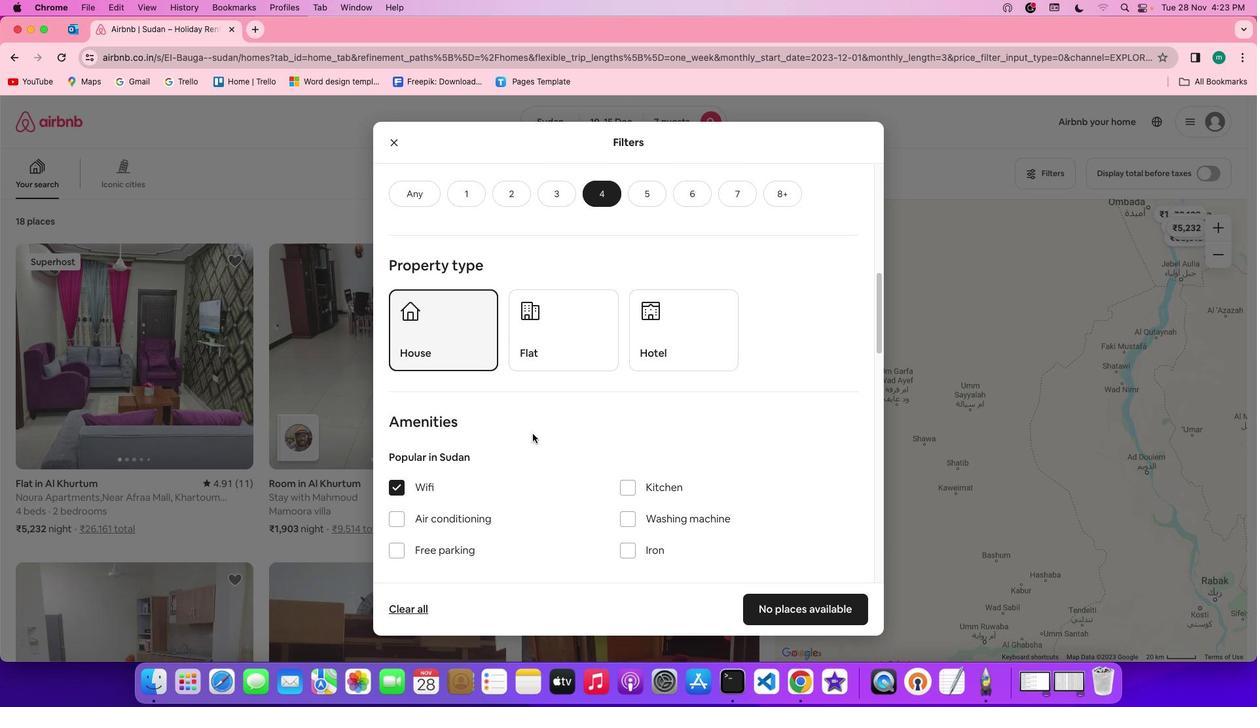
Action: Mouse scrolled (532, 433) with delta (0, 0)
Screenshot: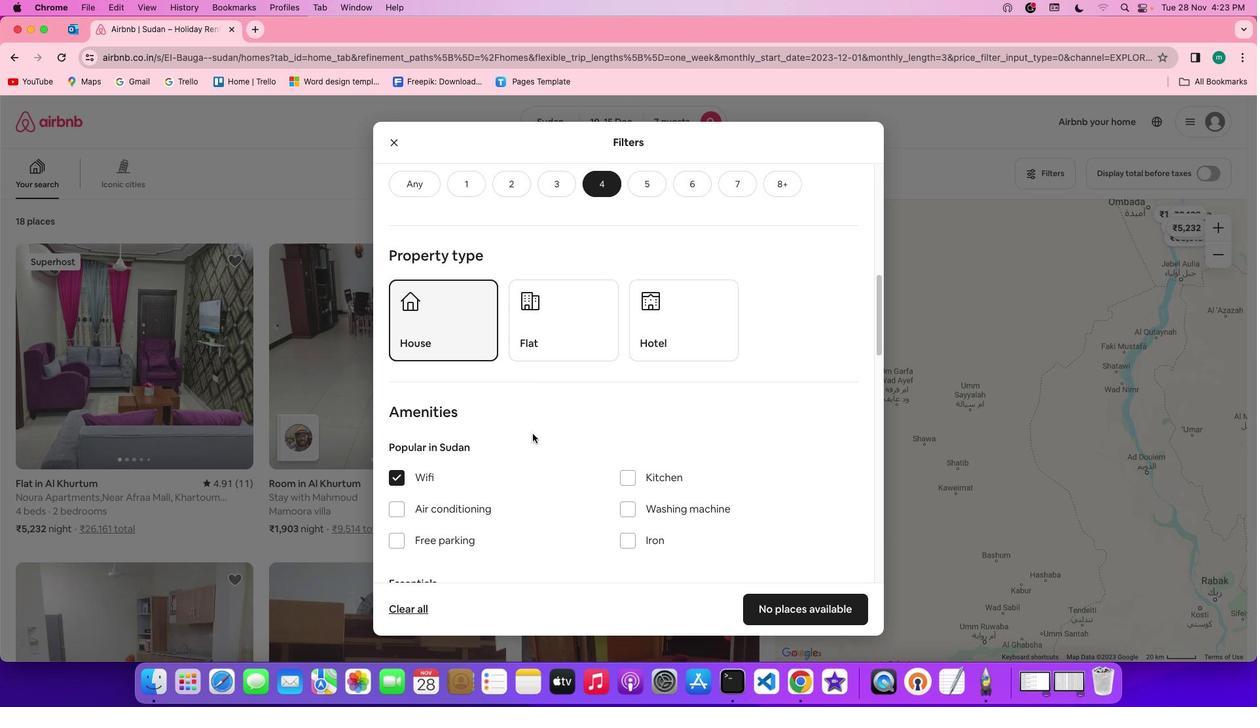 
Action: Mouse scrolled (532, 433) with delta (0, 0)
Screenshot: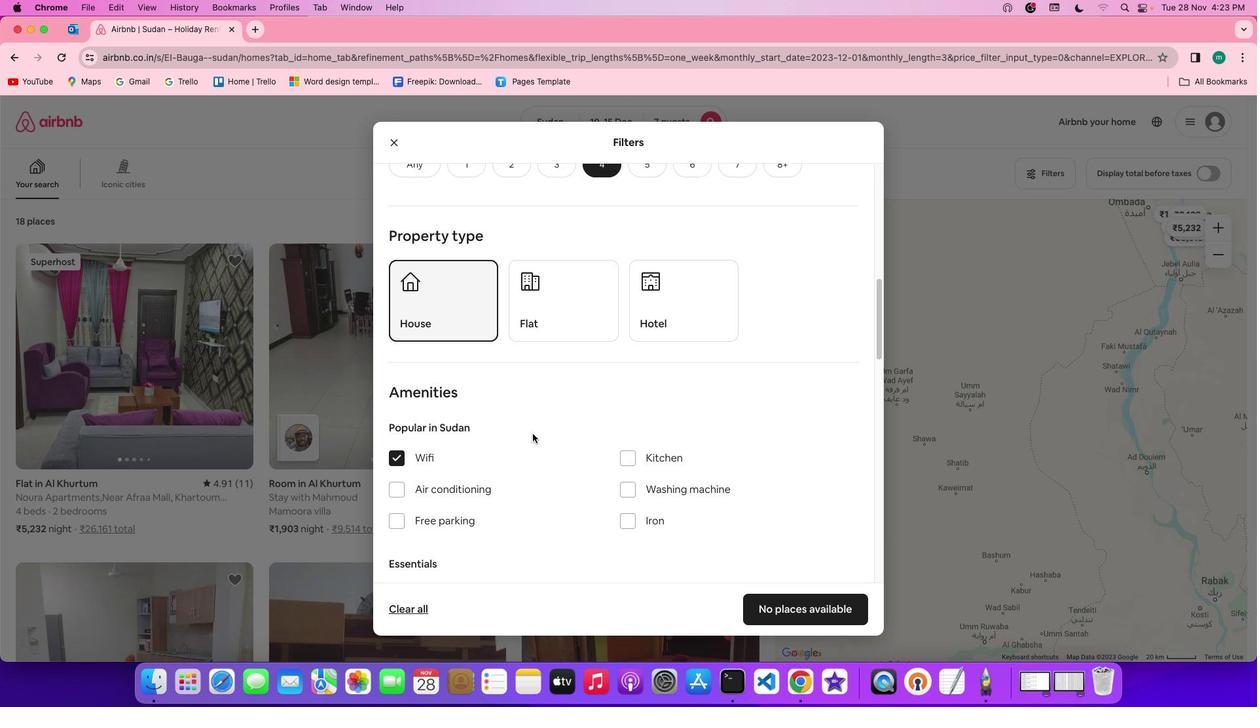 
Action: Mouse scrolled (532, 433) with delta (0, -1)
Screenshot: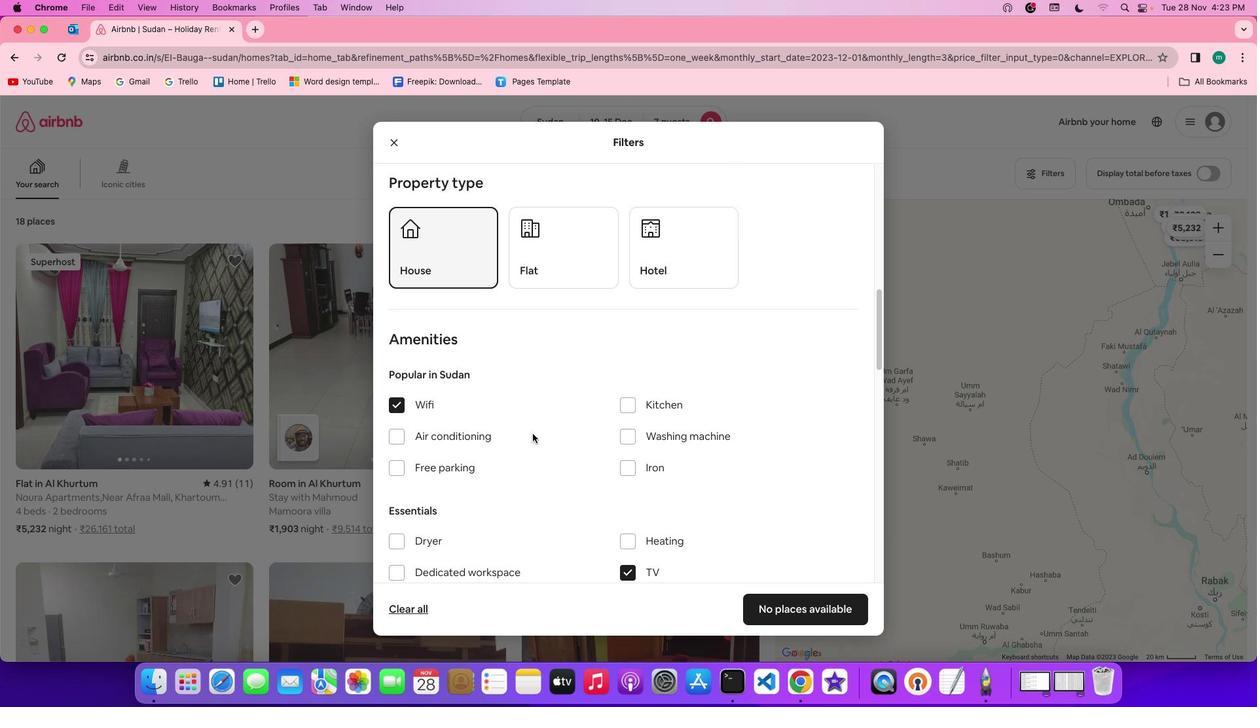 
Action: Mouse moved to (400, 423)
Screenshot: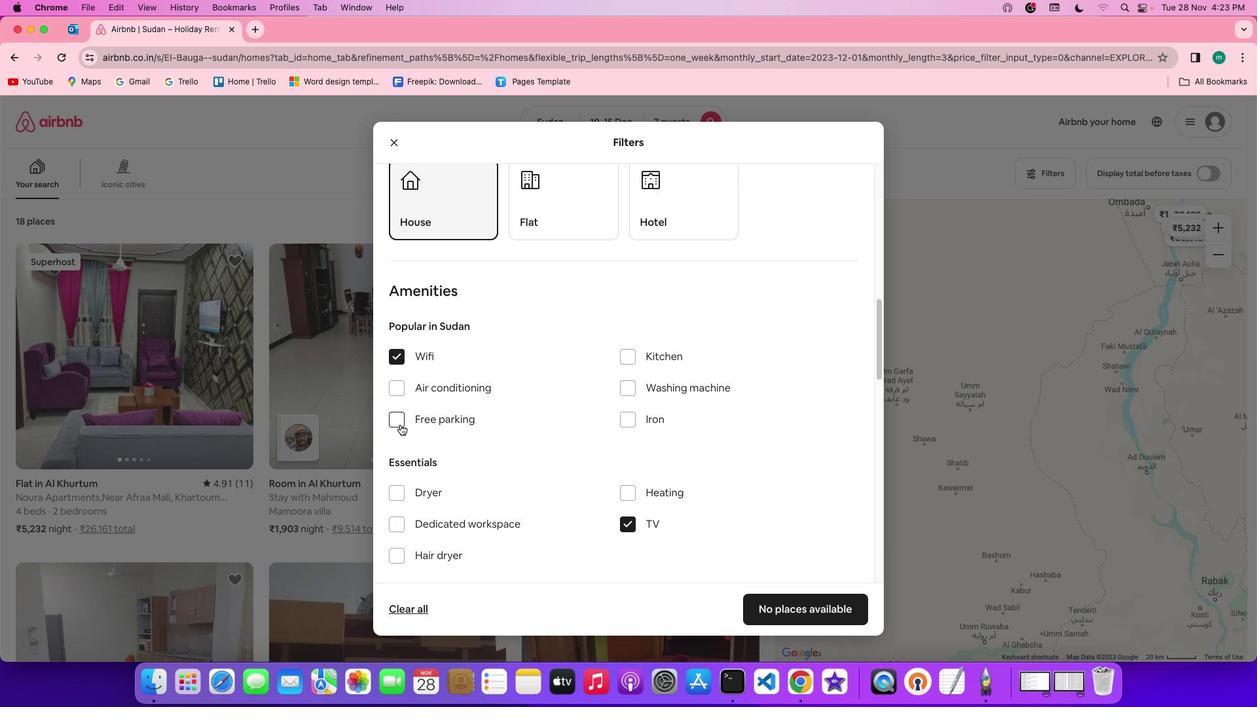 
Action: Mouse pressed left at (400, 423)
Screenshot: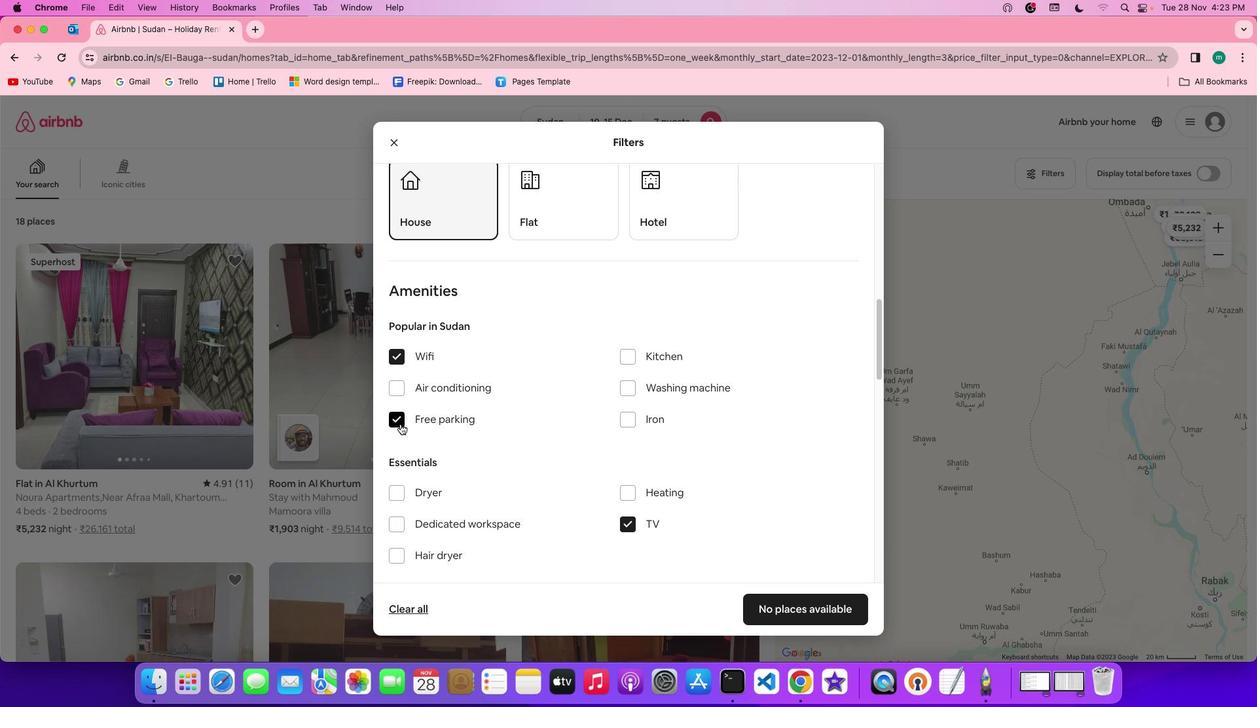 
Action: Mouse moved to (567, 434)
Screenshot: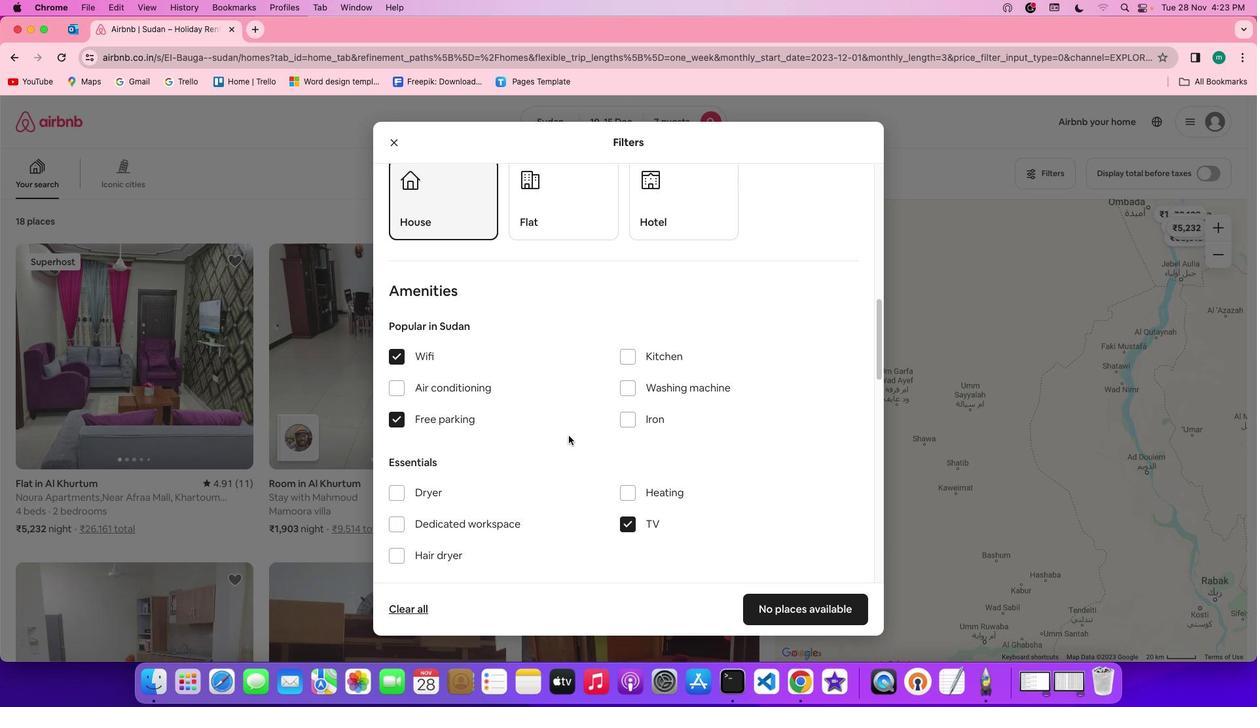 
Action: Mouse scrolled (567, 434) with delta (0, 0)
Screenshot: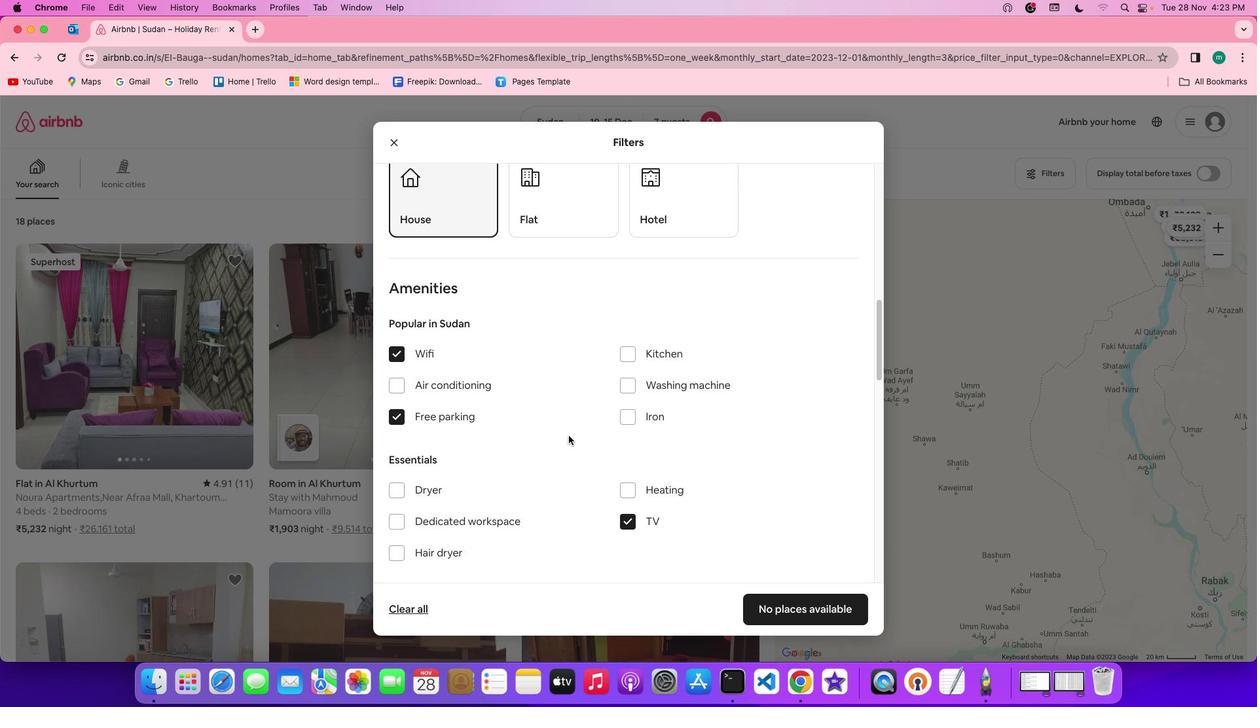 
Action: Mouse scrolled (567, 434) with delta (0, 0)
Screenshot: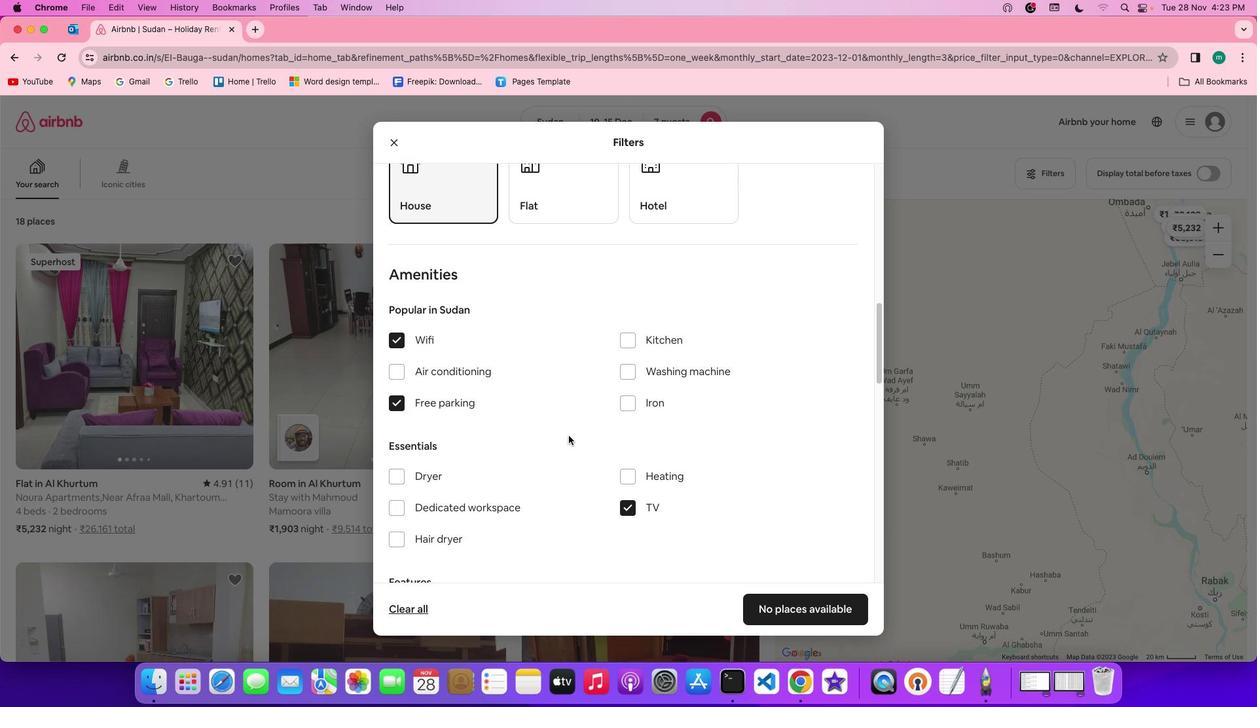 
Action: Mouse scrolled (567, 434) with delta (0, -1)
Screenshot: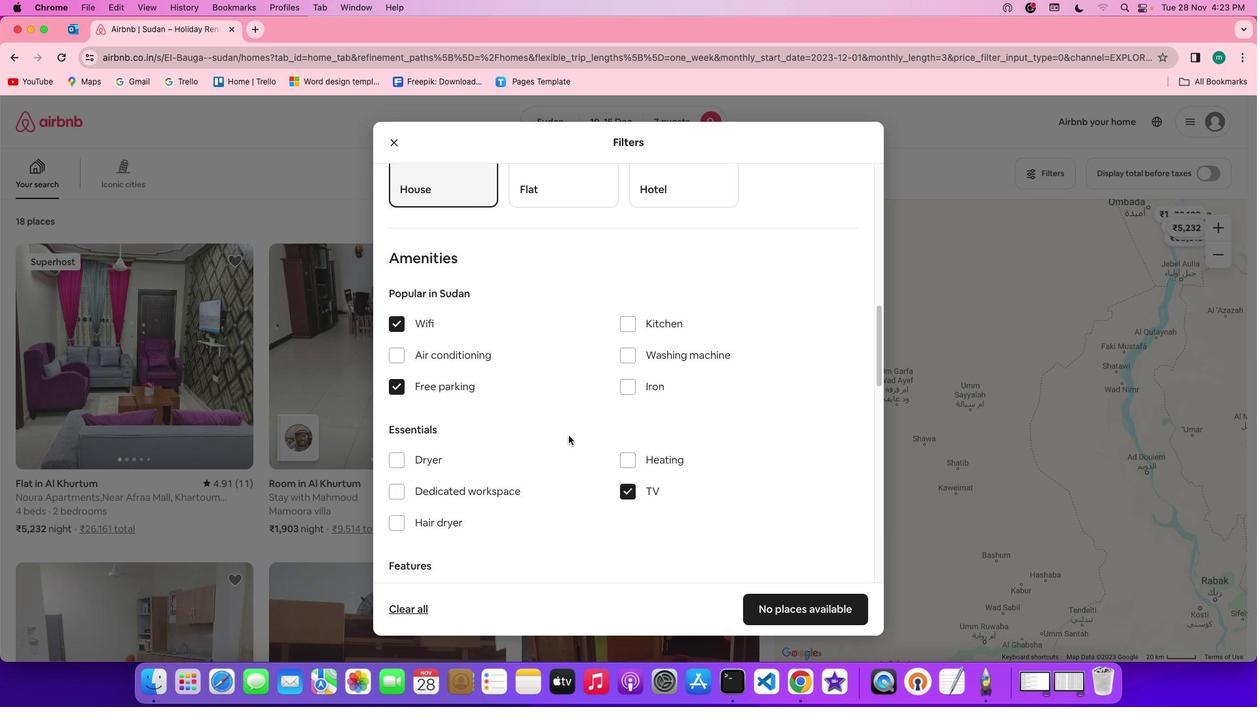 
Action: Mouse scrolled (567, 434) with delta (0, 0)
Screenshot: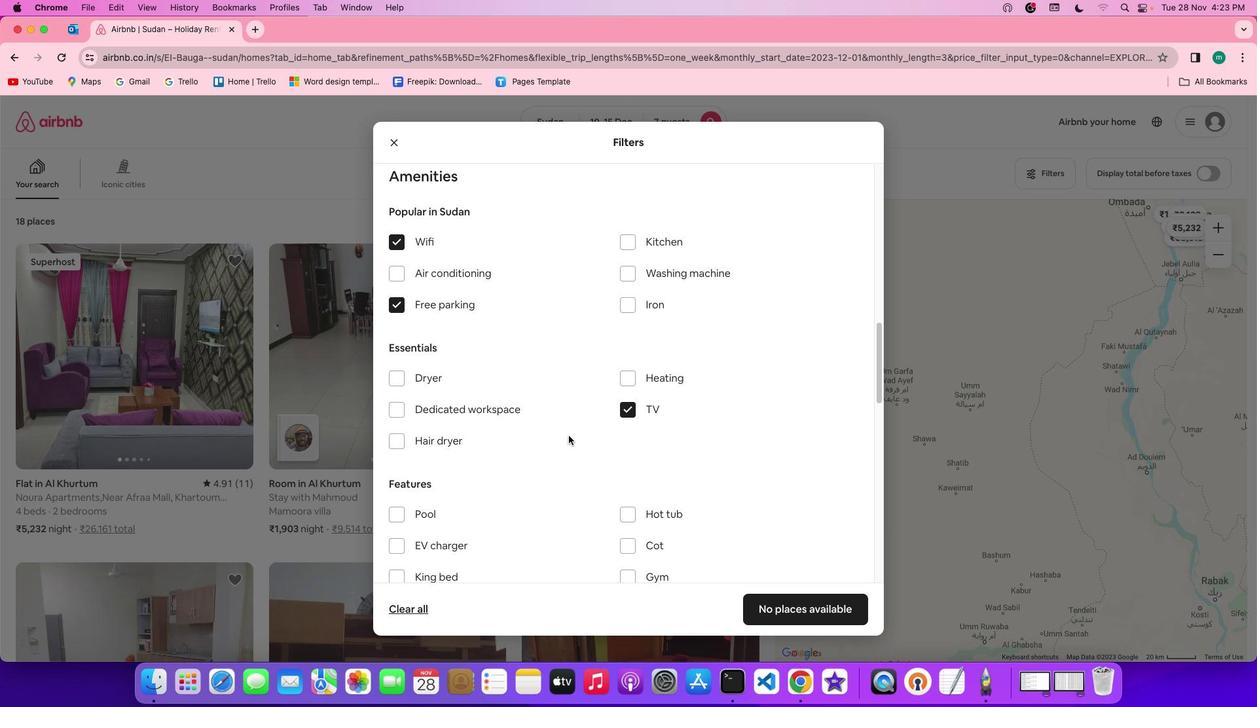 
Action: Mouse scrolled (567, 434) with delta (0, 0)
Screenshot: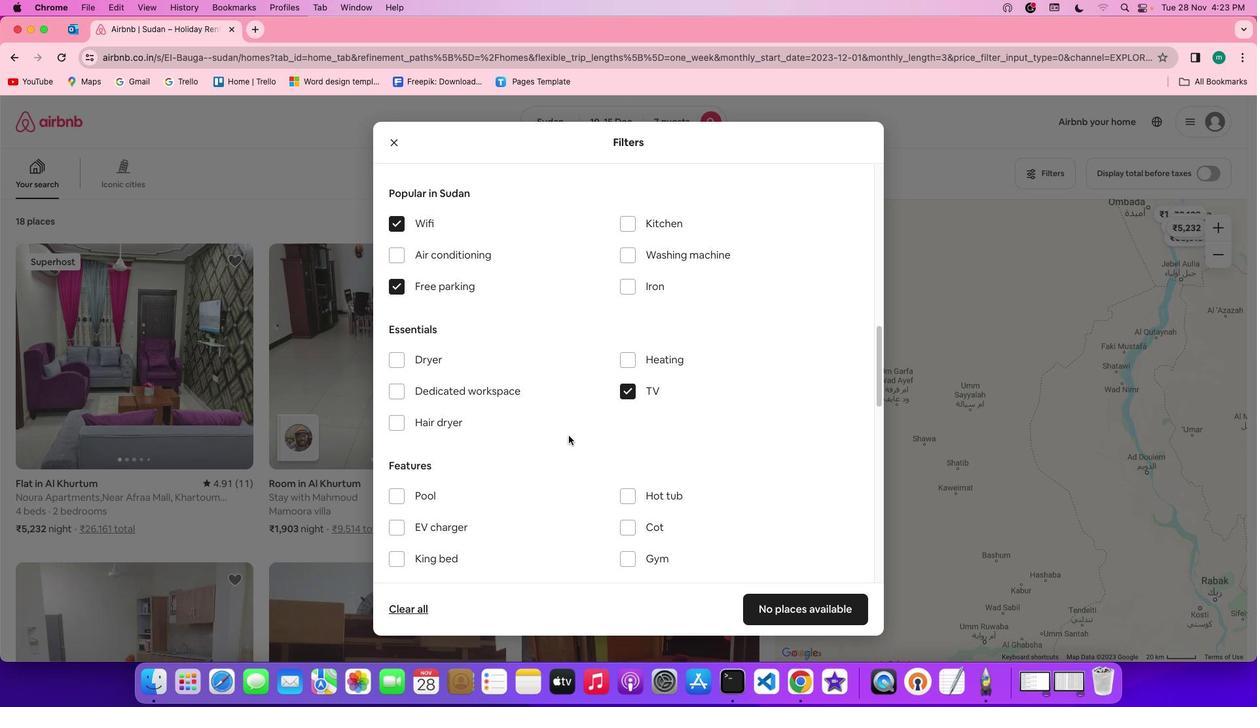 
Action: Mouse scrolled (567, 434) with delta (0, 0)
Screenshot: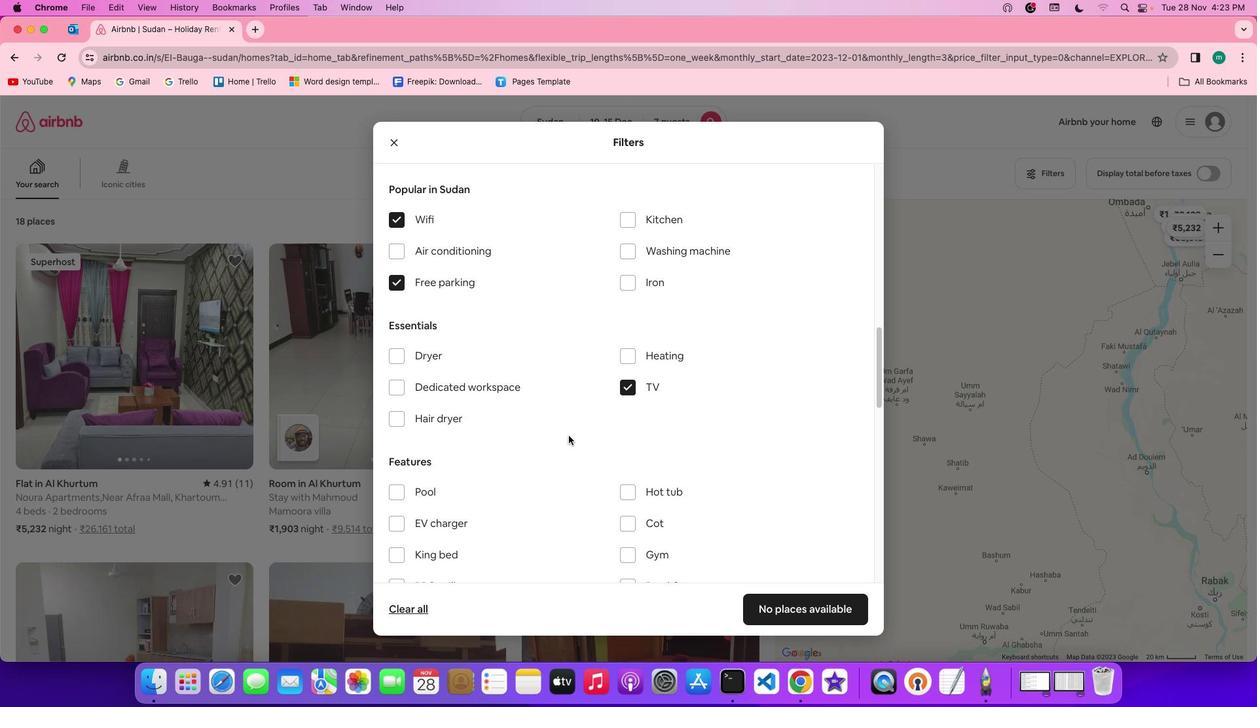 
Action: Mouse scrolled (567, 434) with delta (0, 0)
Screenshot: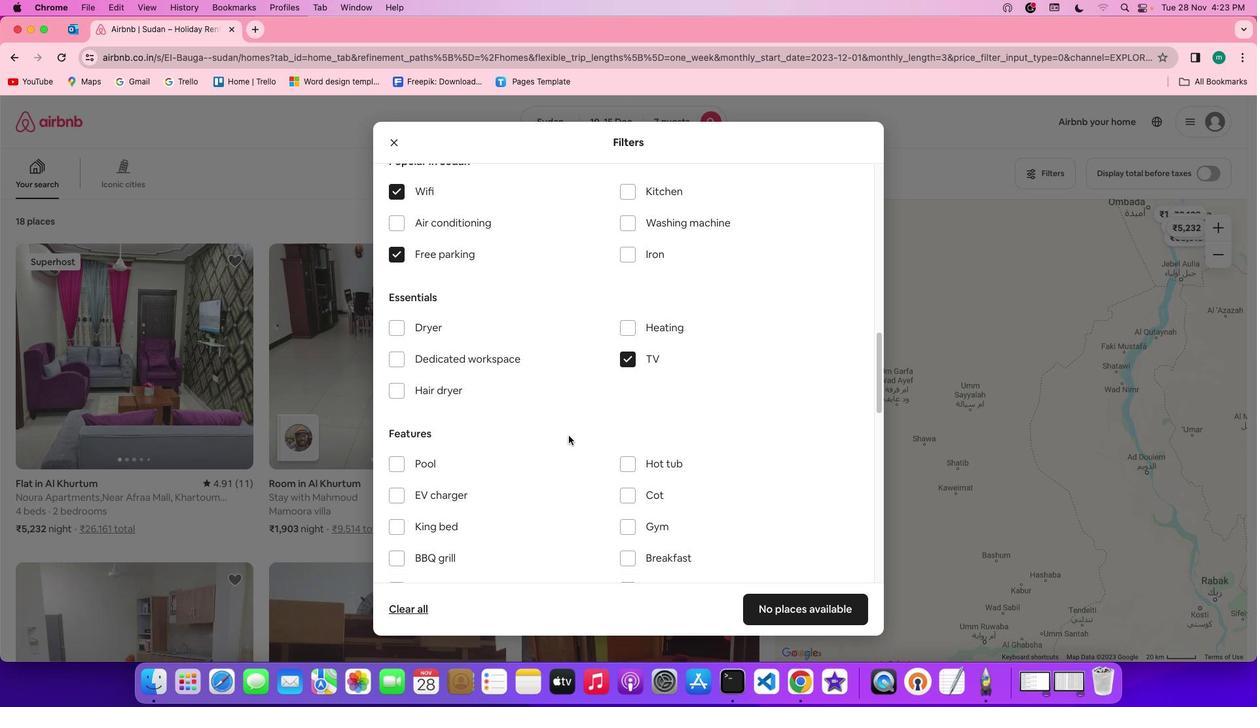 
Action: Mouse scrolled (567, 434) with delta (0, 0)
Screenshot: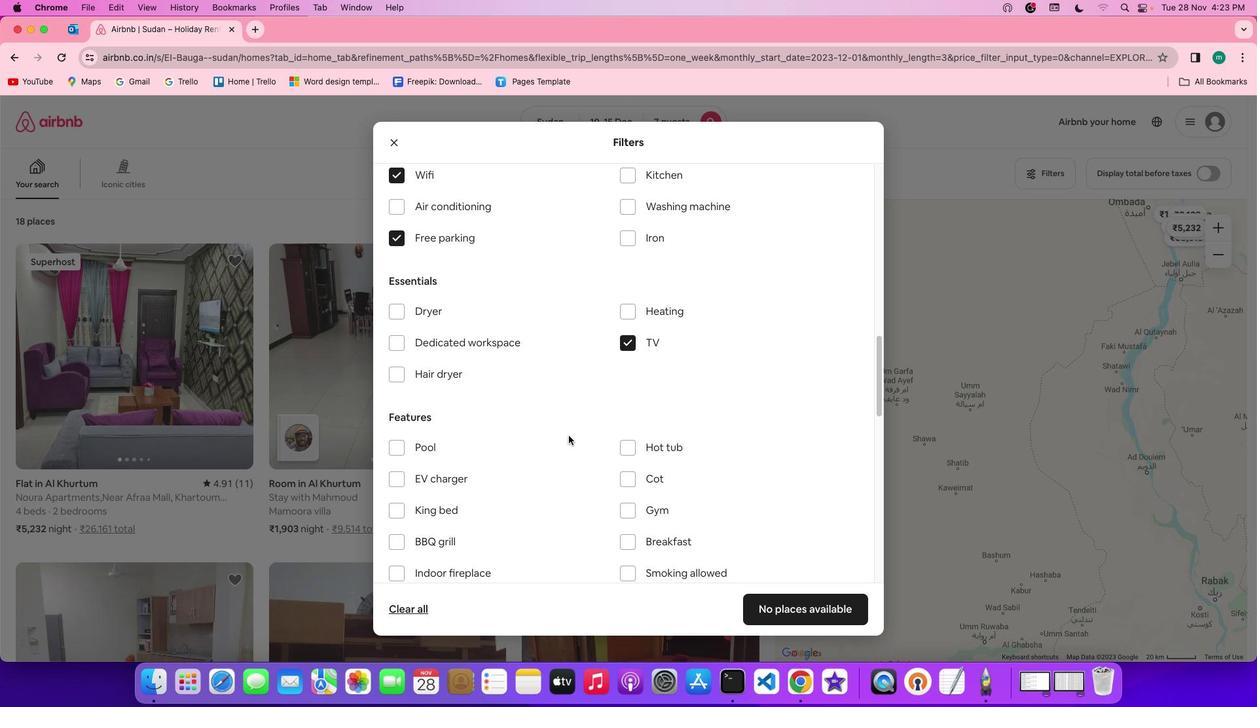 
Action: Mouse scrolled (567, 434) with delta (0, 0)
Screenshot: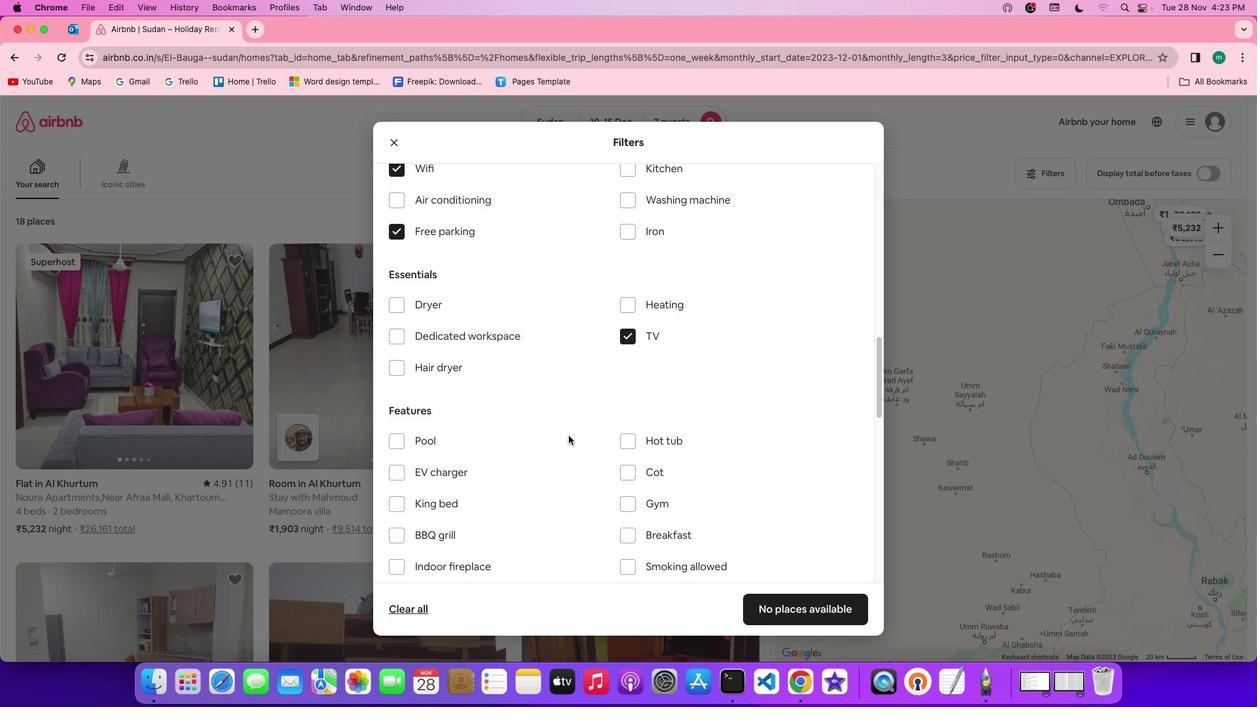 
Action: Mouse scrolled (567, 434) with delta (0, 0)
Screenshot: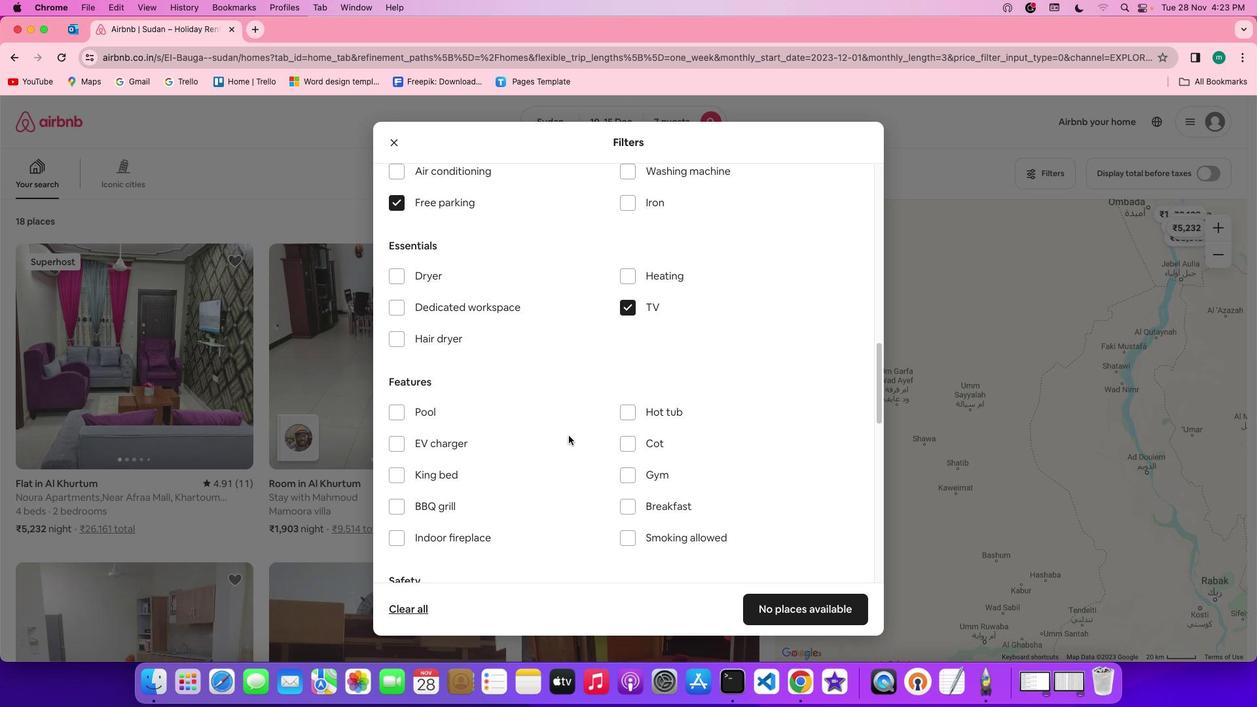 
Action: Mouse scrolled (567, 434) with delta (0, -1)
Screenshot: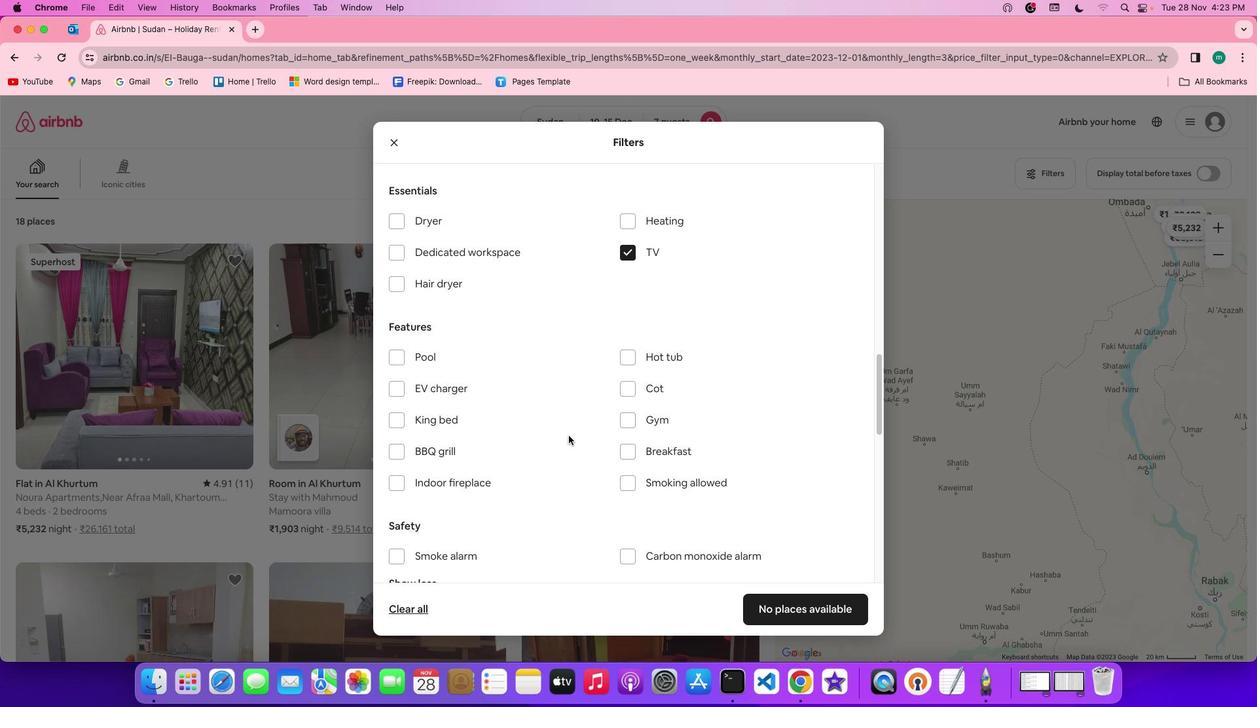 
Action: Mouse scrolled (567, 434) with delta (0, 0)
Screenshot: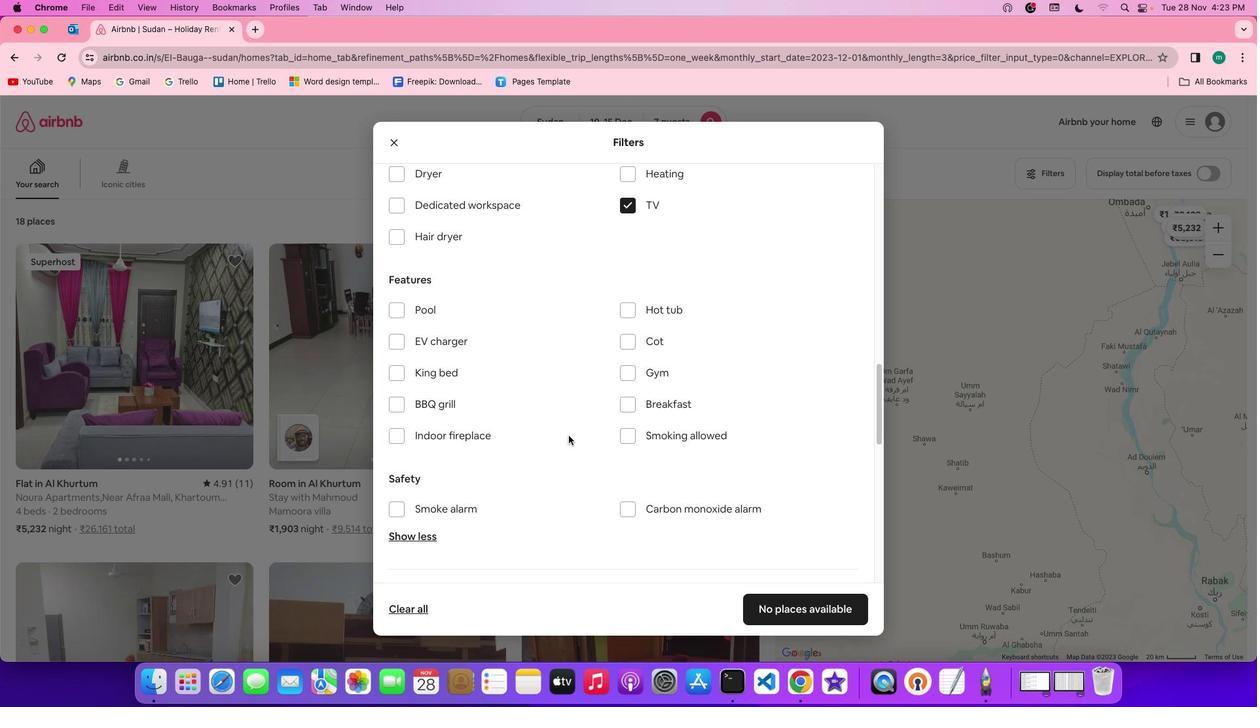 
Action: Mouse scrolled (567, 434) with delta (0, 0)
Screenshot: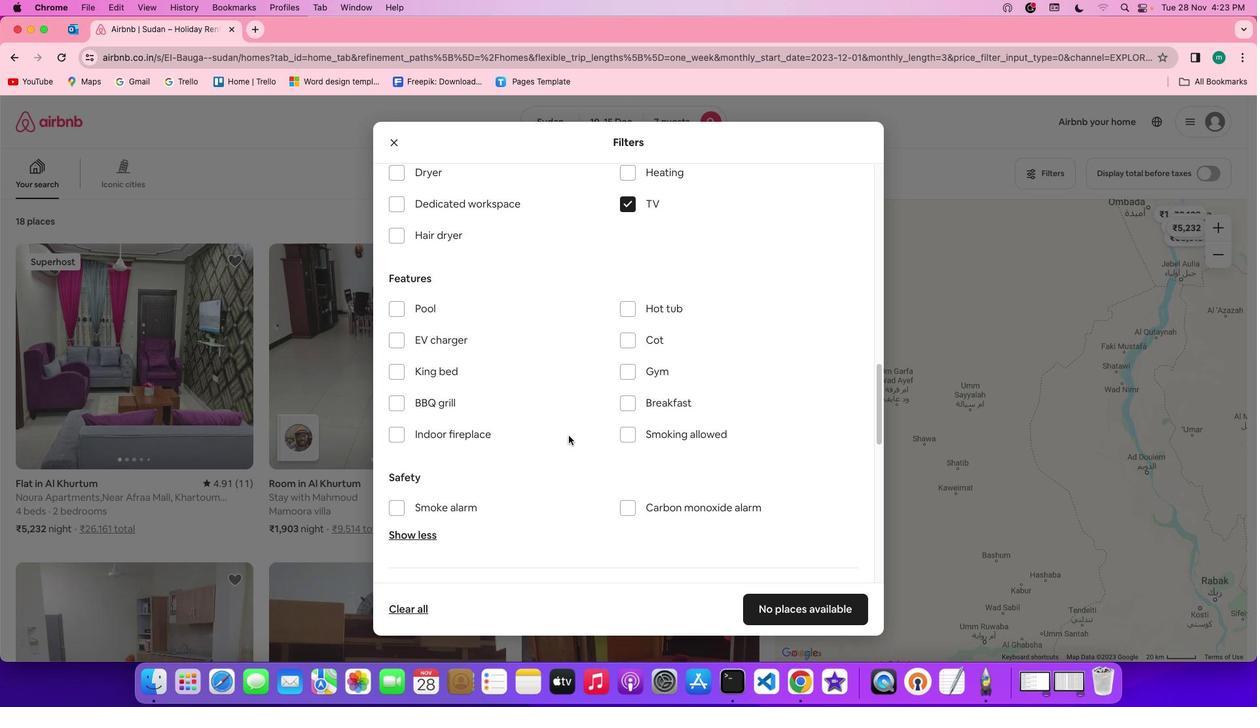 
Action: Mouse scrolled (567, 434) with delta (0, 0)
Screenshot: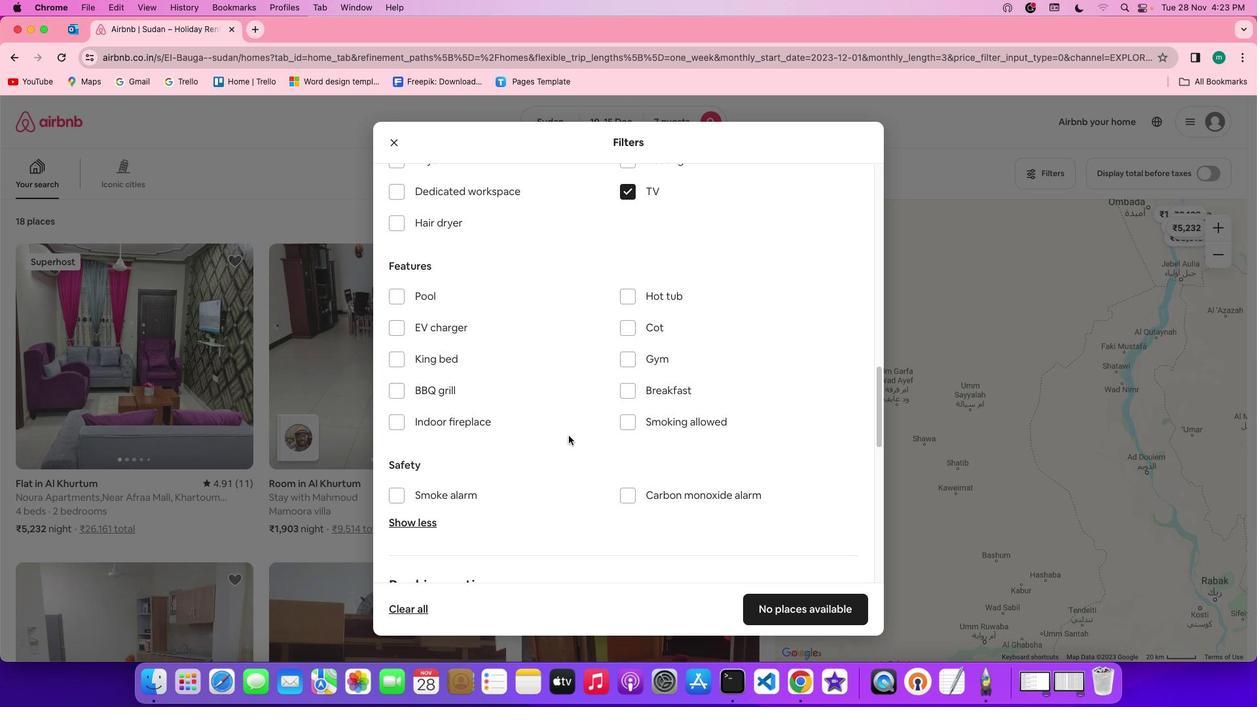 
Action: Mouse scrolled (567, 434) with delta (0, 0)
Screenshot: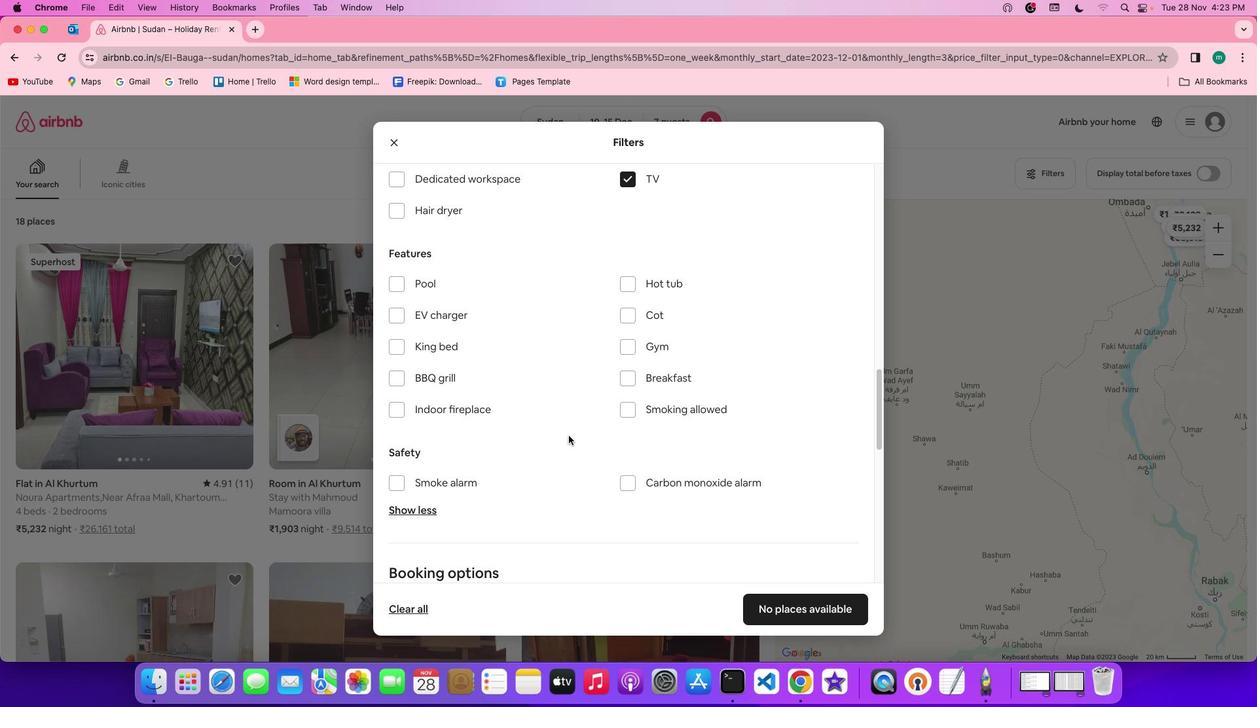 
Action: Mouse moved to (629, 309)
Screenshot: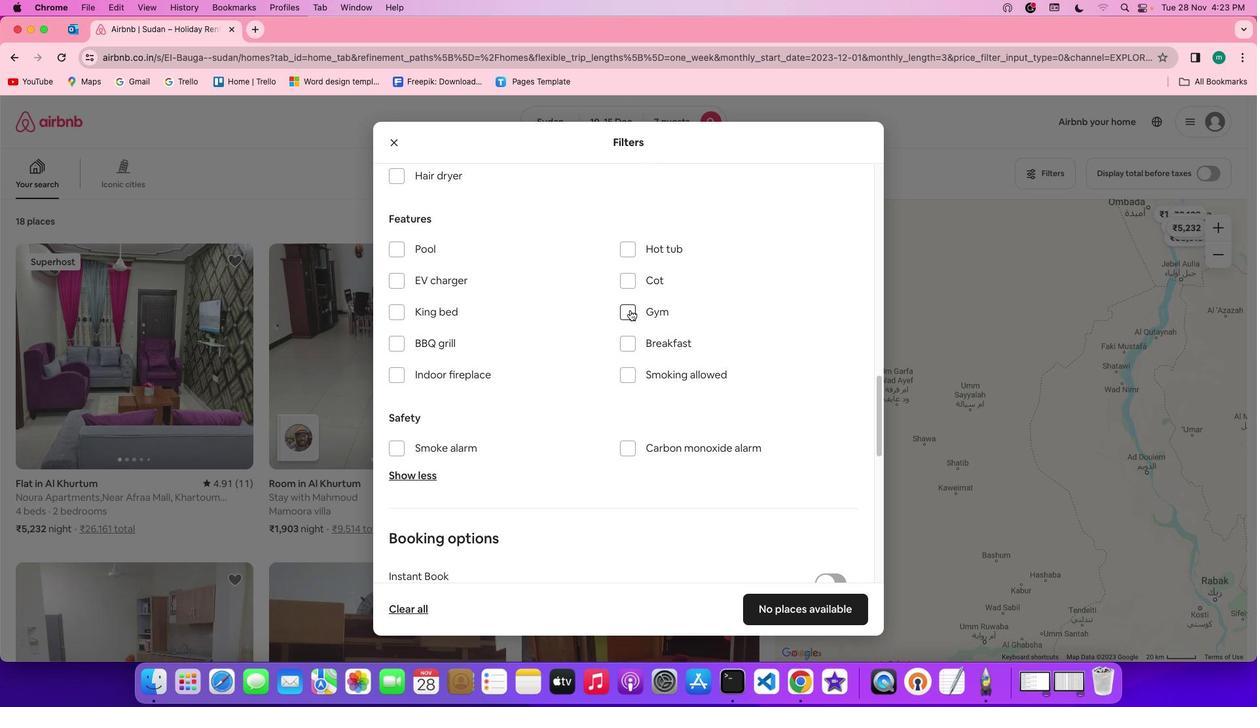 
Action: Mouse pressed left at (629, 309)
Screenshot: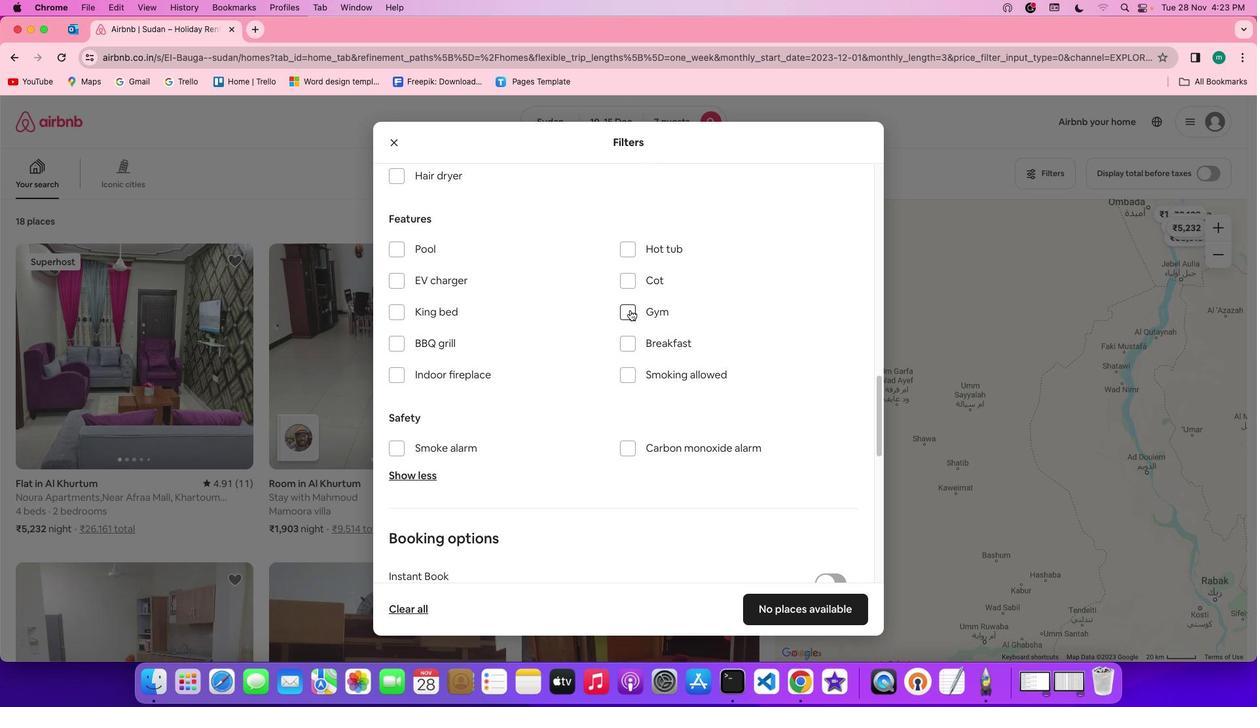 
Action: Mouse moved to (633, 346)
Screenshot: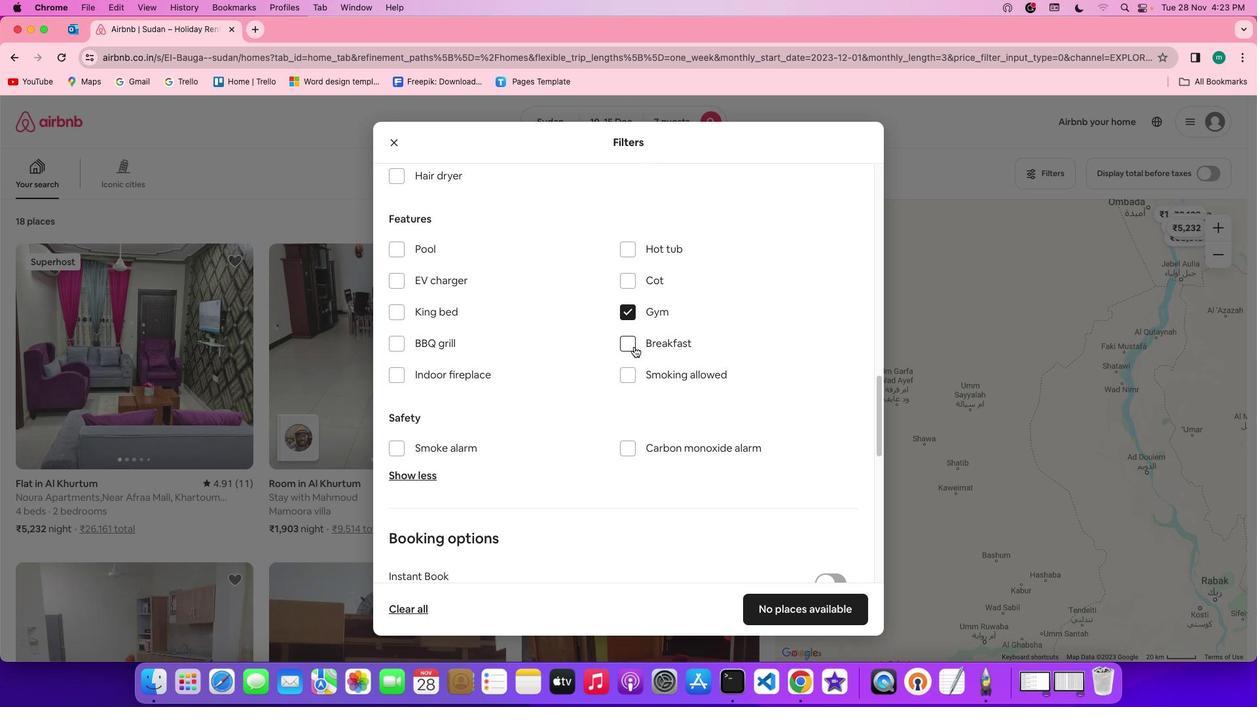 
Action: Mouse pressed left at (633, 346)
Screenshot: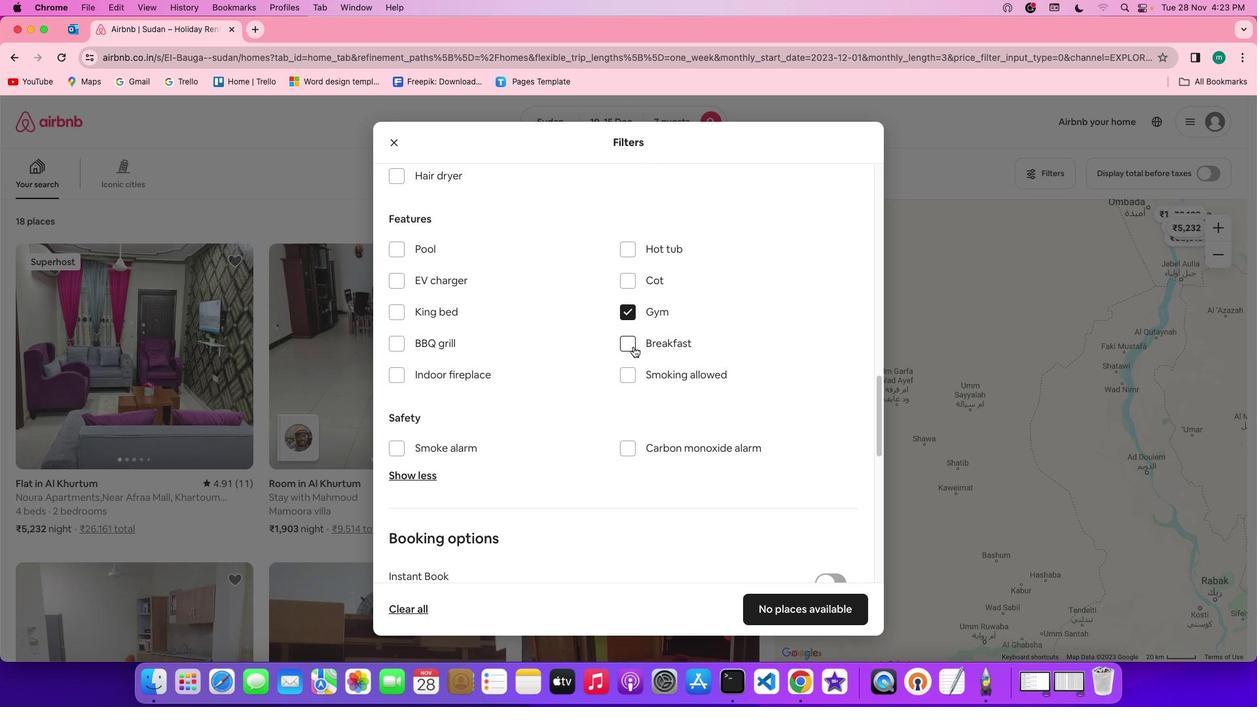 
Action: Mouse moved to (711, 375)
Screenshot: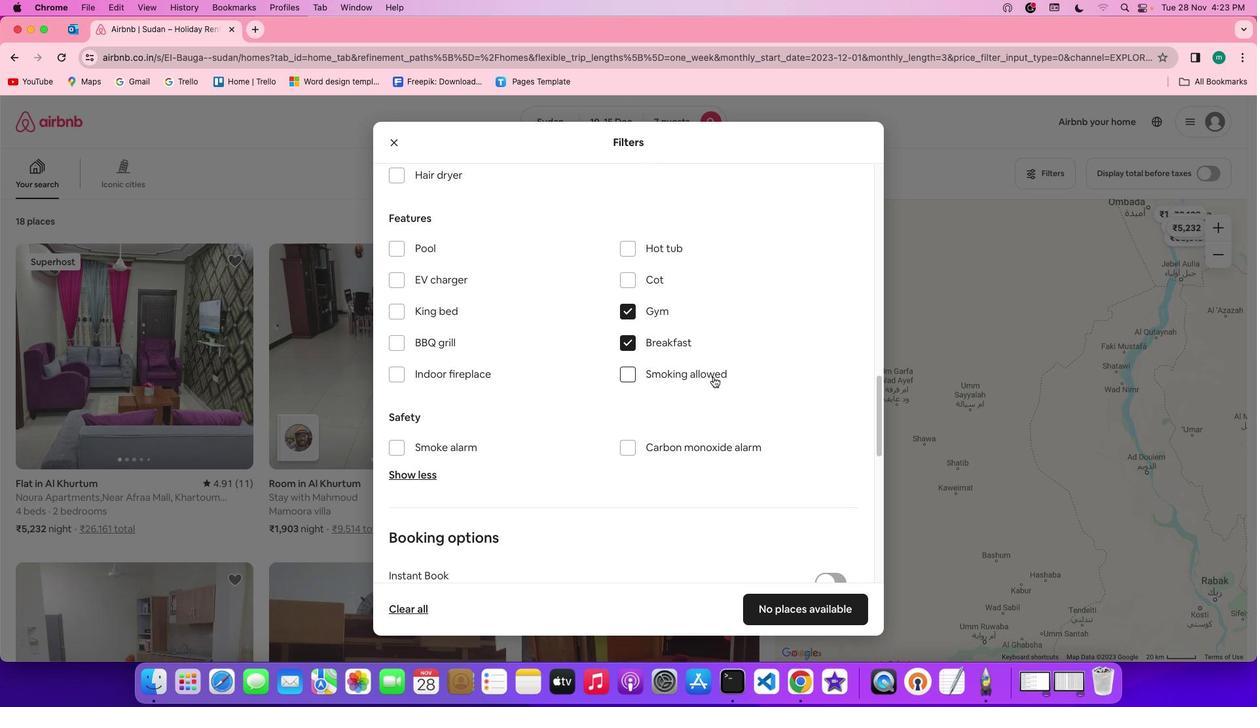 
Action: Mouse scrolled (711, 375) with delta (0, 0)
Screenshot: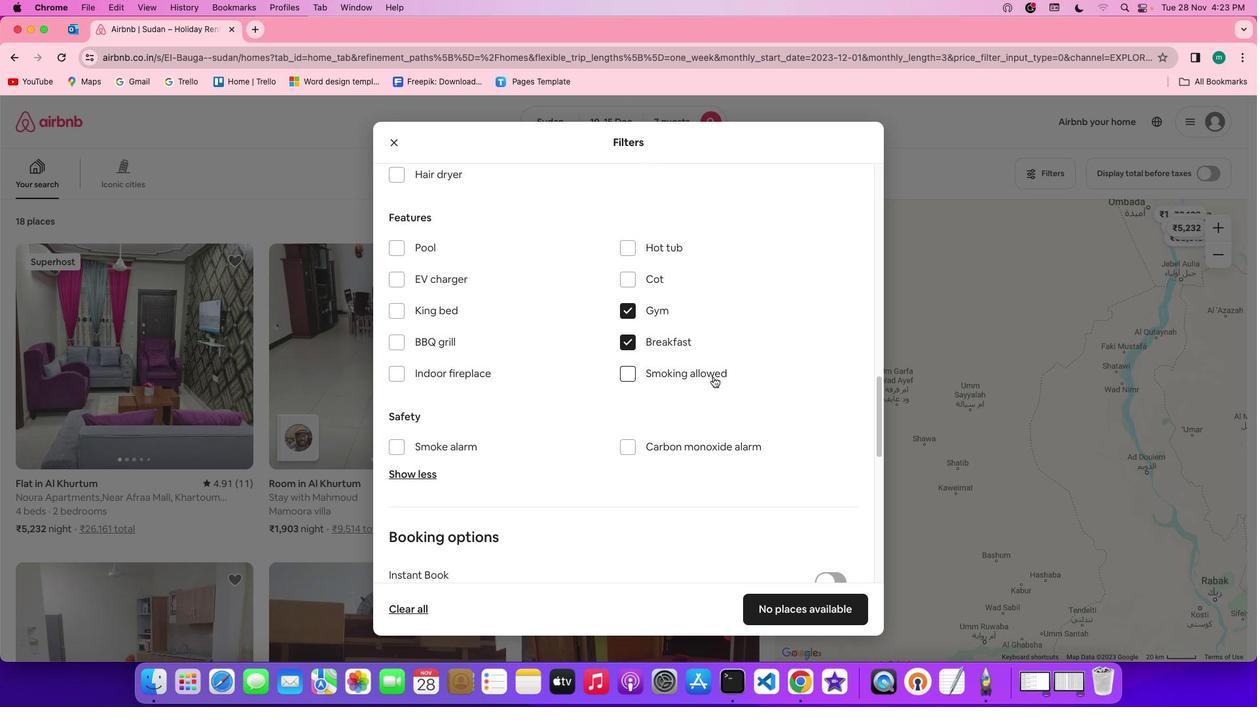 
Action: Mouse moved to (712, 375)
Screenshot: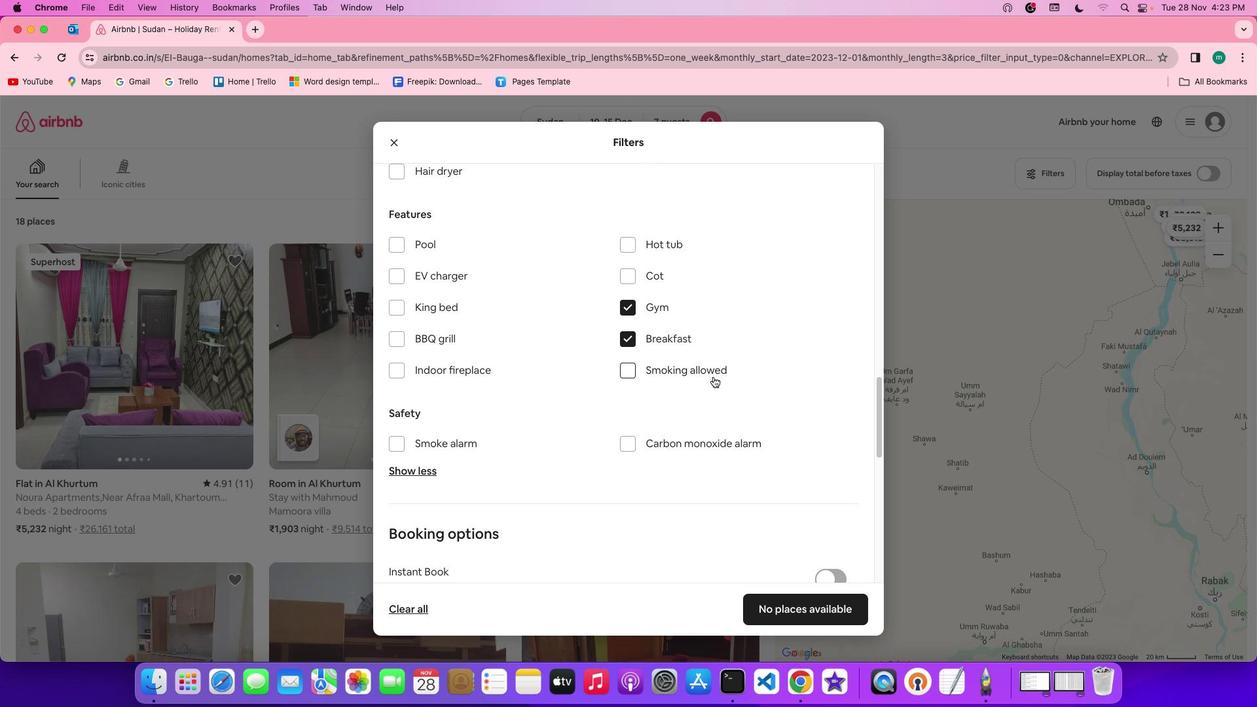 
Action: Mouse scrolled (712, 375) with delta (0, 0)
Screenshot: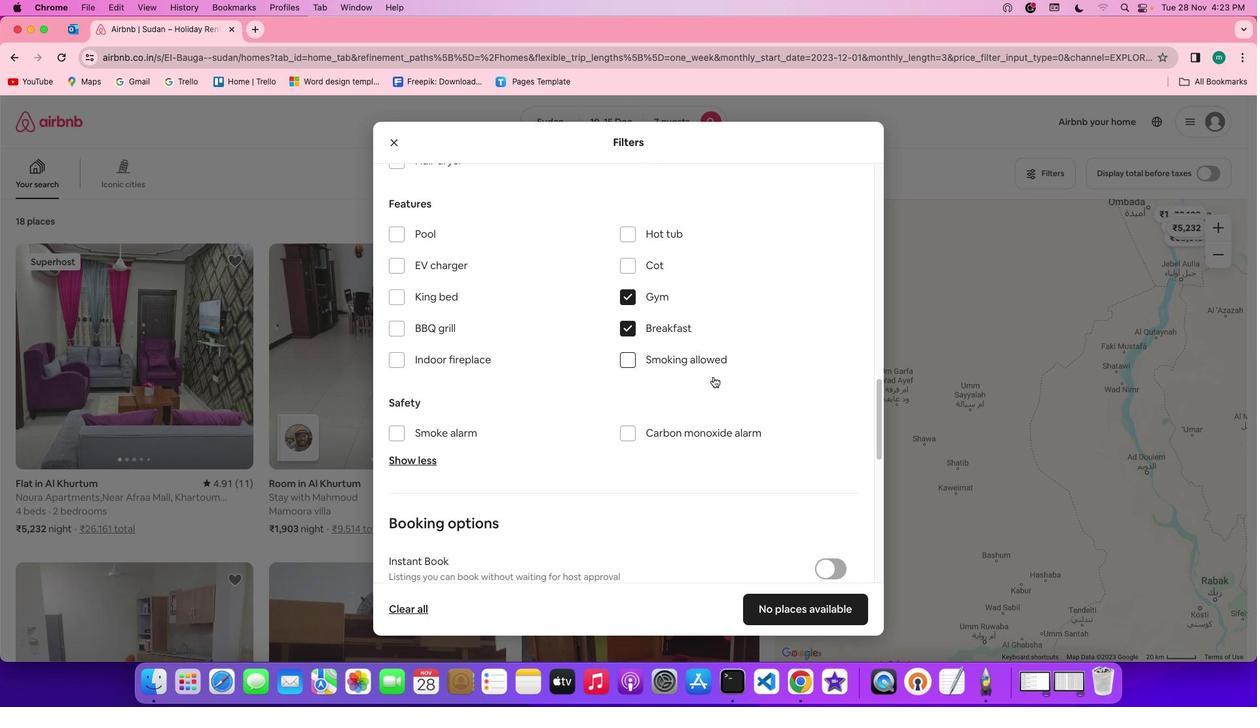 
Action: Mouse moved to (713, 375)
Screenshot: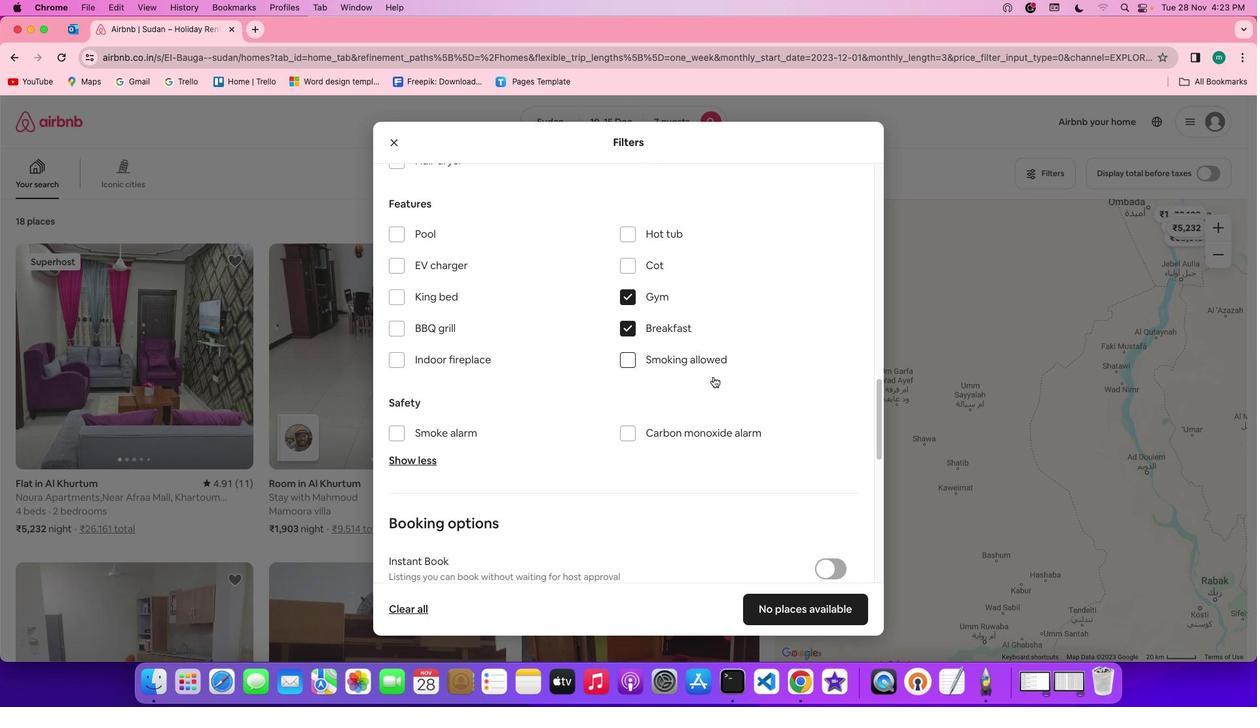 
Action: Mouse scrolled (713, 375) with delta (0, -1)
Screenshot: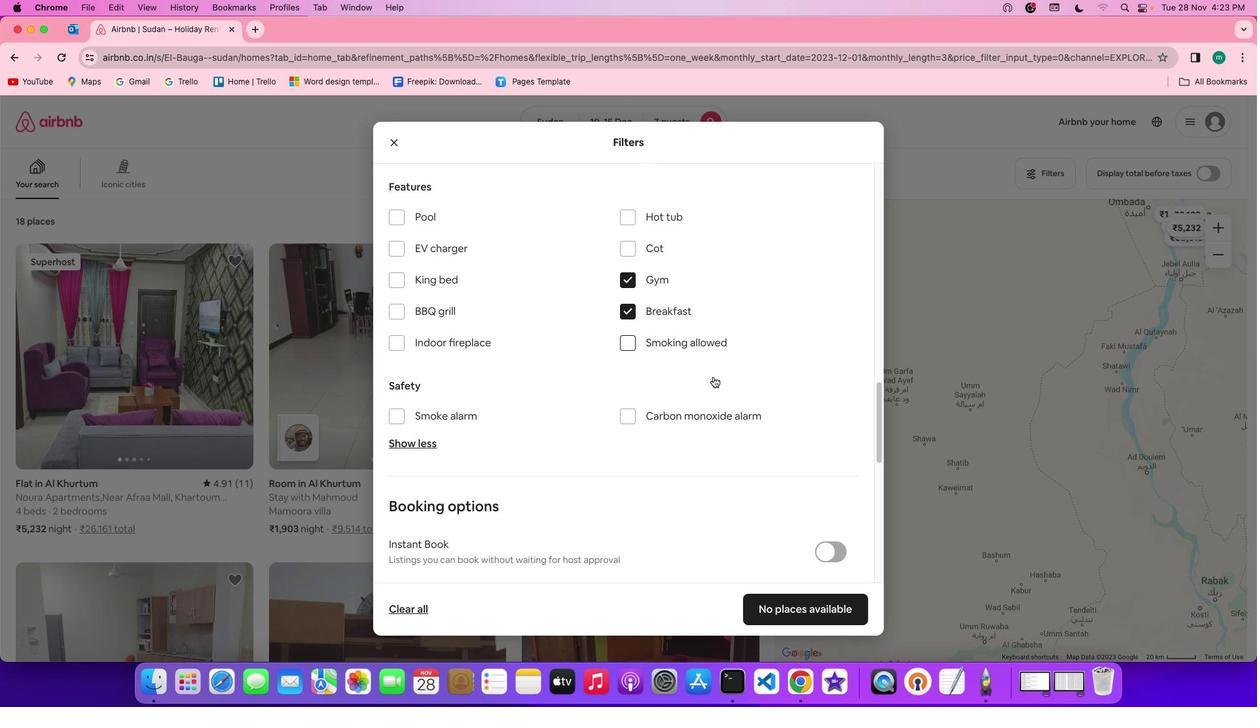 
Action: Mouse moved to (718, 400)
Screenshot: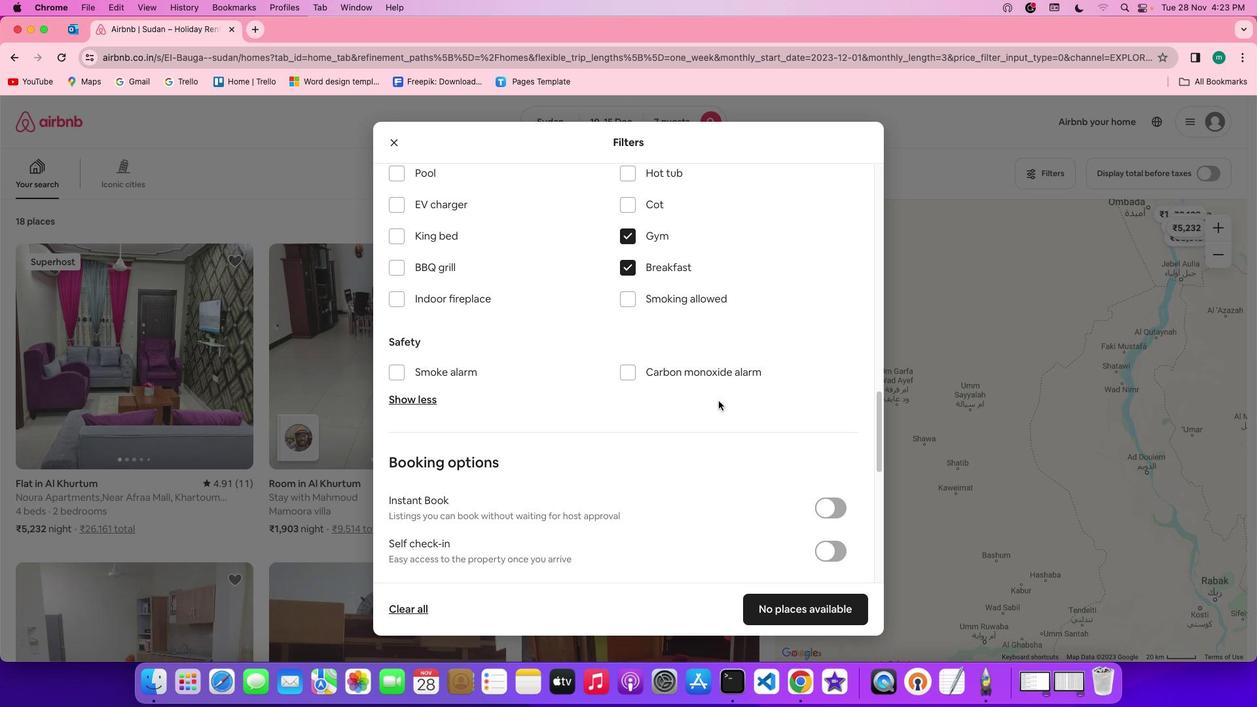 
Action: Mouse scrolled (718, 400) with delta (0, 0)
Screenshot: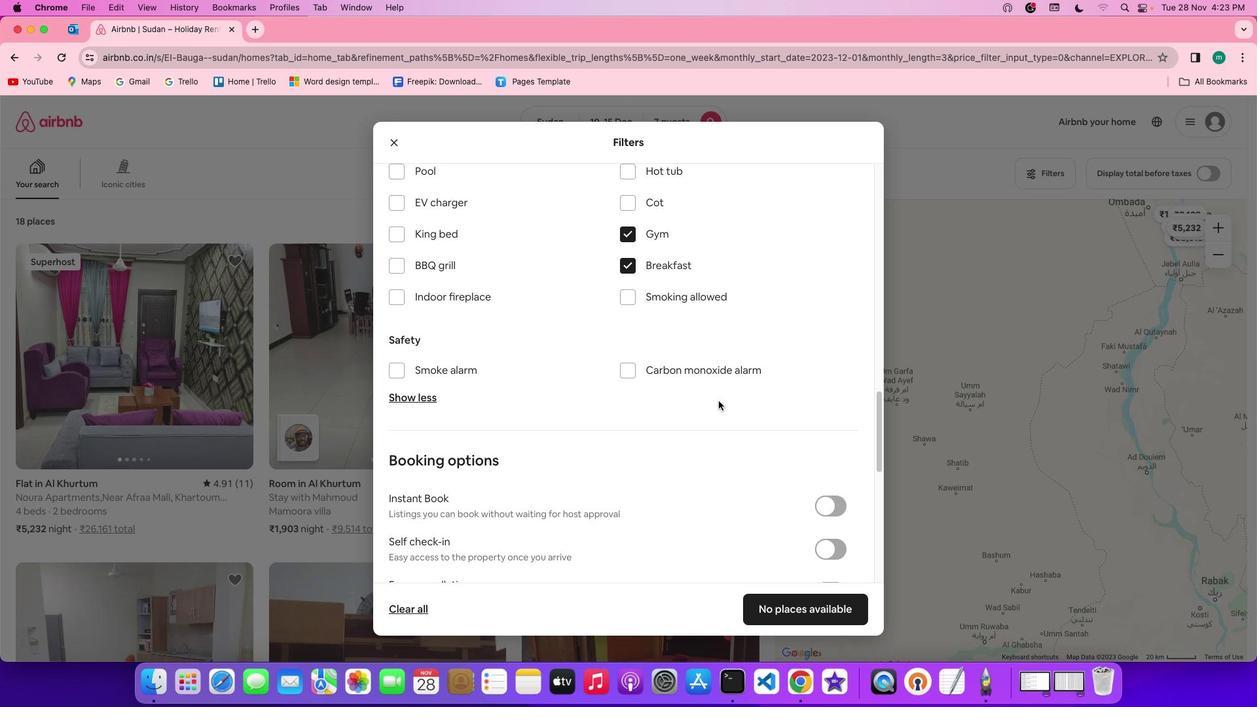 
Action: Mouse scrolled (718, 400) with delta (0, 0)
Screenshot: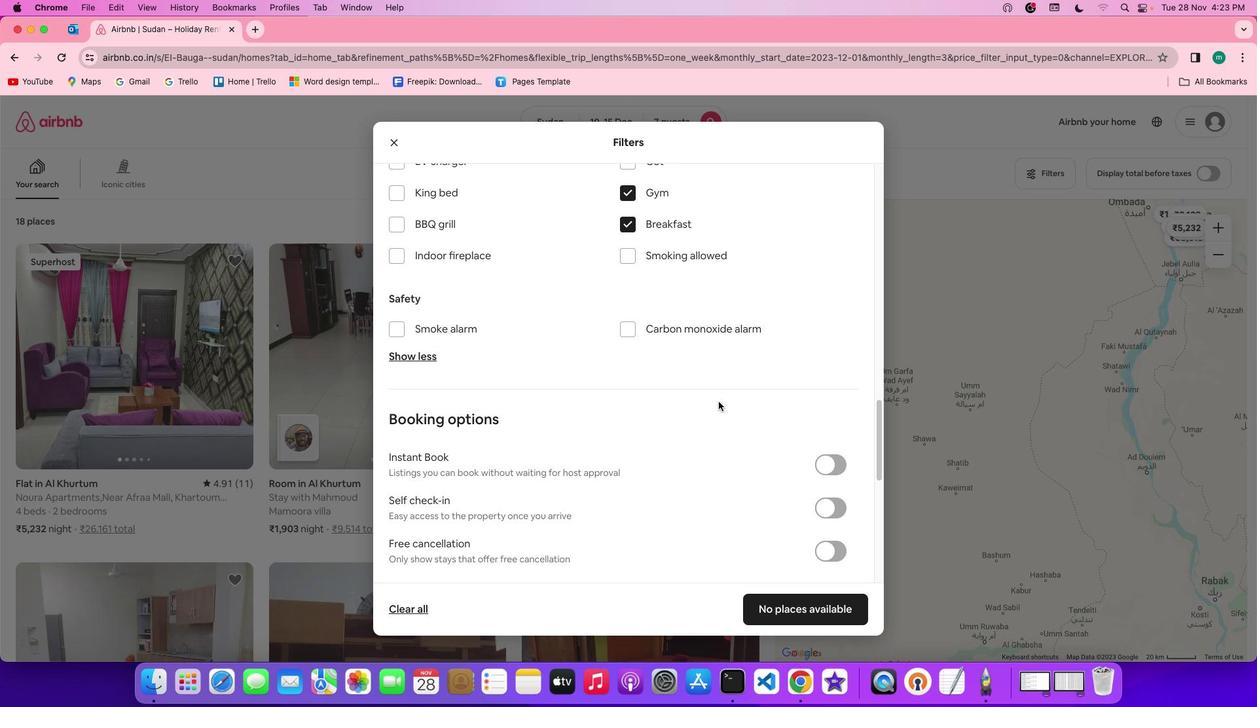 
Action: Mouse moved to (718, 400)
Screenshot: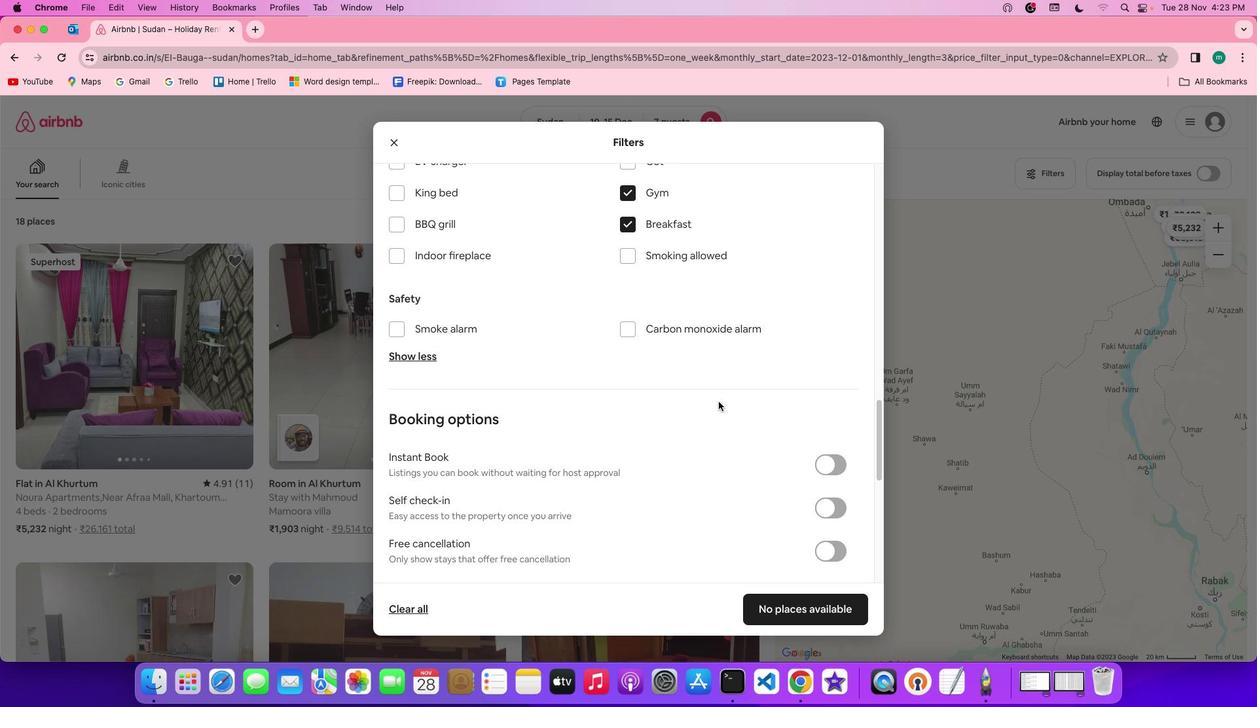 
Action: Mouse scrolled (718, 400) with delta (0, -1)
Screenshot: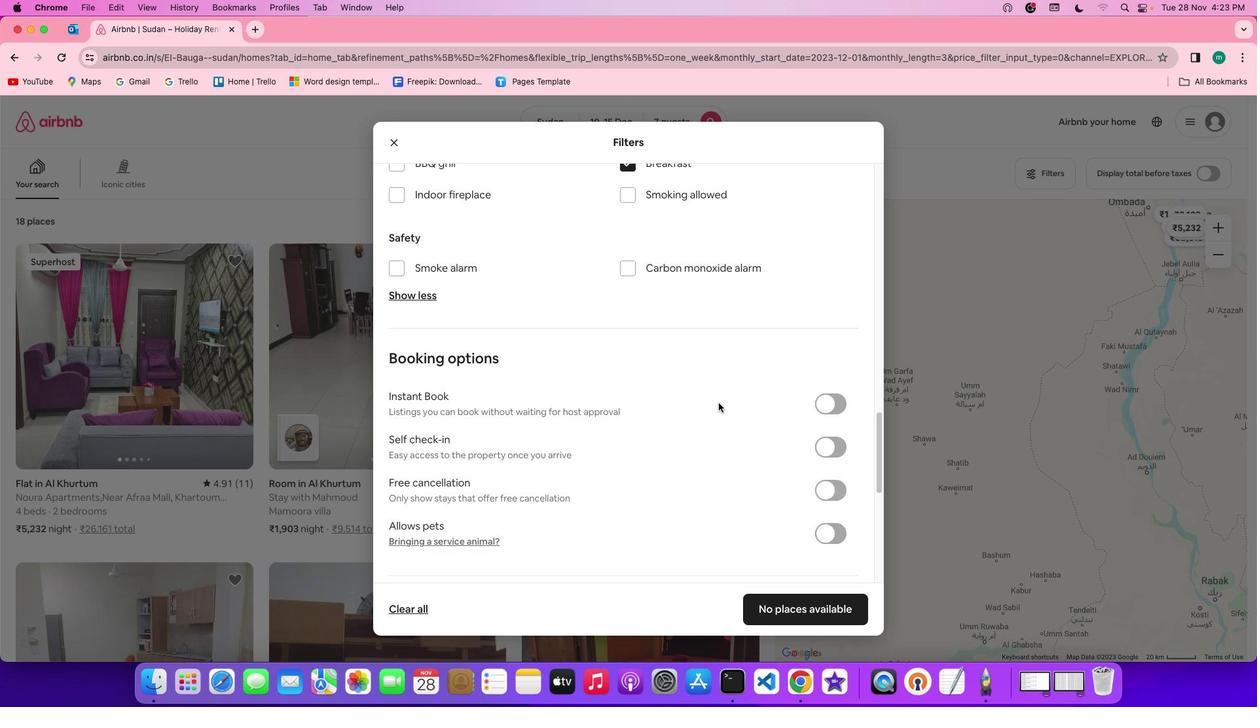 
Action: Mouse moved to (718, 400)
Screenshot: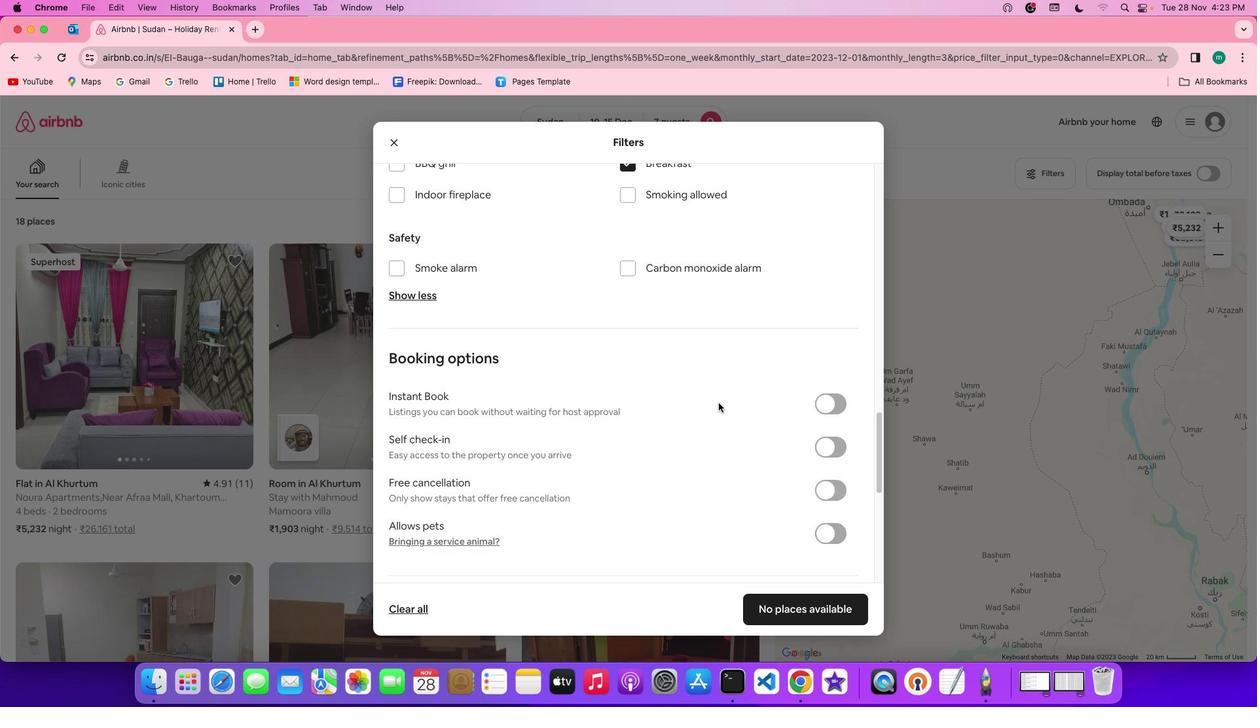 
Action: Mouse scrolled (718, 400) with delta (0, -2)
Screenshot: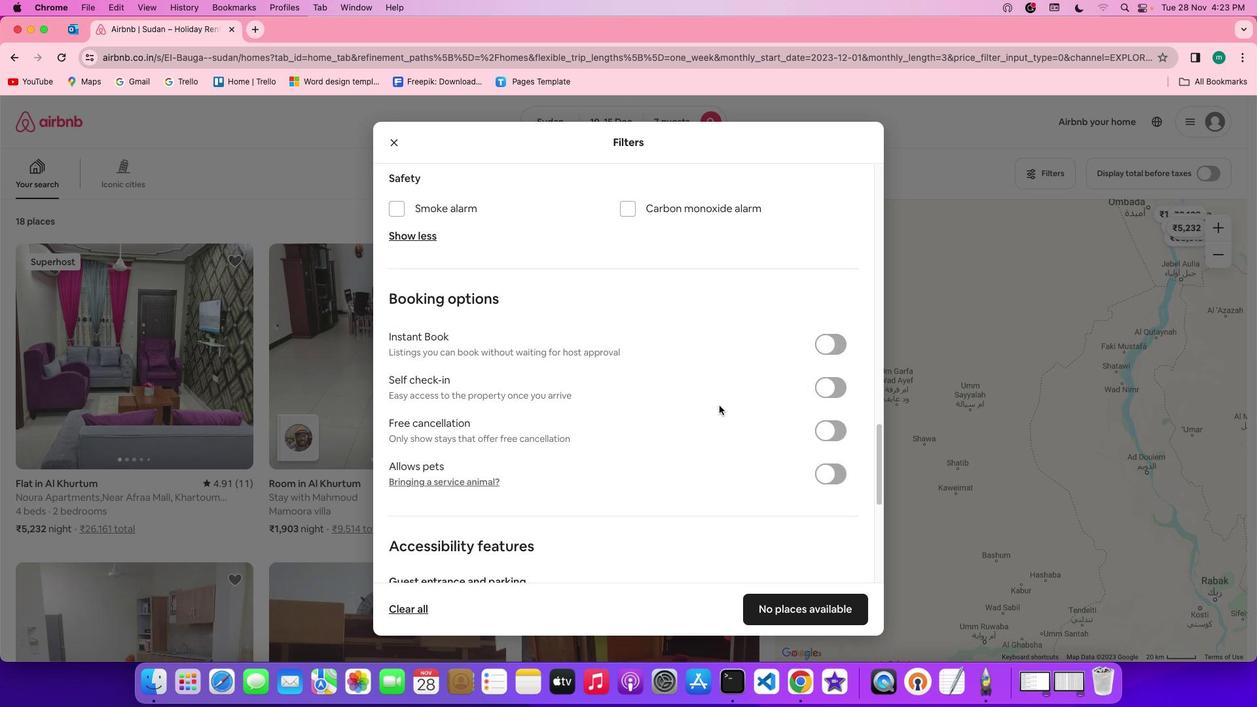 
Action: Mouse moved to (730, 442)
Screenshot: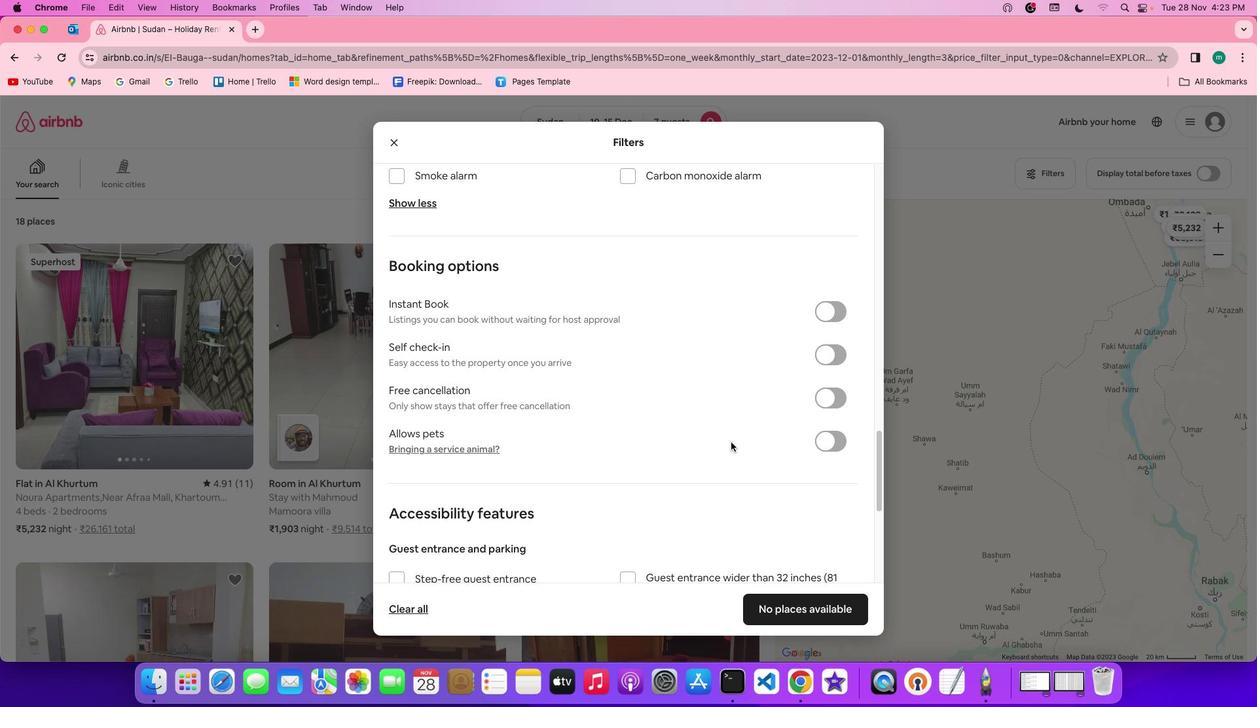 
Action: Mouse scrolled (730, 442) with delta (0, 0)
Screenshot: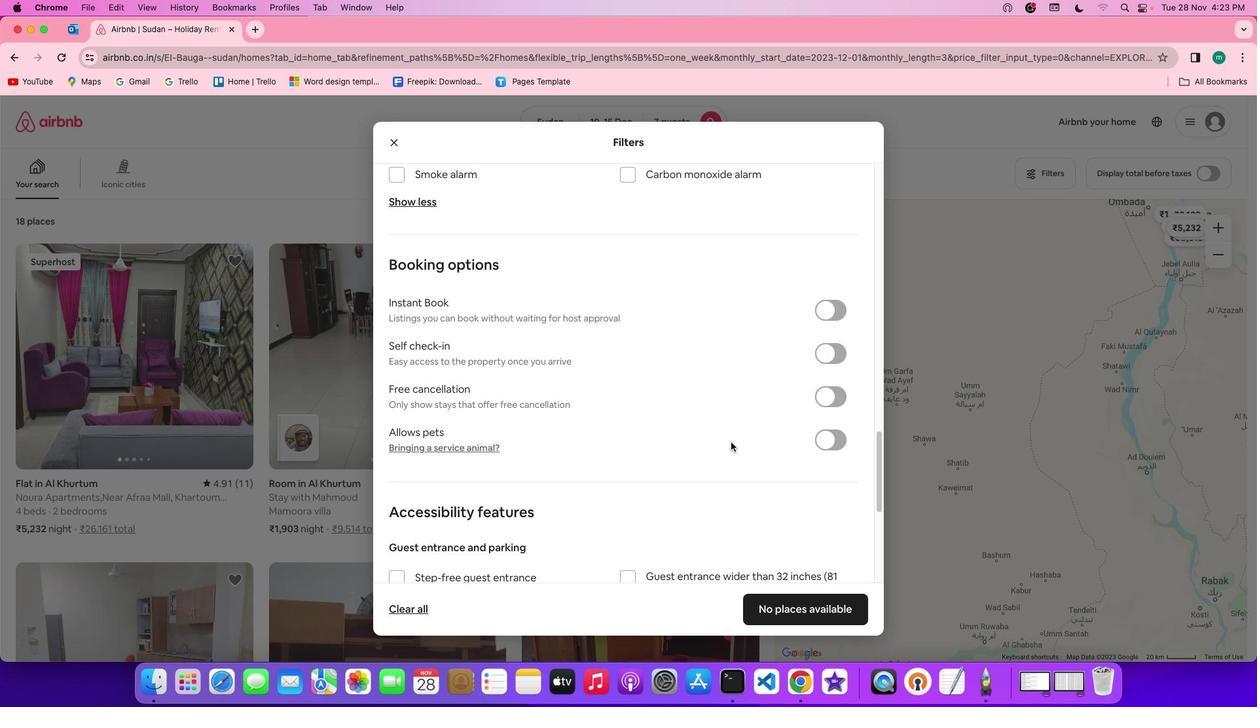 
Action: Mouse scrolled (730, 442) with delta (0, 0)
Screenshot: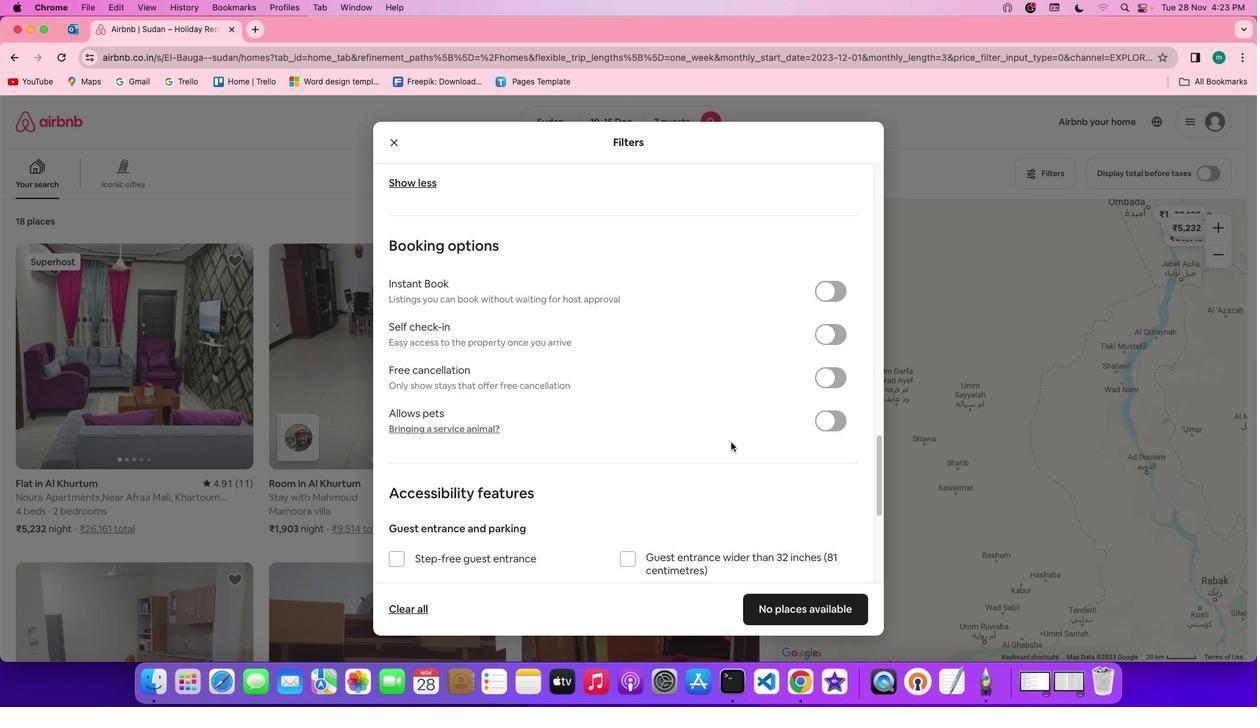 
Action: Mouse scrolled (730, 442) with delta (0, -1)
Screenshot: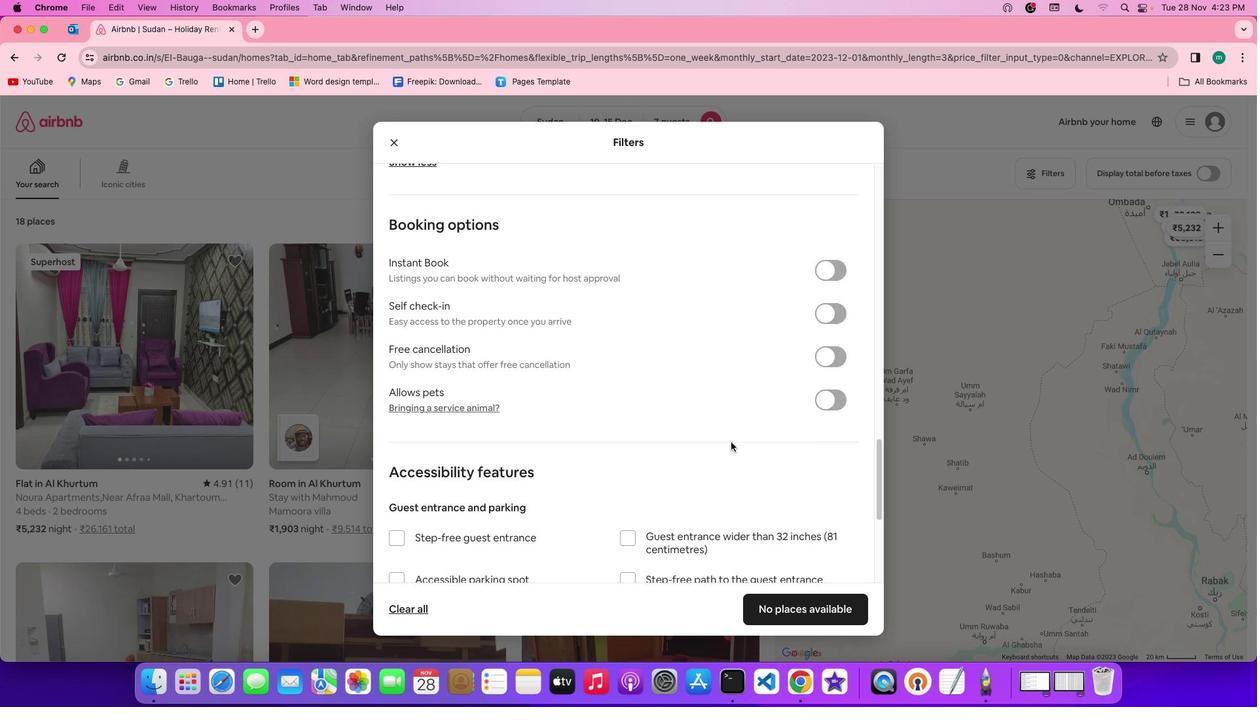 
Action: Mouse scrolled (730, 442) with delta (0, -1)
Screenshot: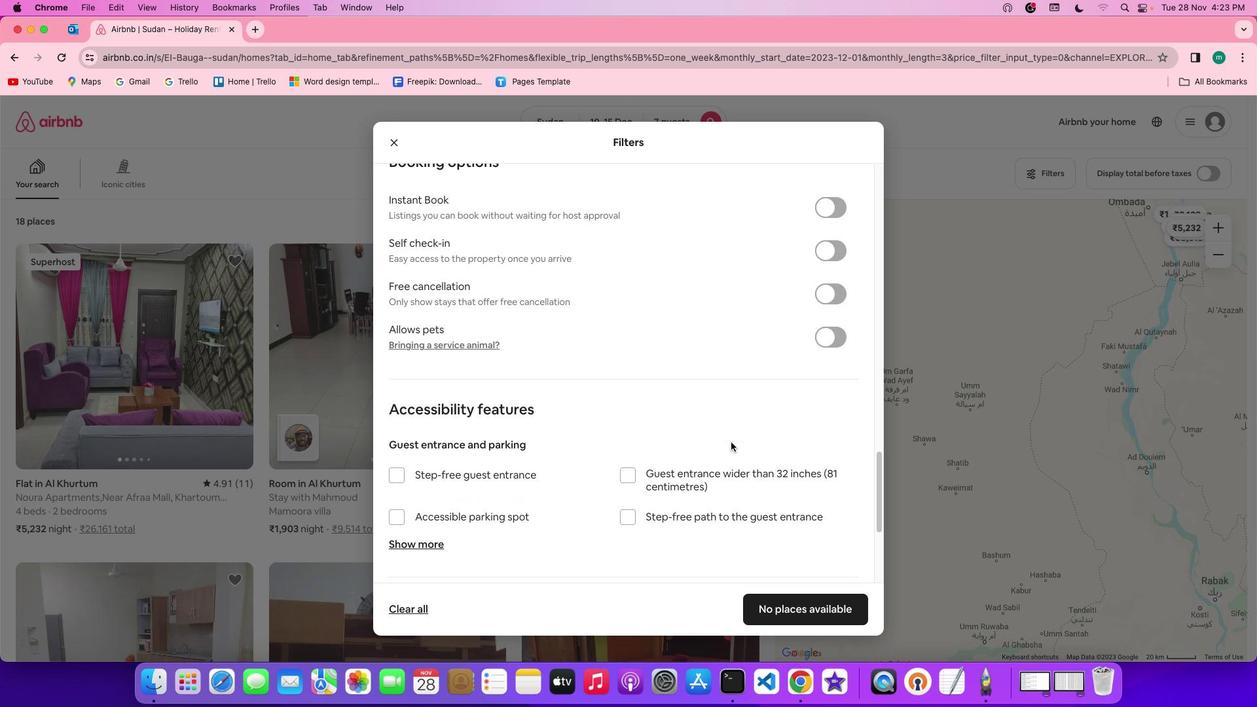 
Action: Mouse moved to (736, 434)
Screenshot: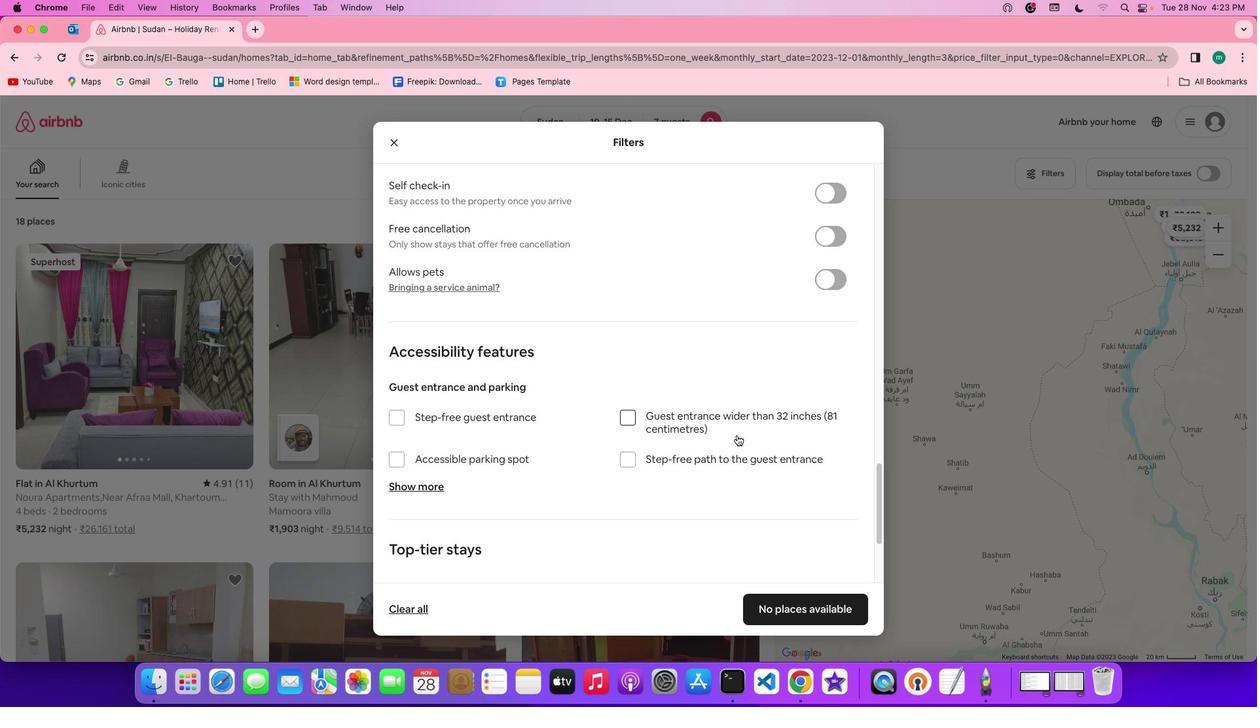 
Action: Mouse scrolled (736, 434) with delta (0, 0)
Screenshot: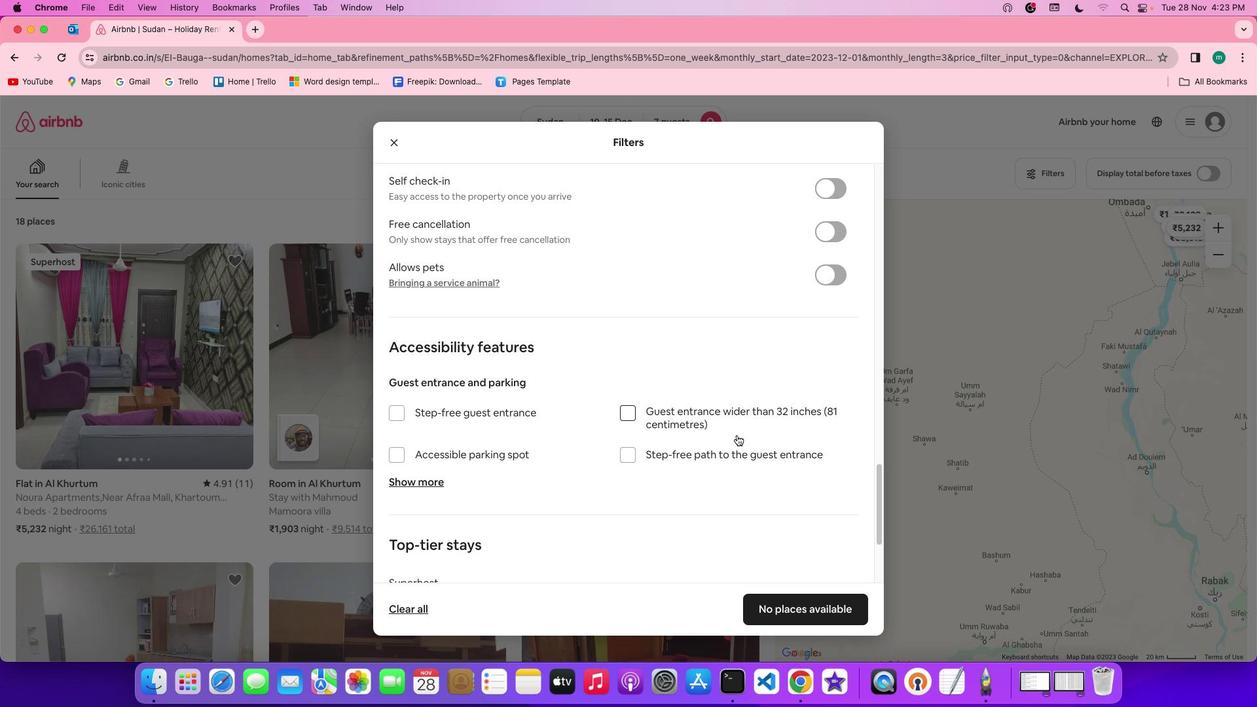
Action: Mouse scrolled (736, 434) with delta (0, 0)
Screenshot: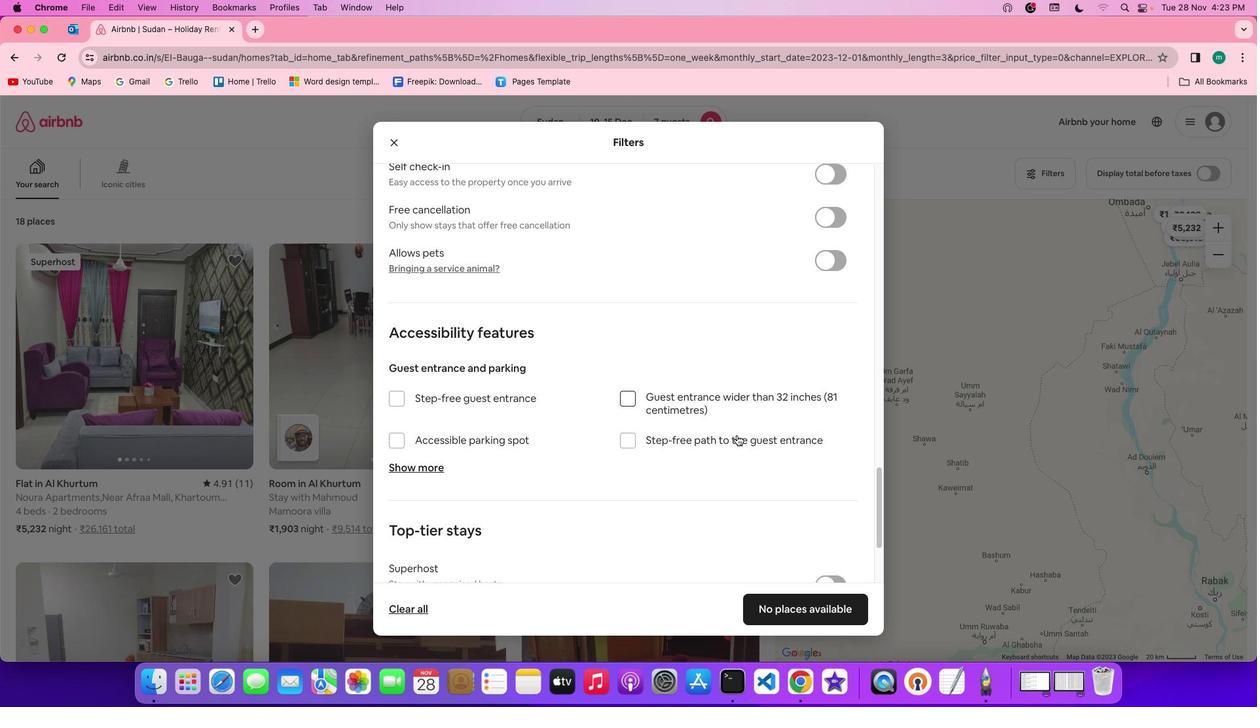 
Action: Mouse scrolled (736, 434) with delta (0, -1)
Screenshot: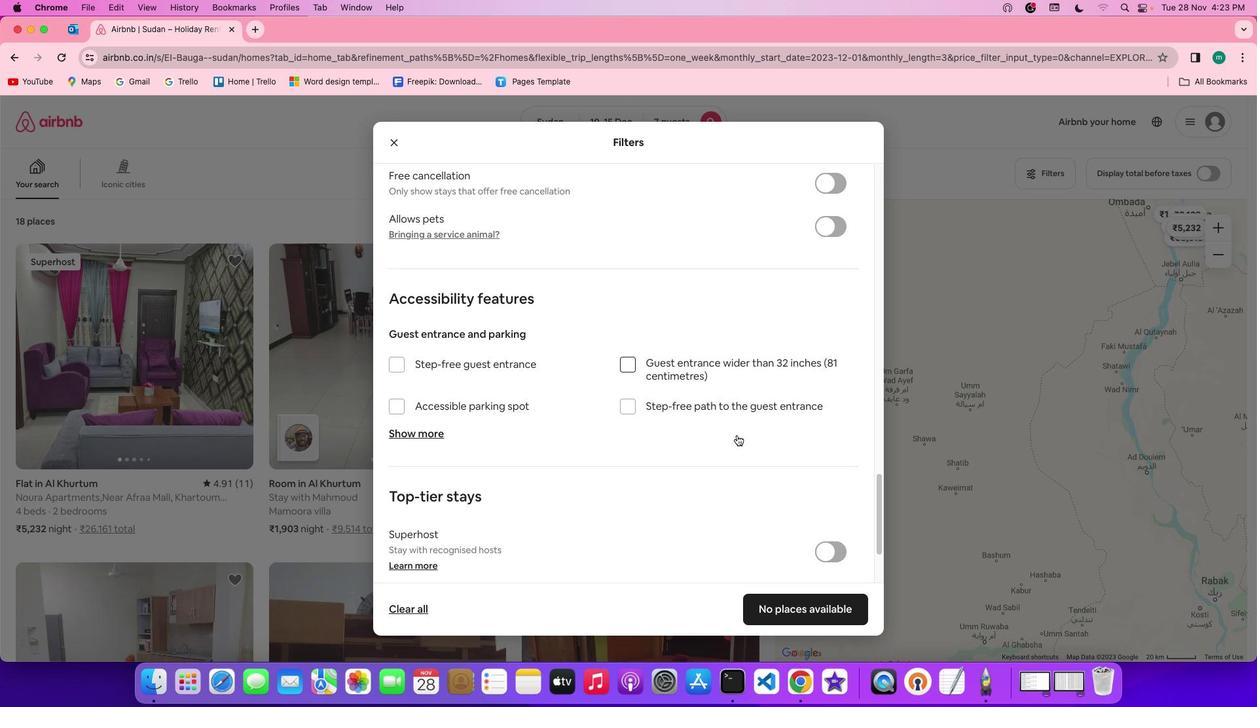 
Action: Mouse scrolled (736, 434) with delta (0, -2)
Screenshot: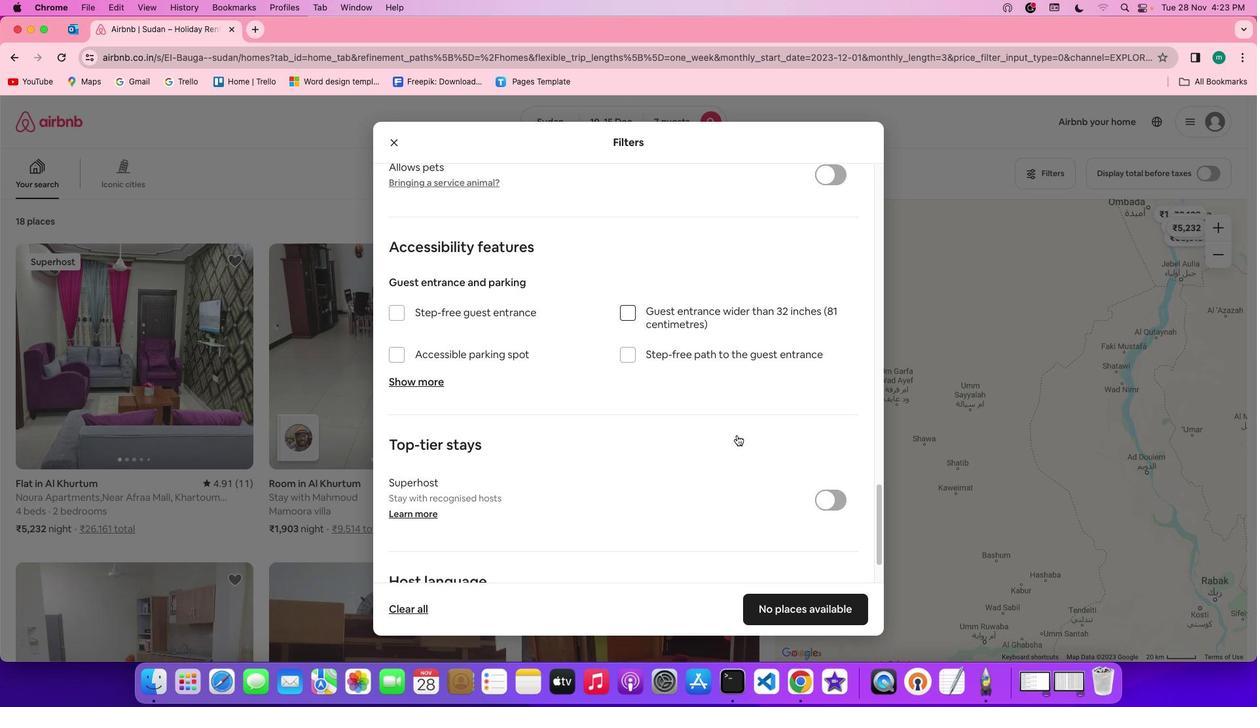 
Action: Mouse scrolled (736, 434) with delta (0, 0)
Screenshot: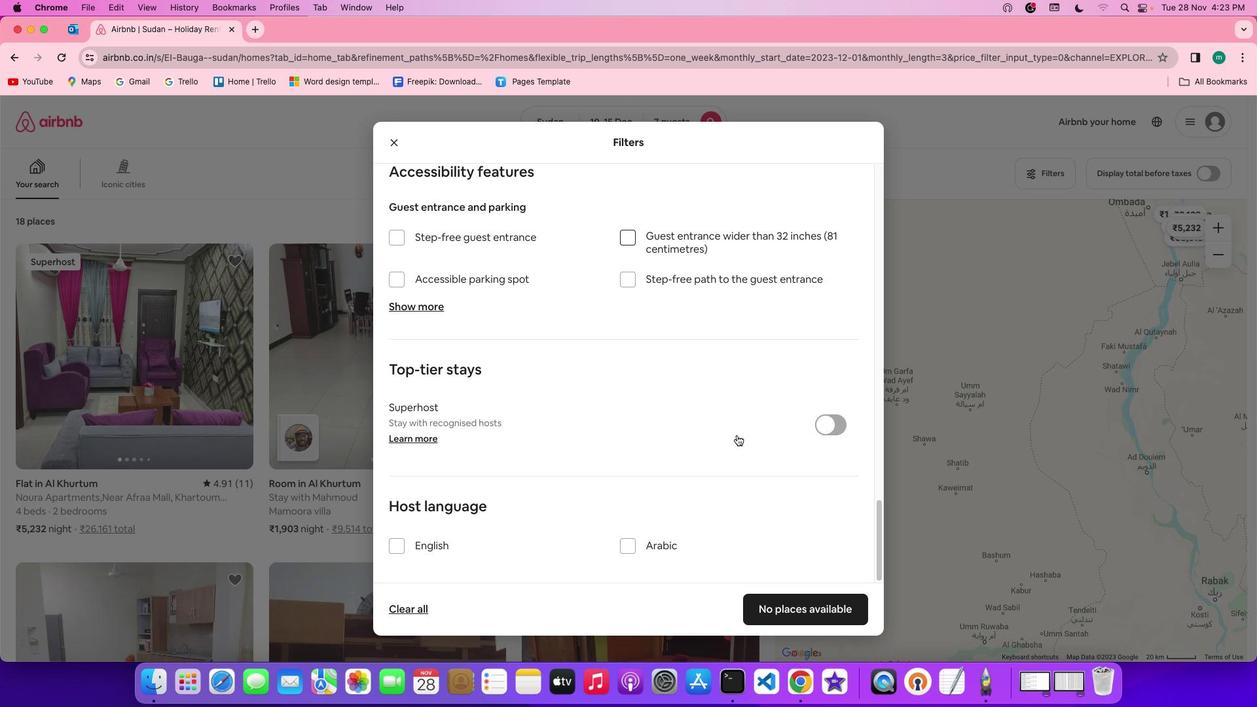 
Action: Mouse scrolled (736, 434) with delta (0, 0)
Screenshot: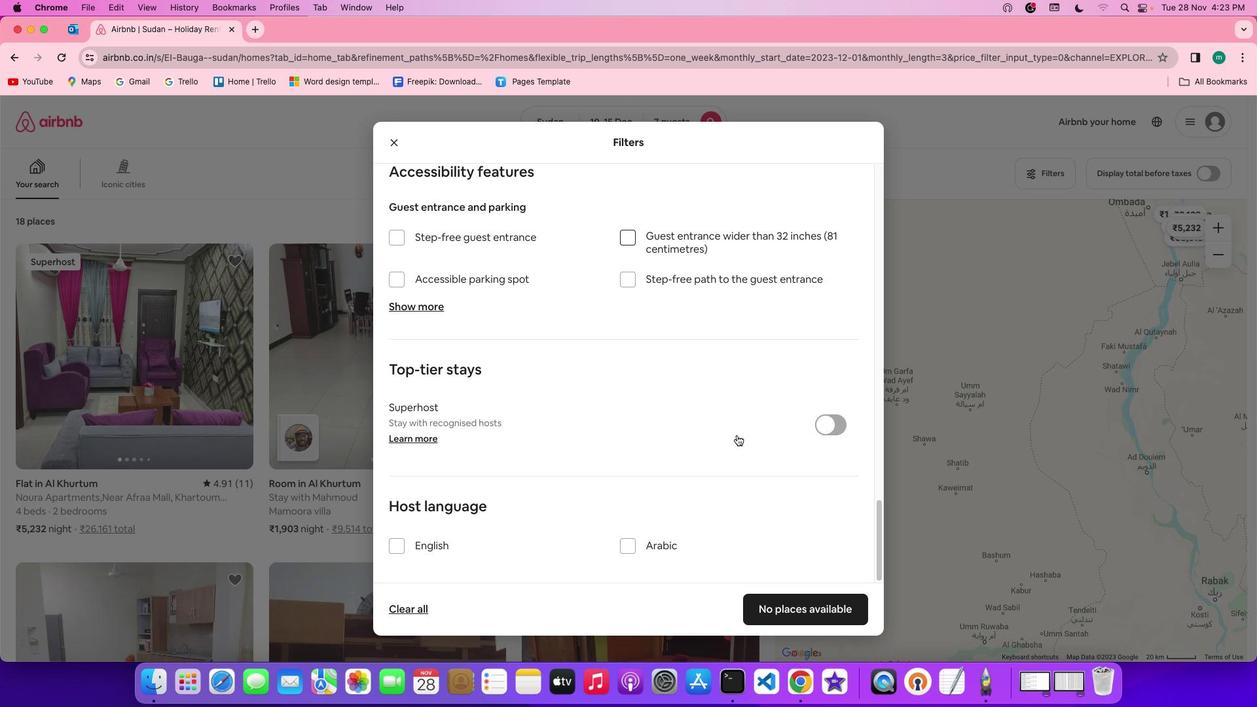 
Action: Mouse scrolled (736, 434) with delta (0, -1)
Screenshot: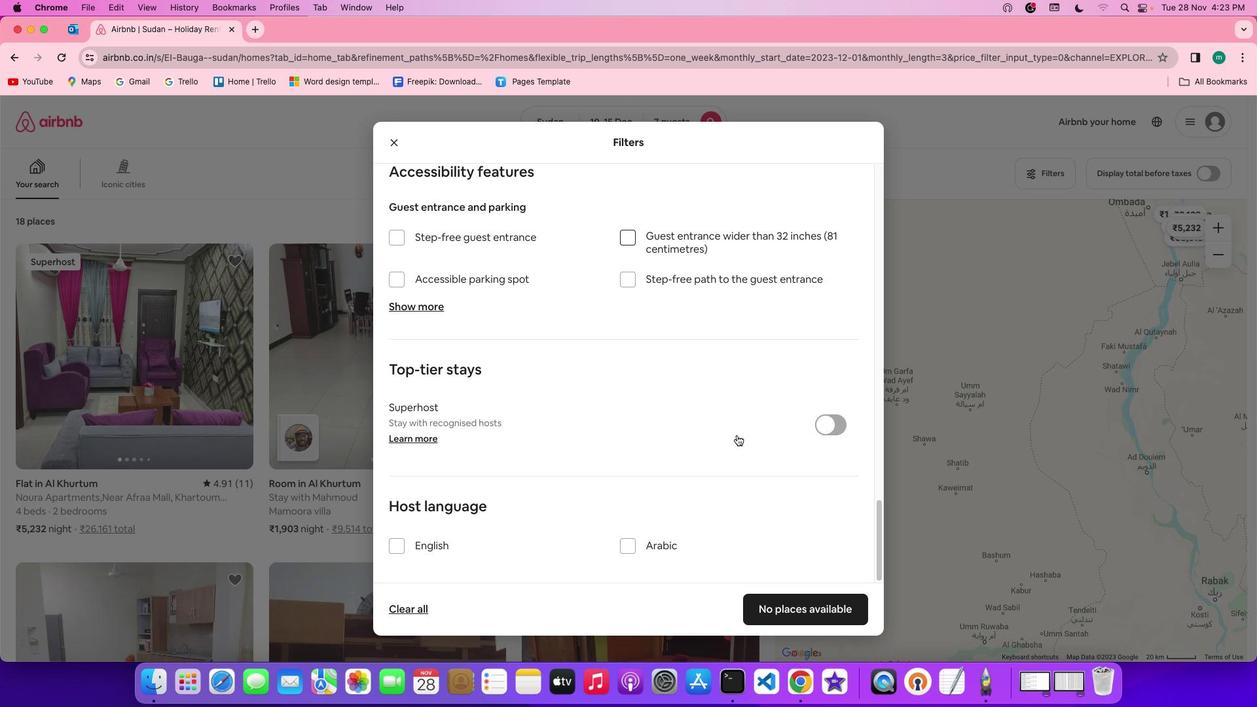 
Action: Mouse scrolled (736, 434) with delta (0, -3)
Screenshot: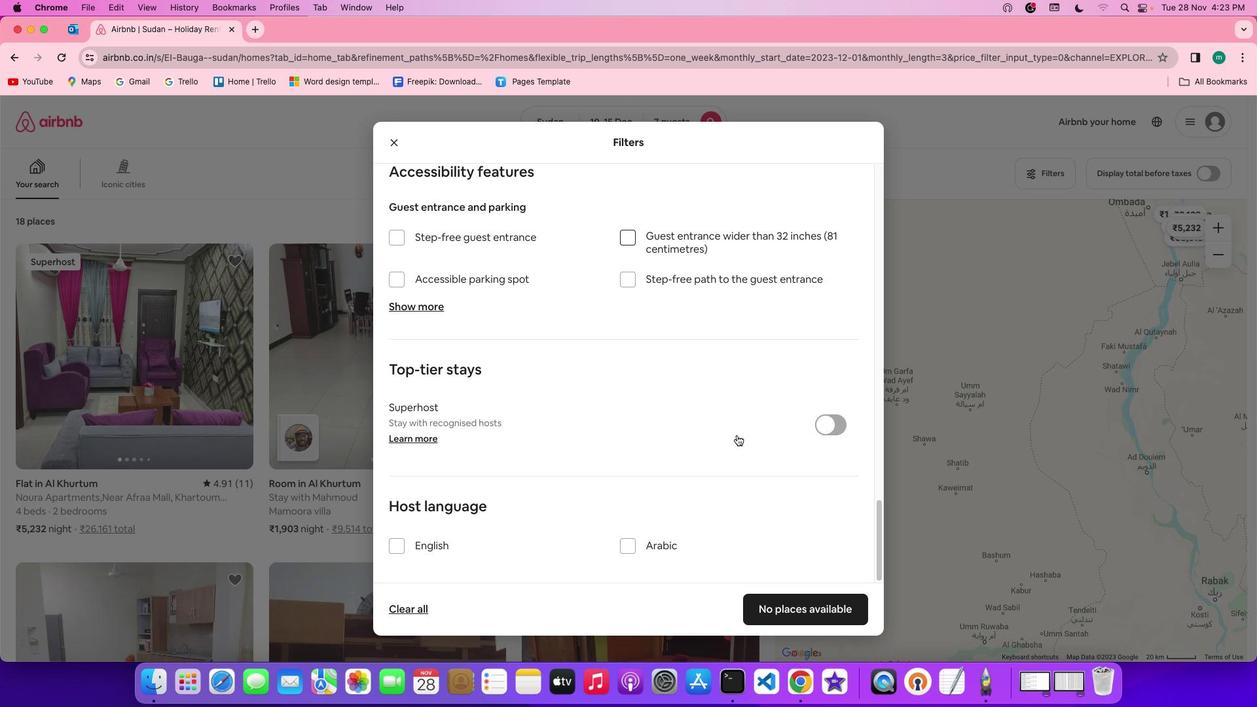 
Action: Mouse scrolled (736, 434) with delta (0, -3)
Screenshot: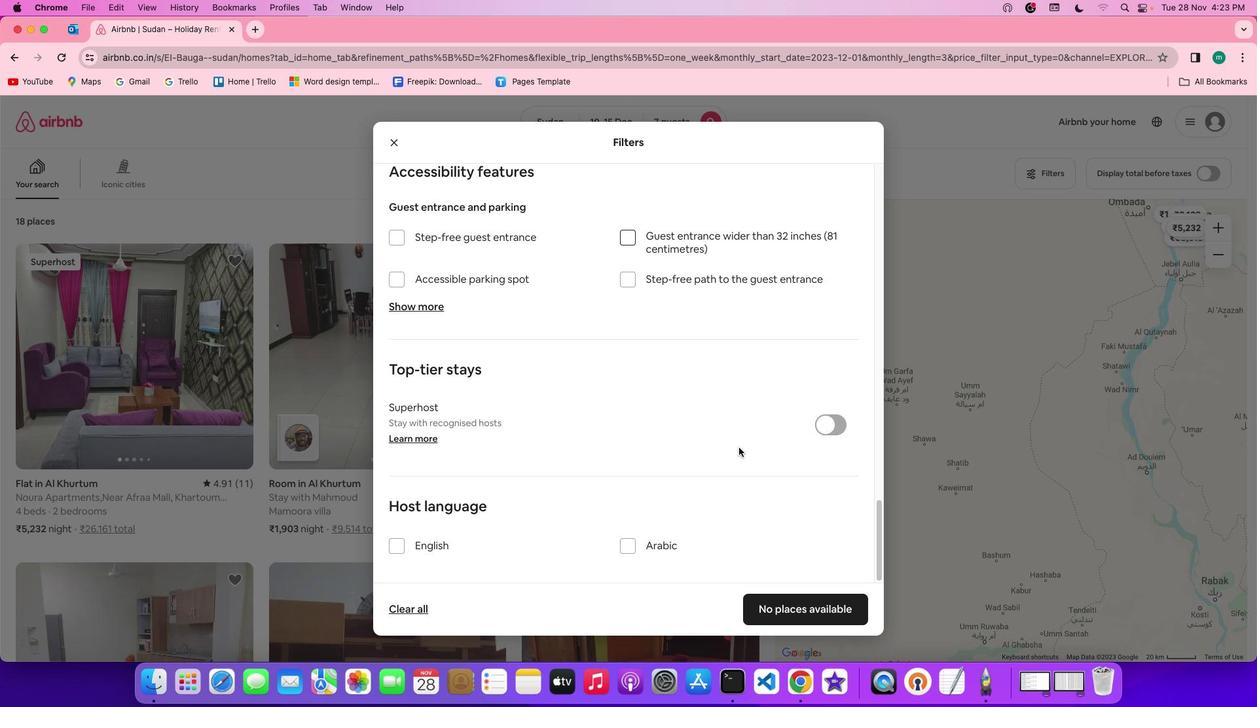 
Action: Mouse moved to (842, 625)
Screenshot: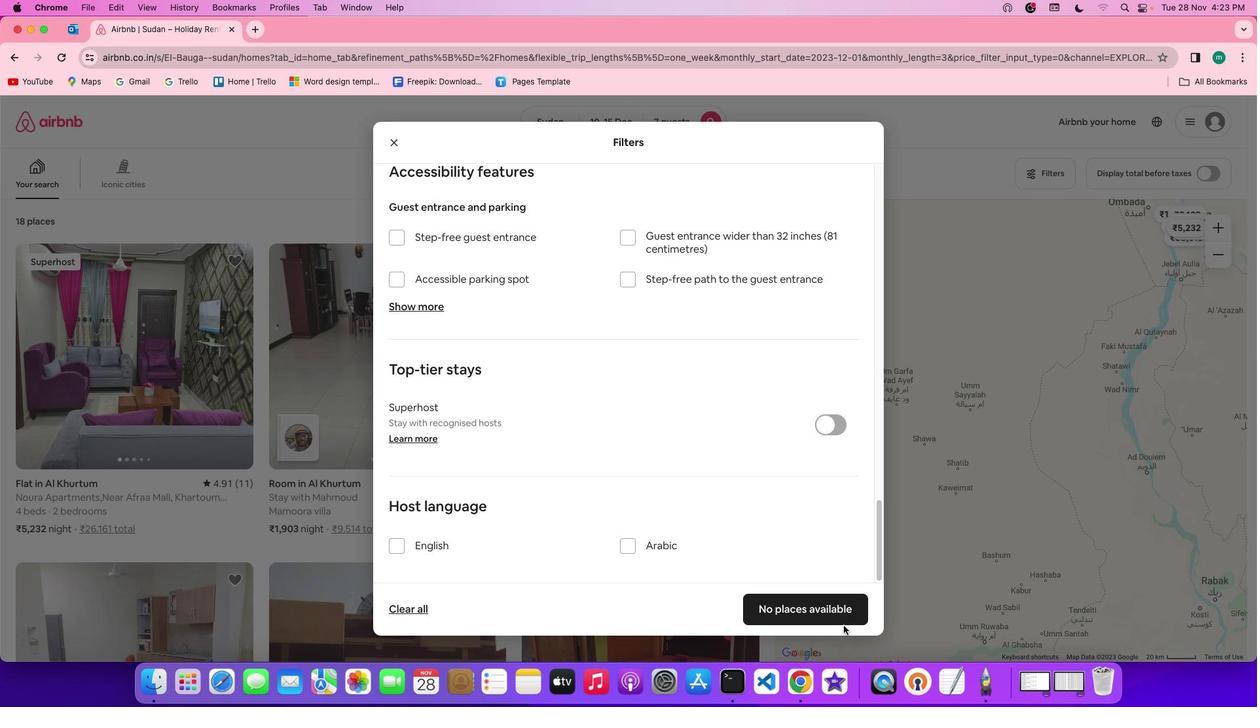 
Action: Mouse pressed left at (842, 625)
Screenshot: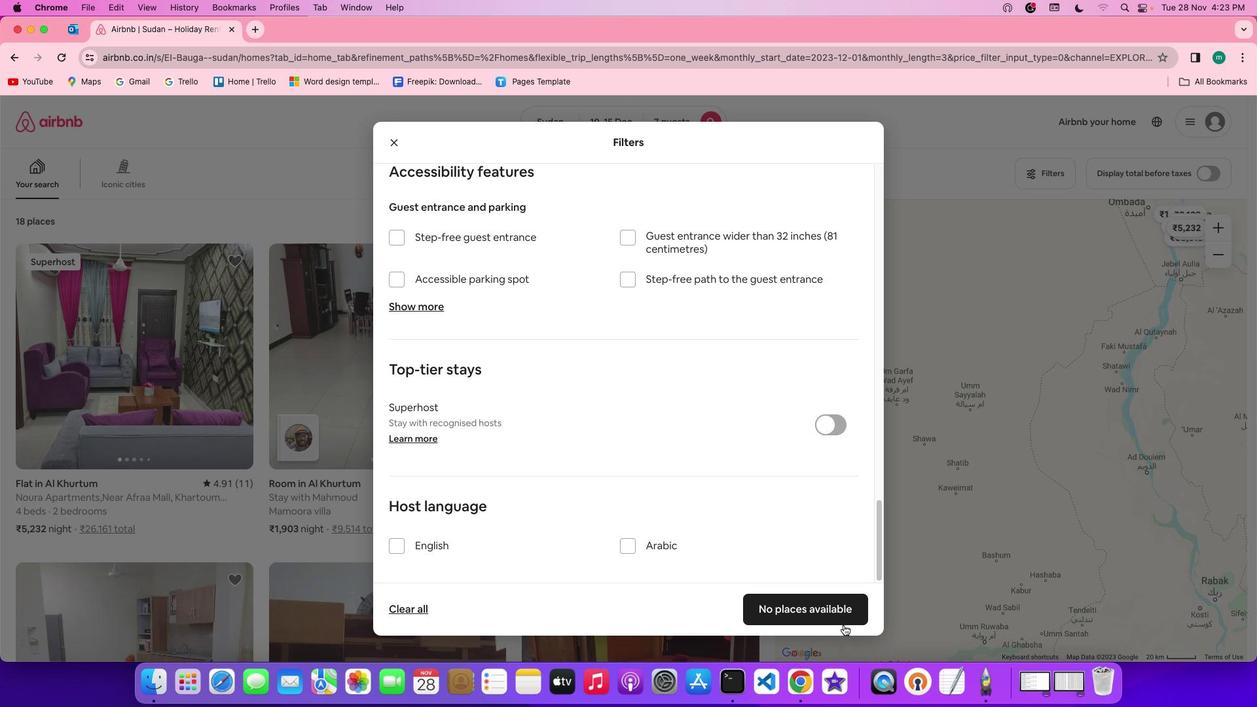 
Action: Mouse moved to (842, 617)
Screenshot: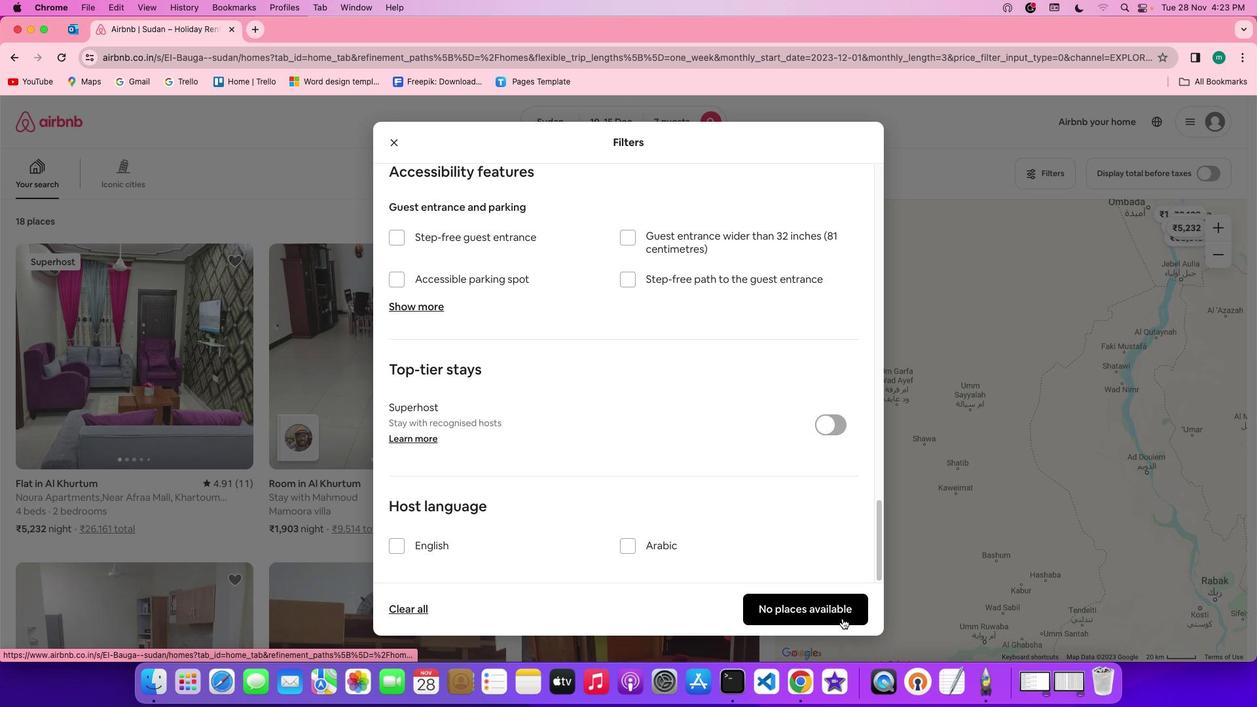 
Action: Mouse pressed left at (842, 617)
Screenshot: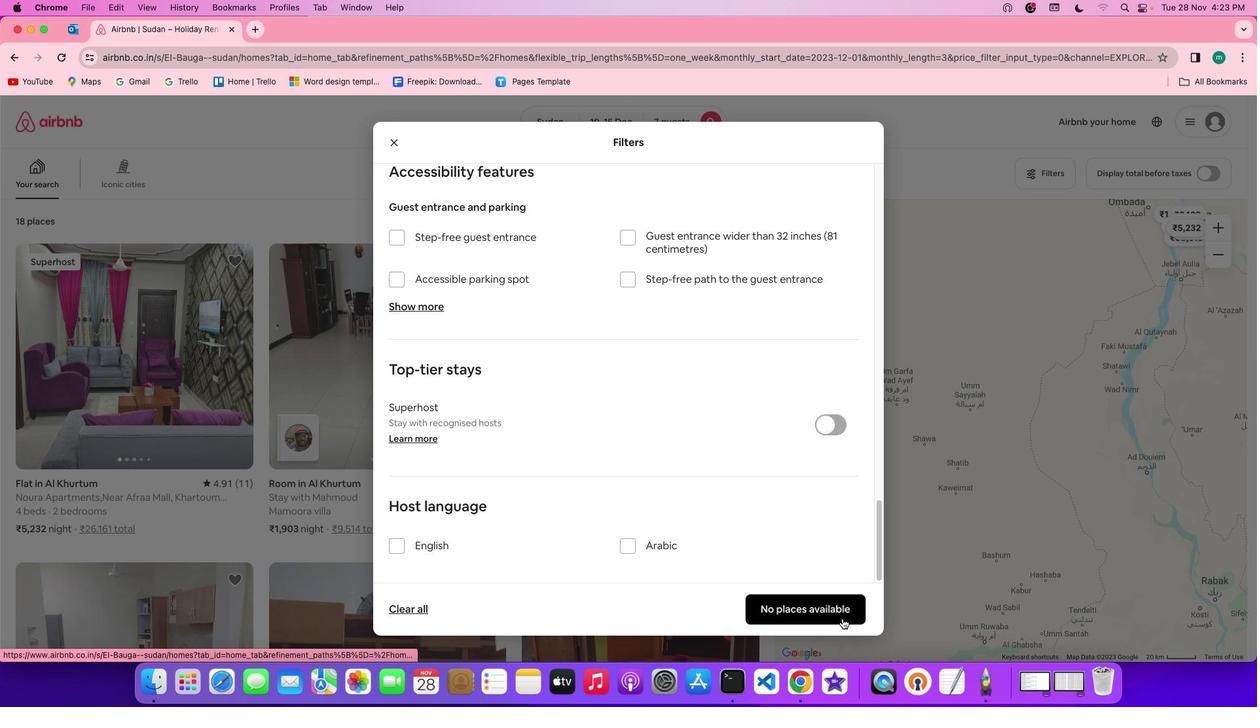 
Action: Mouse moved to (443, 440)
Screenshot: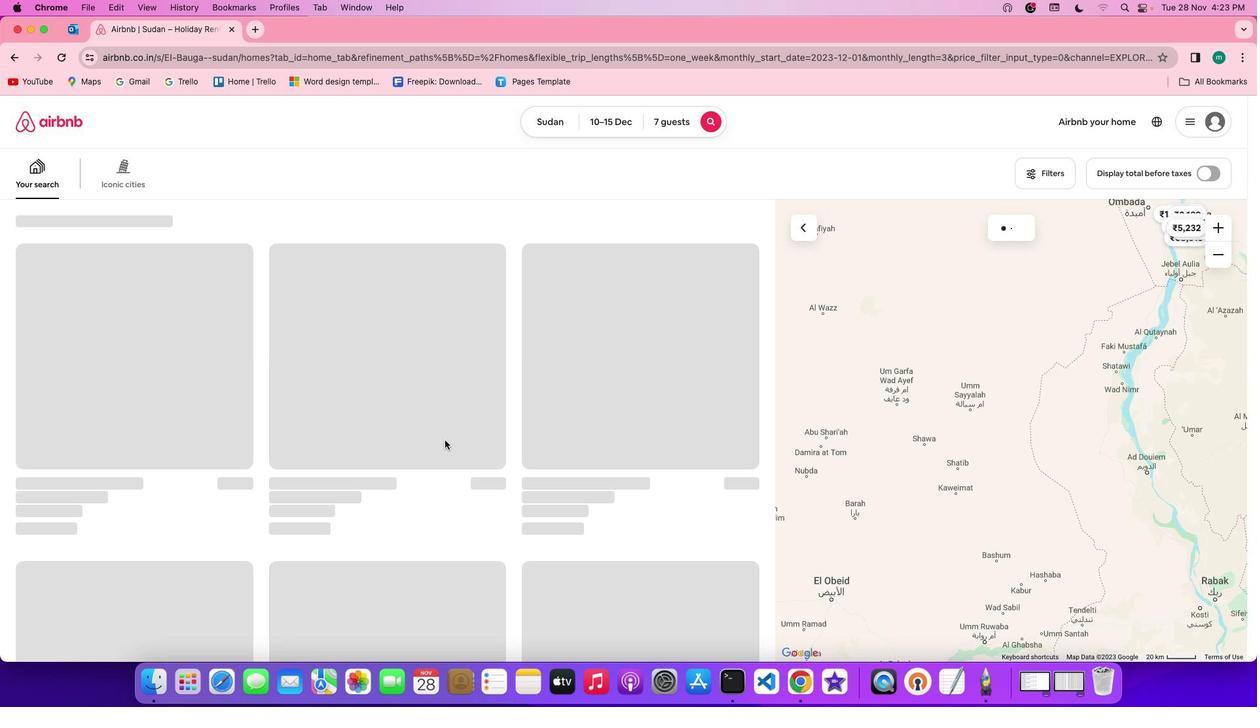 
